 Task: Create Public group for Volunteers.
Action: Mouse moved to (713, 45)
Screenshot: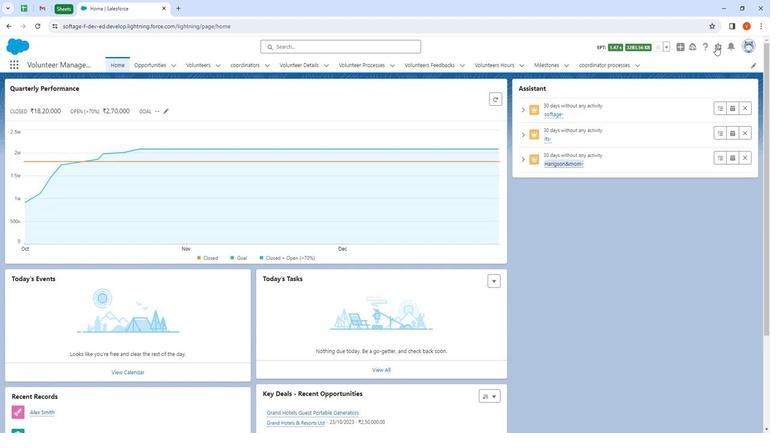 
Action: Mouse pressed left at (713, 45)
Screenshot: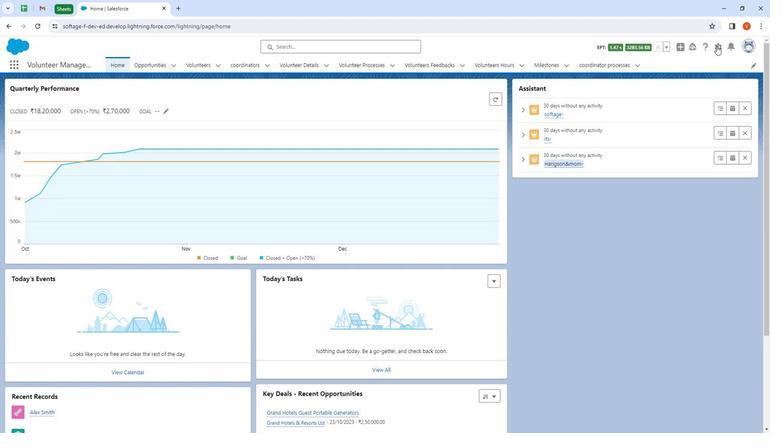 
Action: Mouse moved to (698, 73)
Screenshot: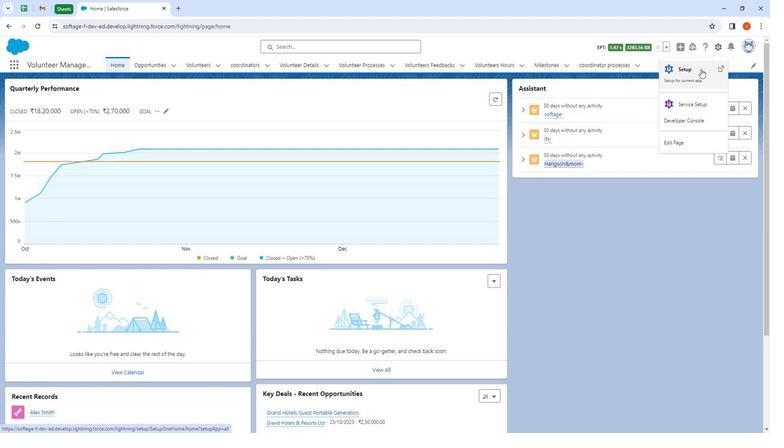 
Action: Mouse pressed left at (698, 73)
Screenshot: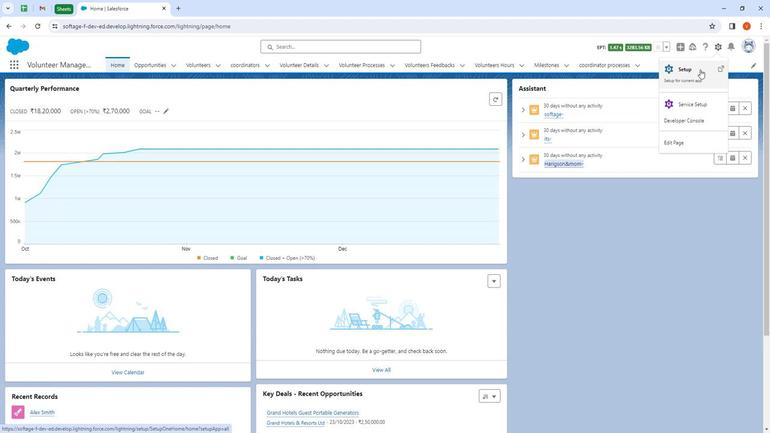 
Action: Mouse moved to (92, 166)
Screenshot: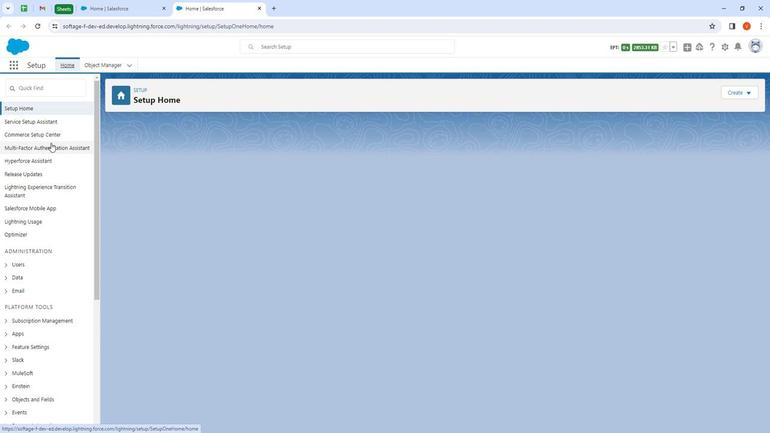 
Action: Mouse scrolled (92, 165) with delta (0, 0)
Screenshot: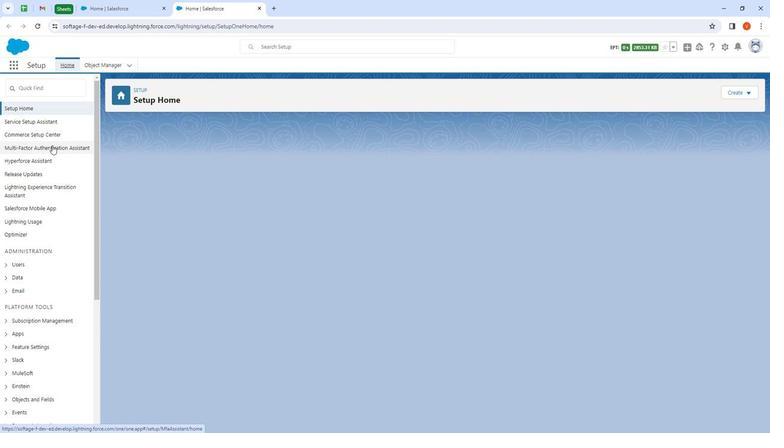 
Action: Mouse moved to (50, 259)
Screenshot: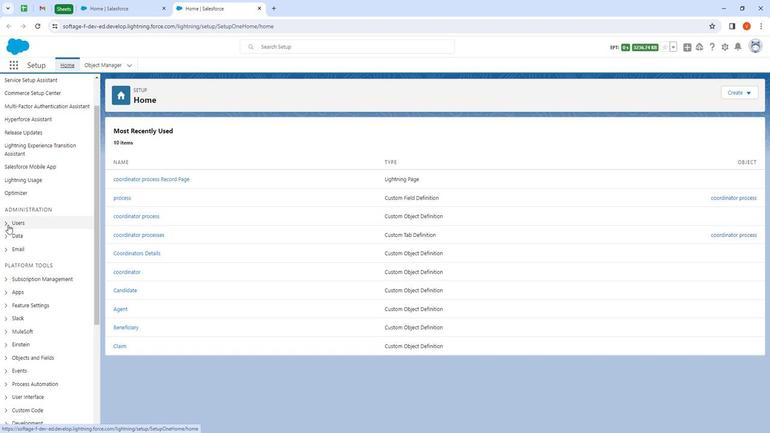 
Action: Mouse pressed left at (50, 259)
Screenshot: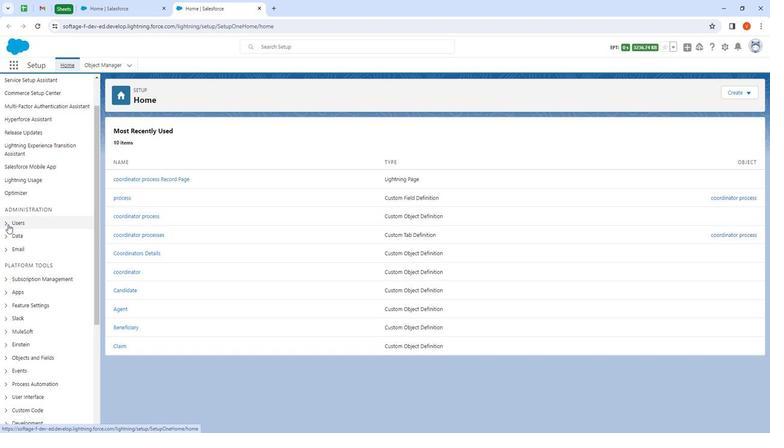 
Action: Mouse moved to (69, 270)
Screenshot: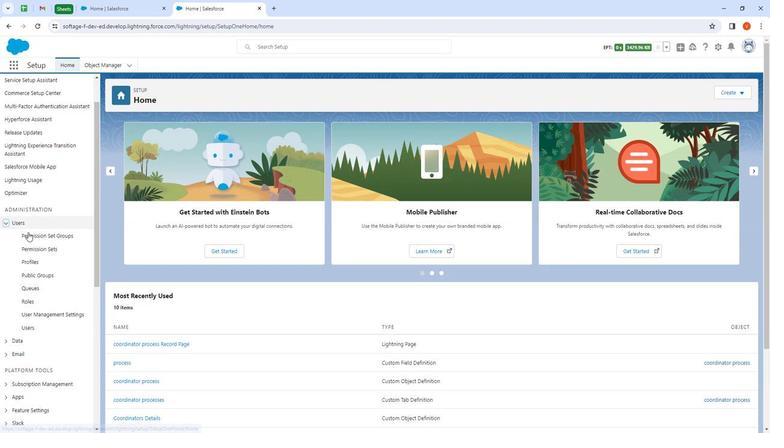 
Action: Mouse scrolled (69, 269) with delta (0, 0)
Screenshot: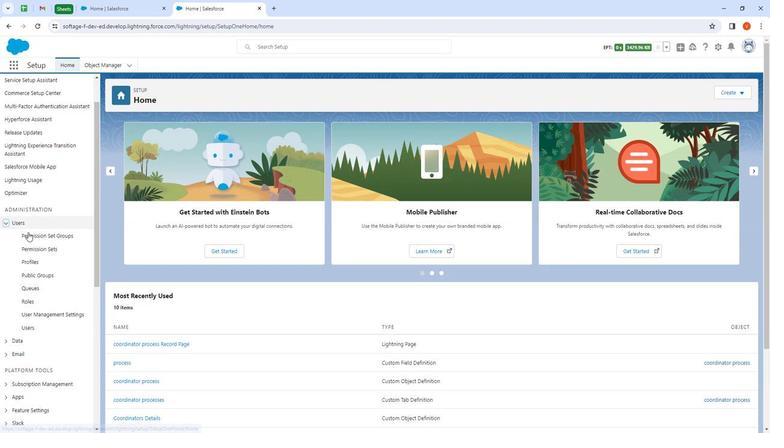 
Action: Mouse moved to (75, 270)
Screenshot: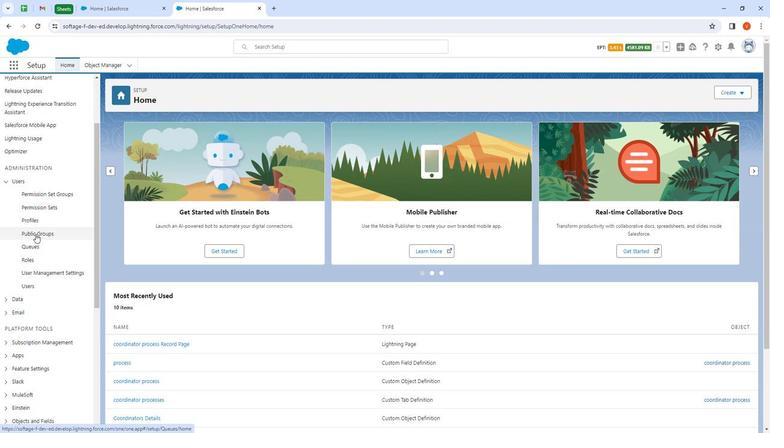 
Action: Mouse pressed left at (75, 270)
Screenshot: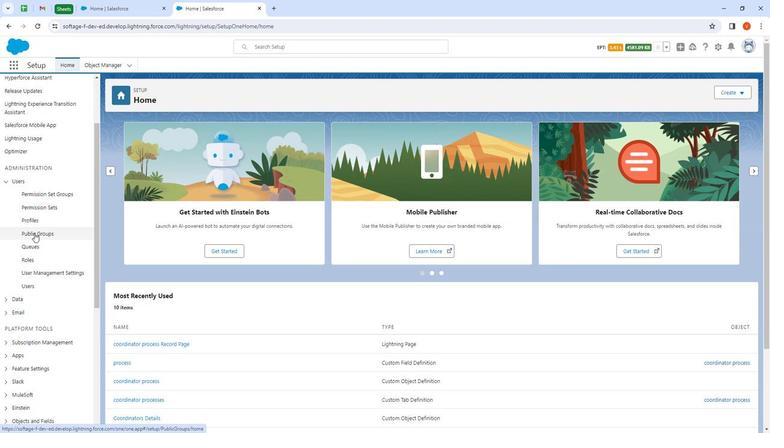 
Action: Mouse moved to (446, 205)
Screenshot: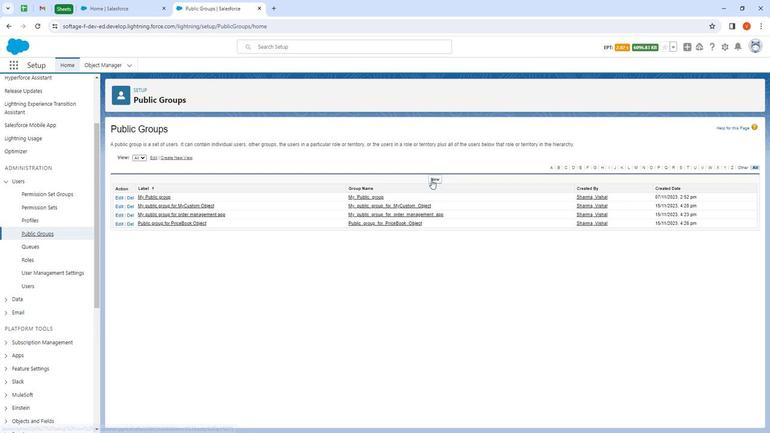 
Action: Mouse pressed left at (446, 205)
Screenshot: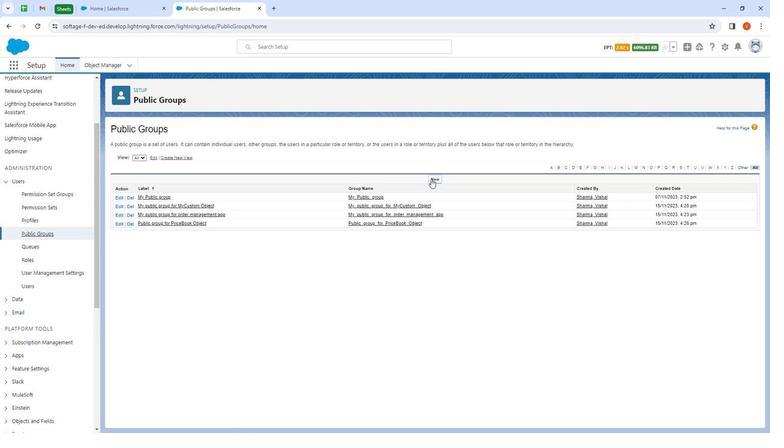 
Action: Mouse moved to (279, 206)
Screenshot: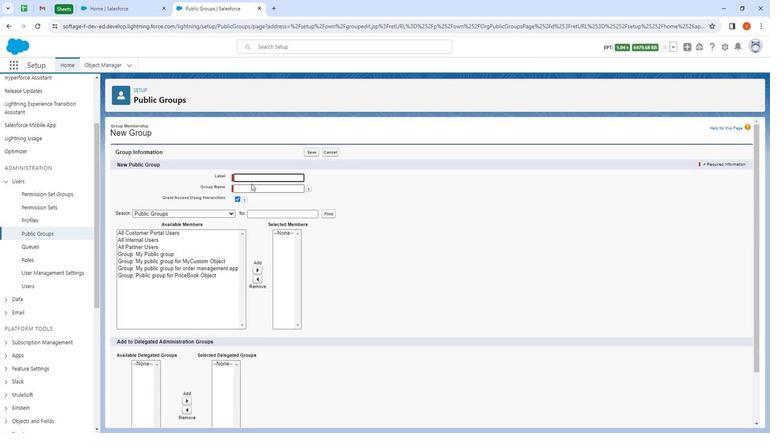 
Action: Mouse pressed left at (279, 206)
Screenshot: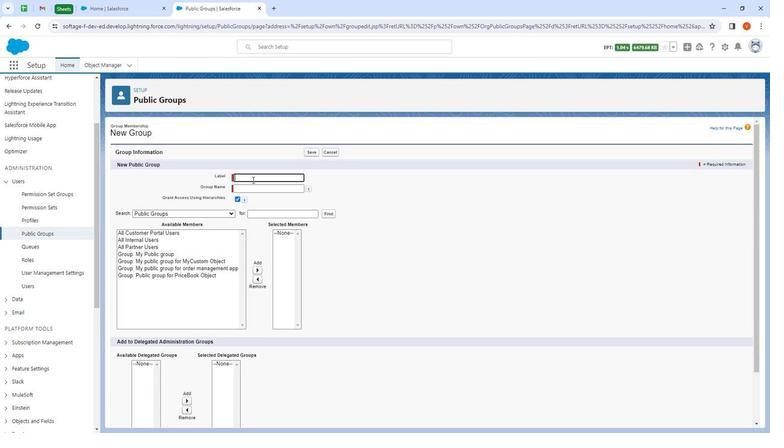 
Action: Key pressed <Key.shift><Key.shift><Key.shift><Key.shift><Key.shift><Key.shift><Key.shift><Key.shift><Key.shift><Key.shift>Volunteers<Key.space>public<Key.space>group
Screenshot: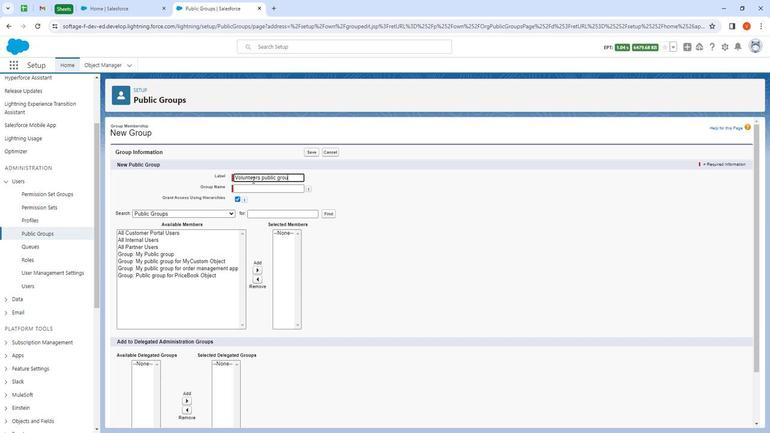 
Action: Mouse moved to (292, 218)
Screenshot: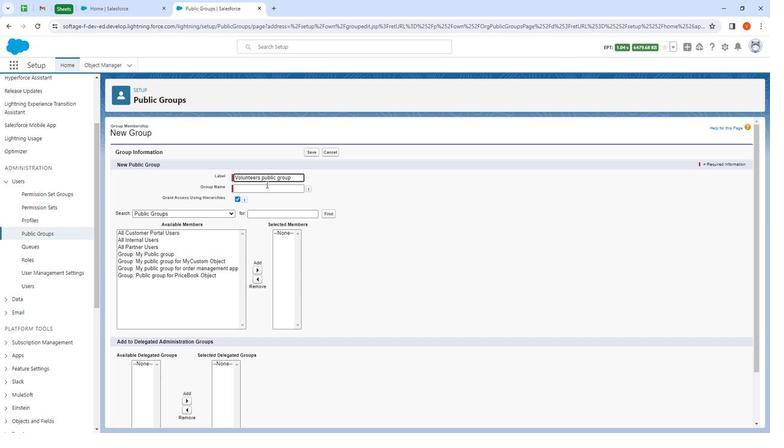 
Action: Mouse pressed left at (292, 218)
Screenshot: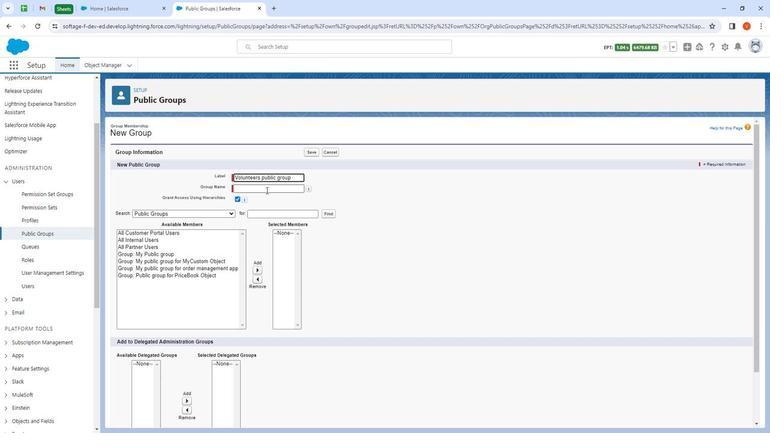 
Action: Mouse moved to (209, 268)
Screenshot: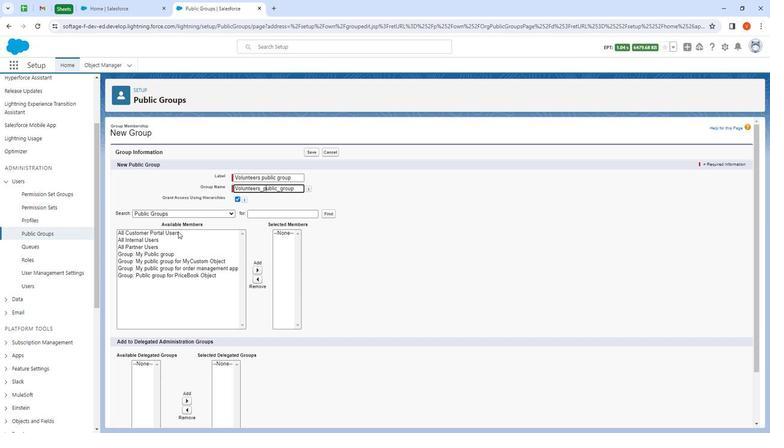 
Action: Mouse pressed left at (209, 268)
Screenshot: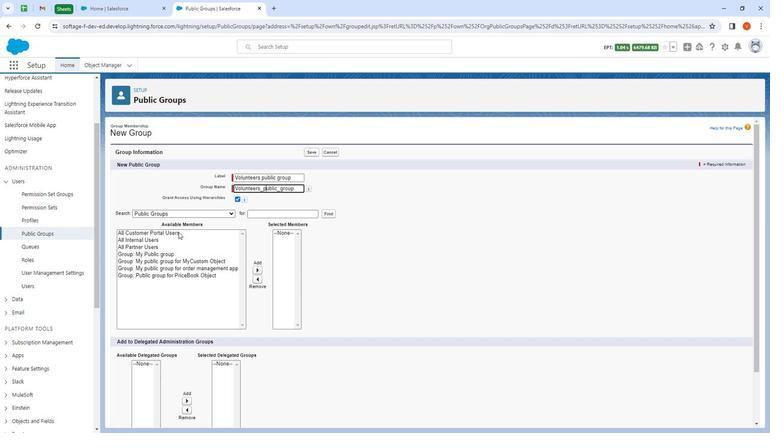 
Action: Mouse moved to (205, 270)
Screenshot: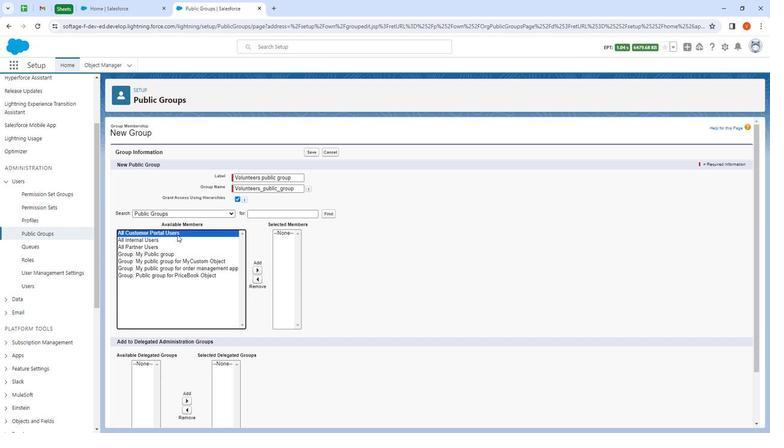
Action: Mouse pressed left at (205, 270)
Screenshot: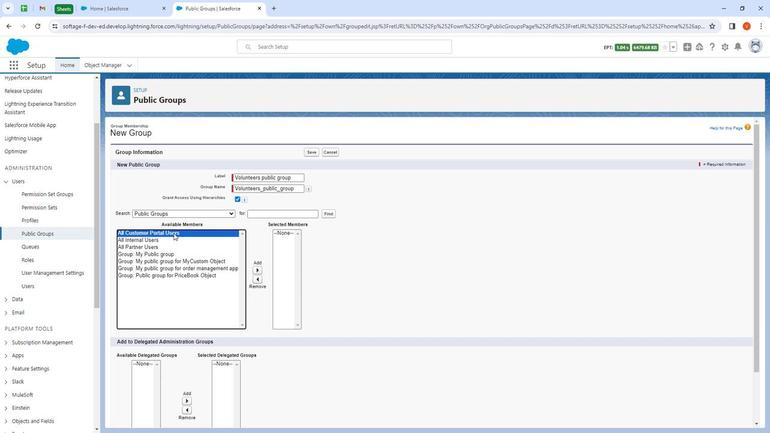 
Action: Mouse moved to (286, 315)
Screenshot: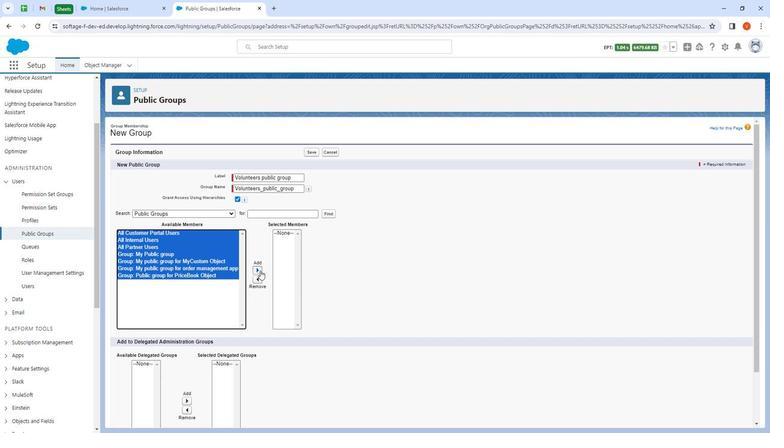 
Action: Mouse pressed left at (286, 315)
Screenshot: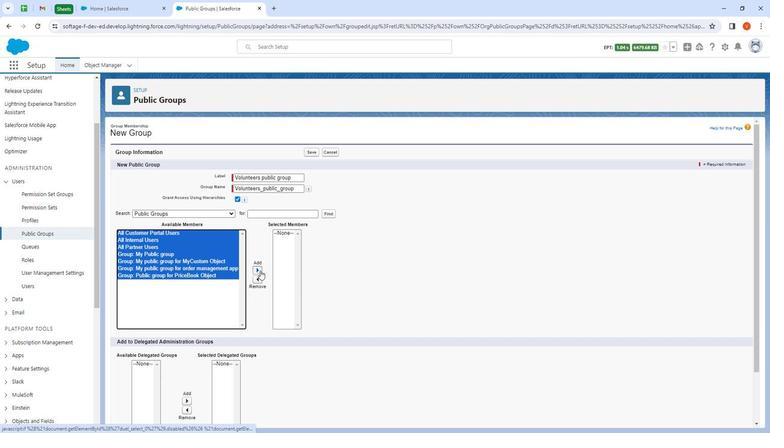 
Action: Mouse moved to (205, 247)
Screenshot: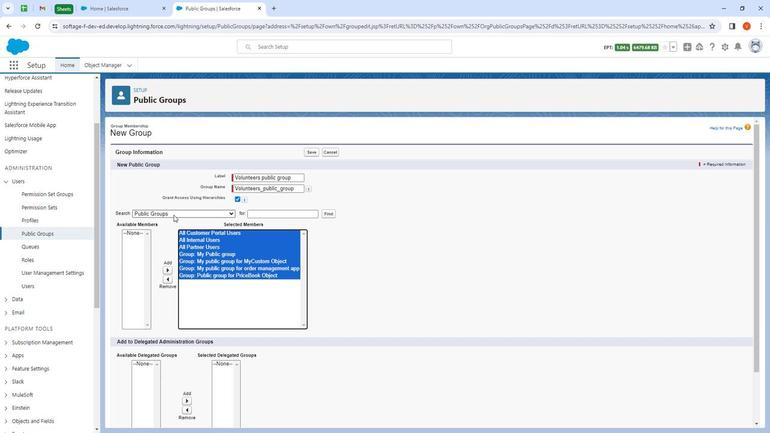 
Action: Mouse pressed left at (205, 247)
Screenshot: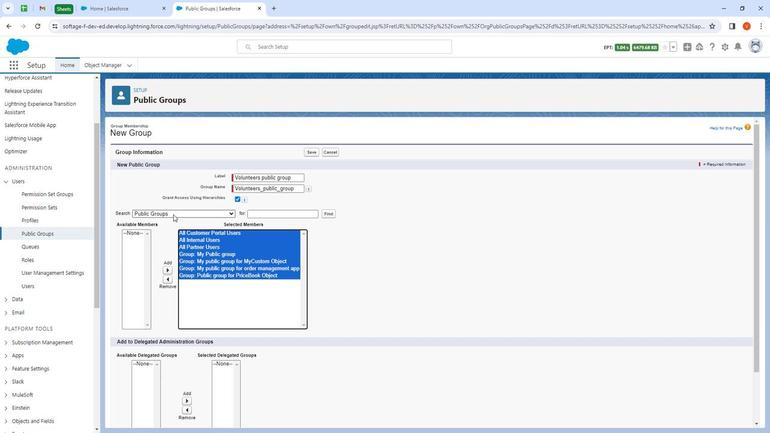 
Action: Mouse moved to (194, 261)
Screenshot: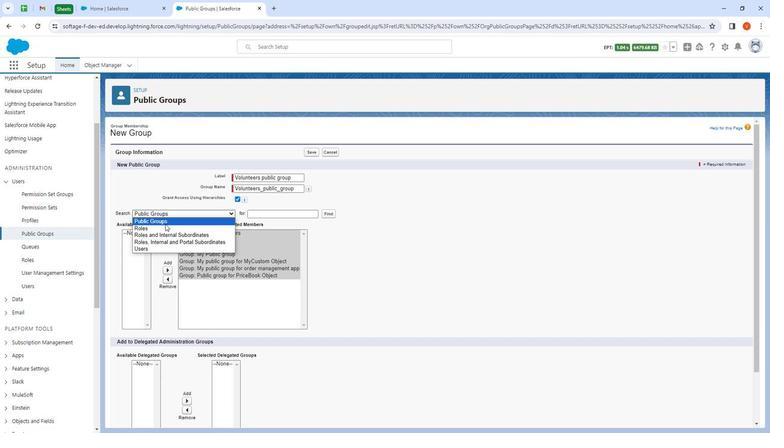 
Action: Mouse pressed left at (194, 261)
Screenshot: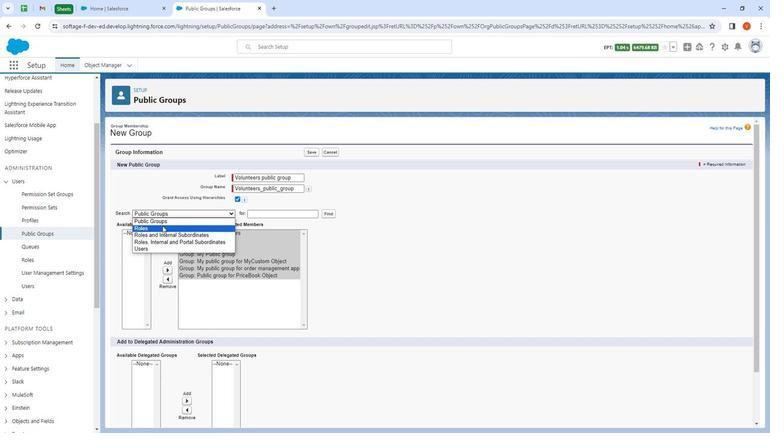 
Action: Mouse moved to (179, 269)
Screenshot: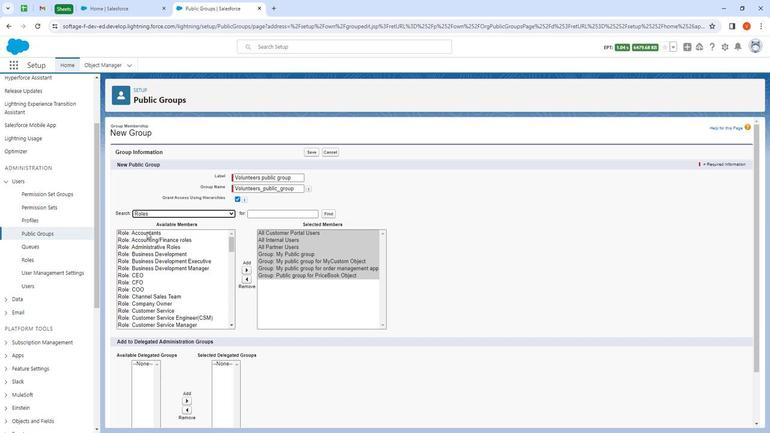 
Action: Mouse pressed left at (179, 269)
Screenshot: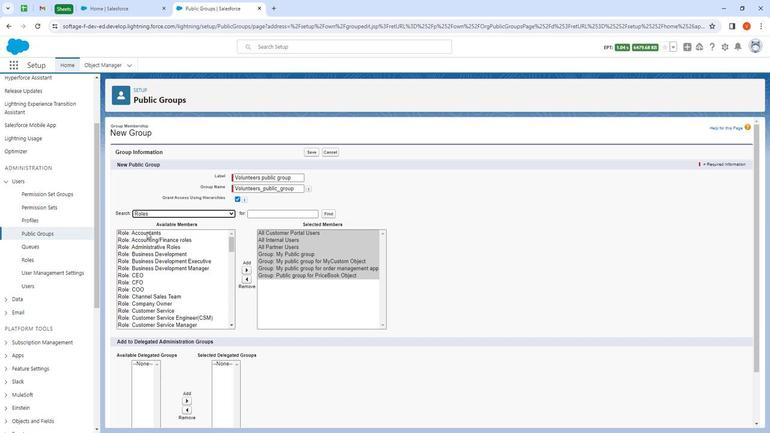 
Action: Mouse moved to (273, 313)
Screenshot: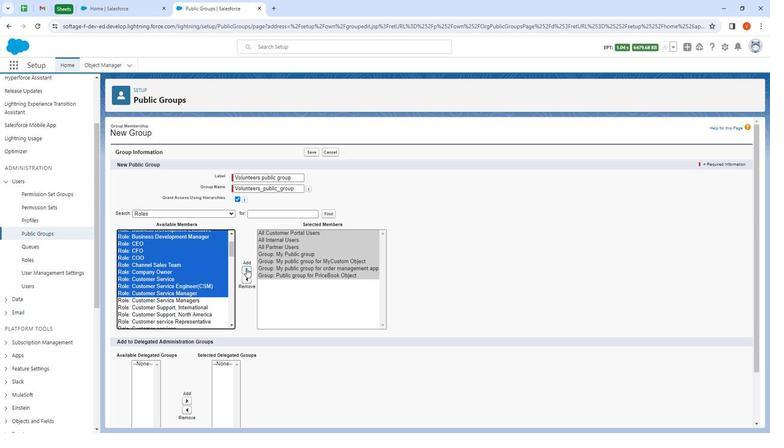 
Action: Mouse pressed left at (273, 313)
Screenshot: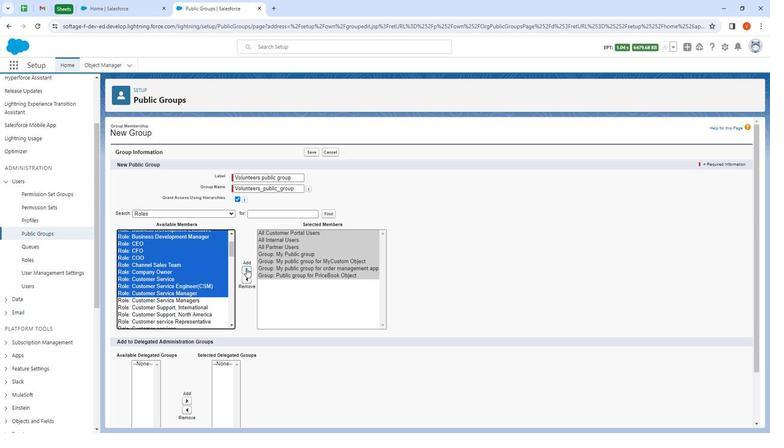 
Action: Mouse moved to (165, 267)
Screenshot: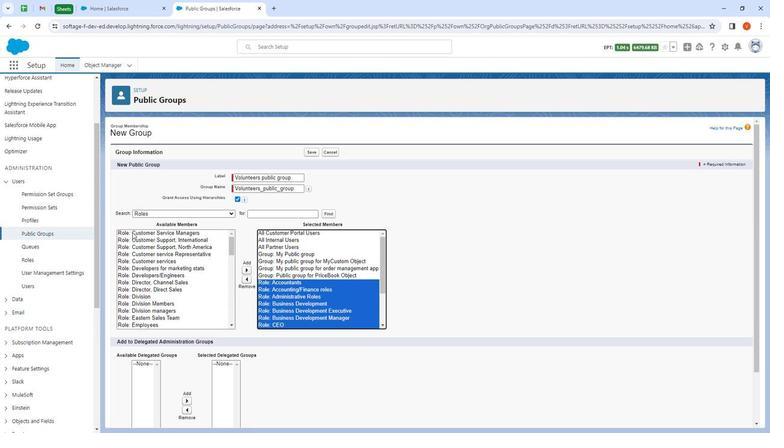 
Action: Mouse pressed left at (165, 267)
Screenshot: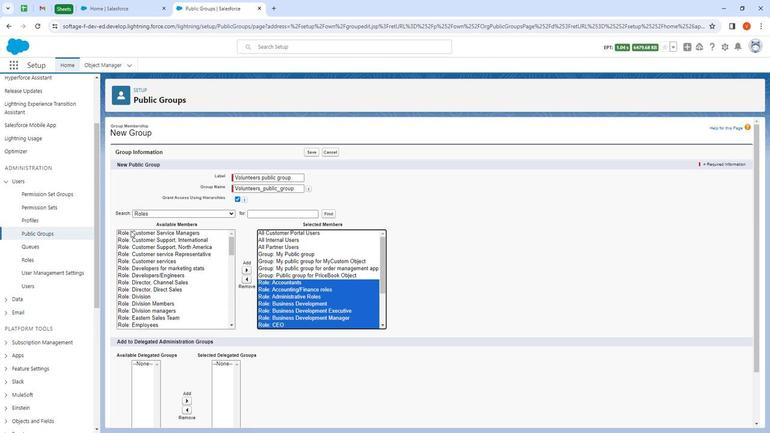 
Action: Mouse moved to (274, 309)
Screenshot: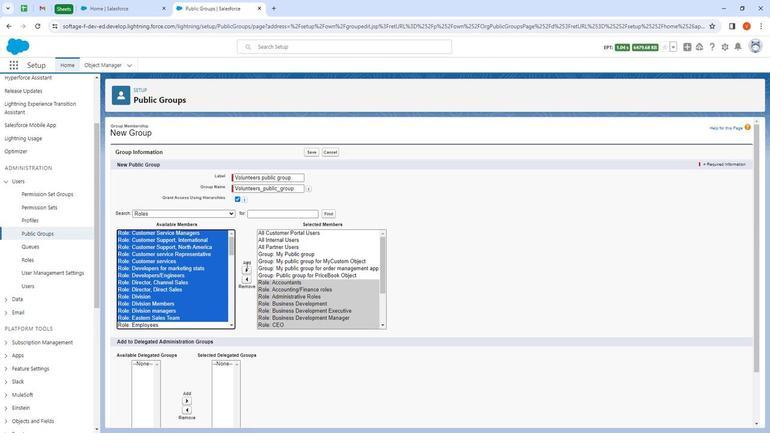 
Action: Mouse pressed left at (274, 309)
Screenshot: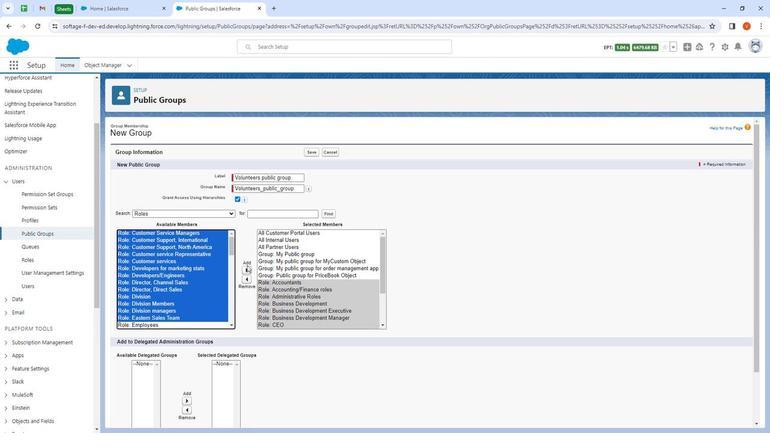 
Action: Mouse moved to (274, 313)
Screenshot: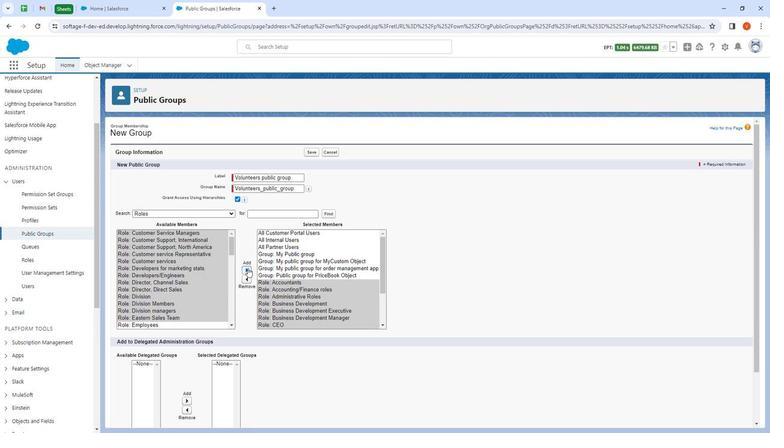 
Action: Mouse pressed left at (274, 313)
Screenshot: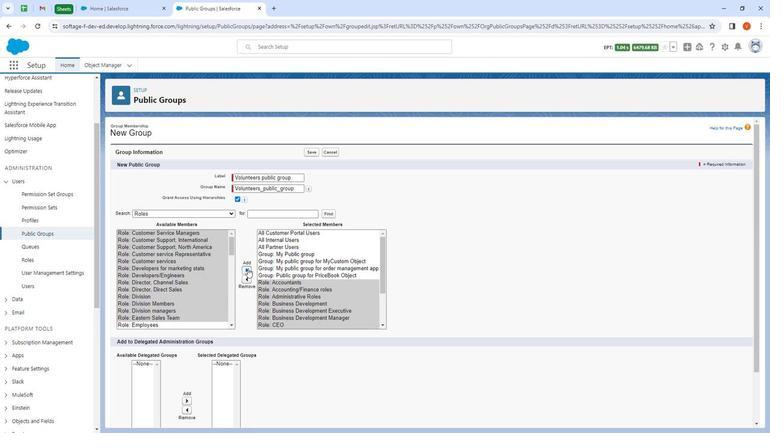 
Action: Mouse moved to (160, 267)
Screenshot: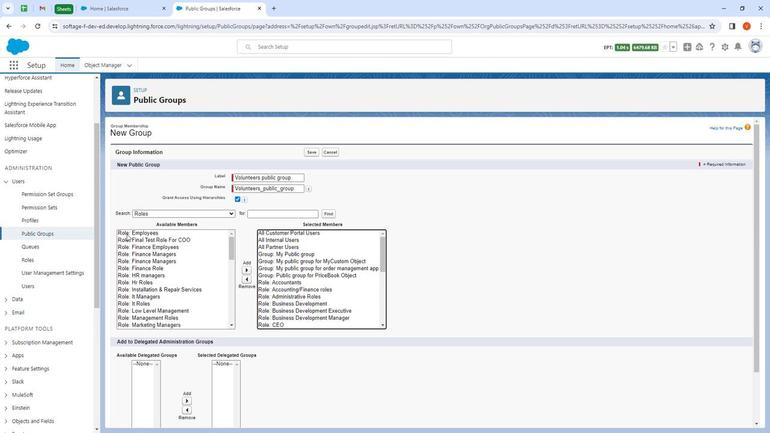 
Action: Mouse pressed left at (160, 267)
Screenshot: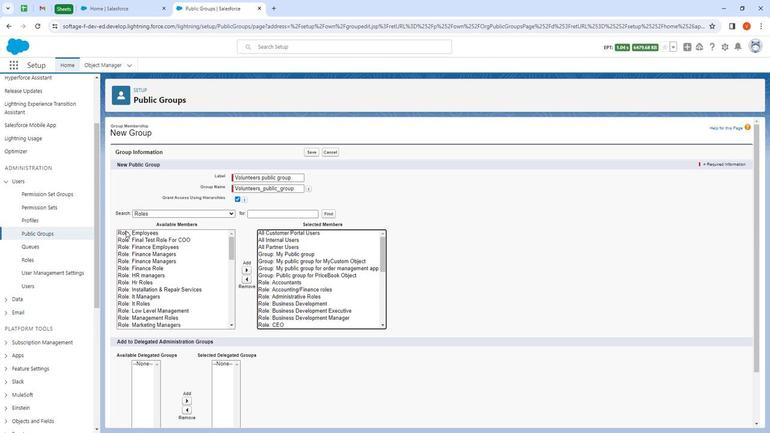 
Action: Mouse moved to (273, 314)
Screenshot: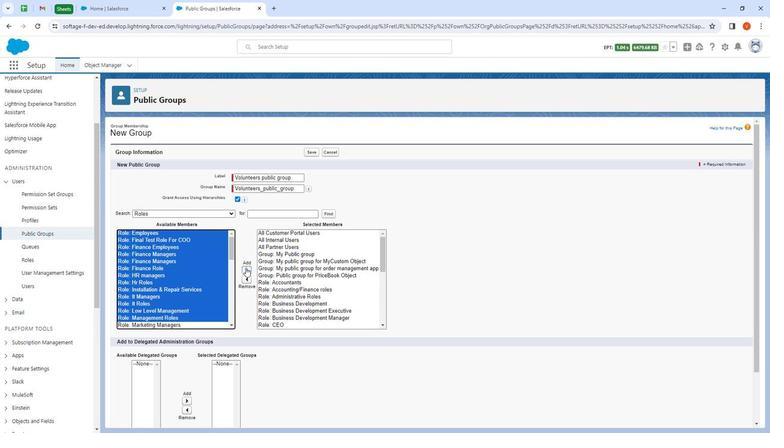 
Action: Mouse pressed left at (273, 314)
Screenshot: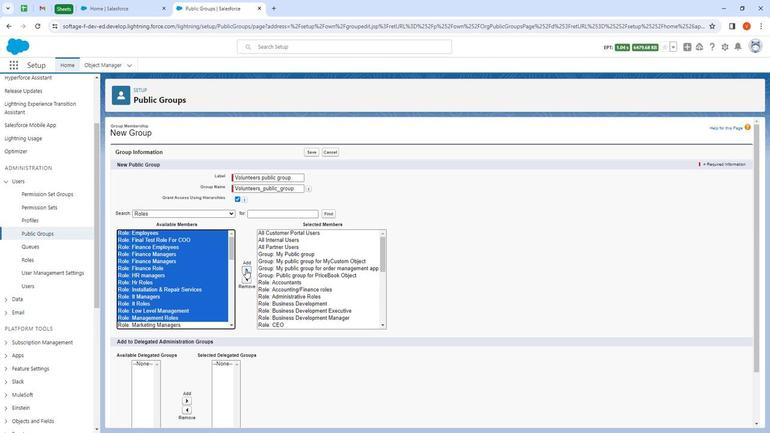 
Action: Mouse moved to (158, 273)
Screenshot: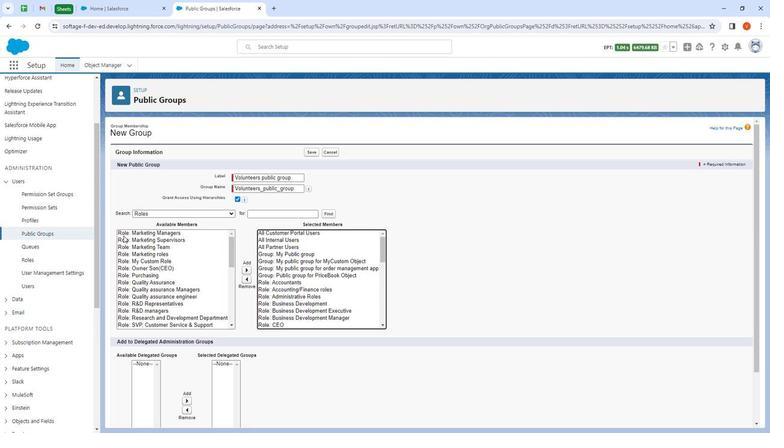 
Action: Mouse pressed left at (158, 273)
Screenshot: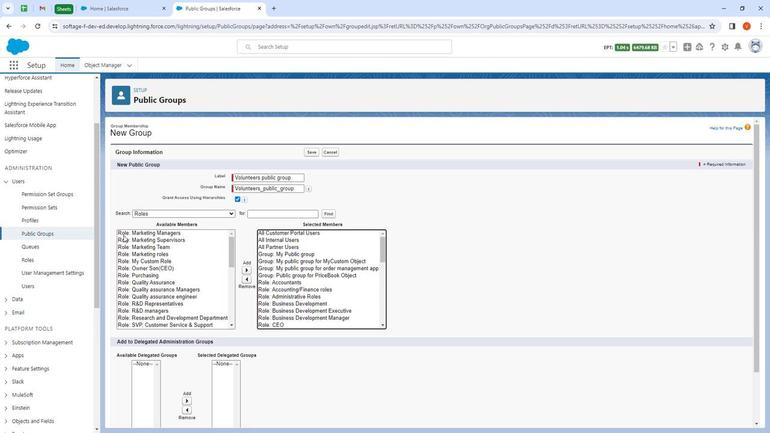 
Action: Mouse moved to (273, 311)
Screenshot: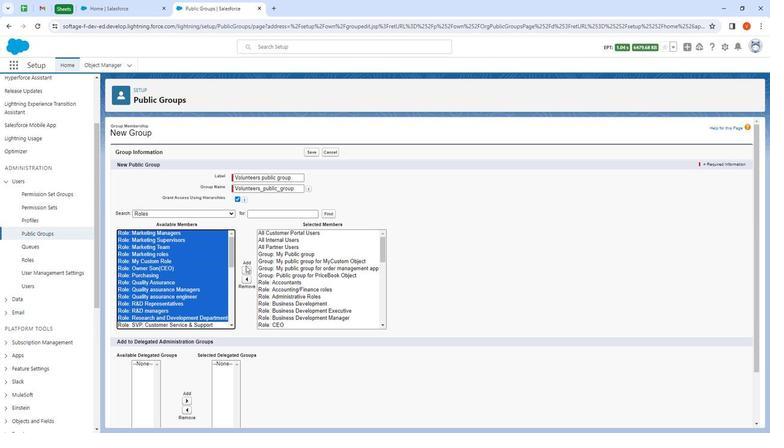 
Action: Mouse pressed left at (273, 311)
Screenshot: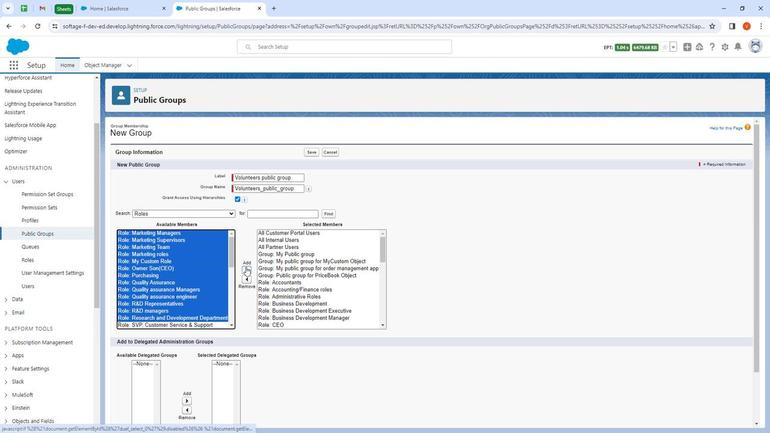 
Action: Mouse moved to (159, 271)
Screenshot: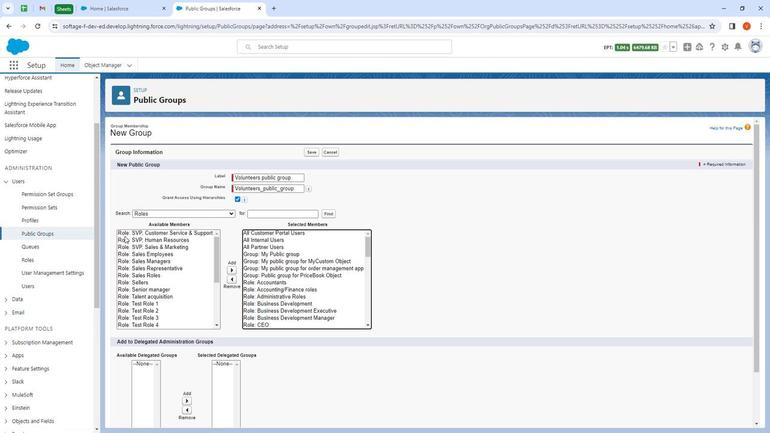 
Action: Mouse pressed left at (159, 271)
Screenshot: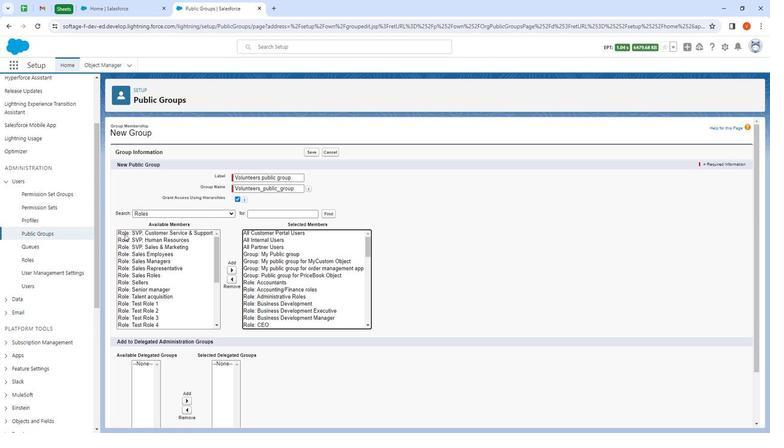 
Action: Mouse moved to (261, 315)
Screenshot: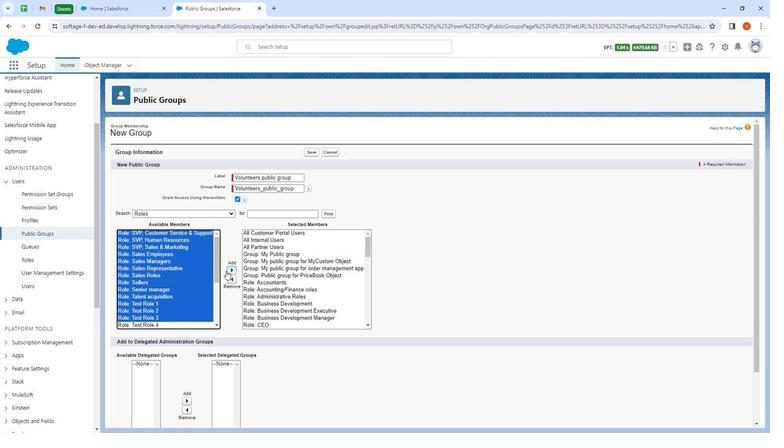 
Action: Mouse pressed left at (261, 315)
Screenshot: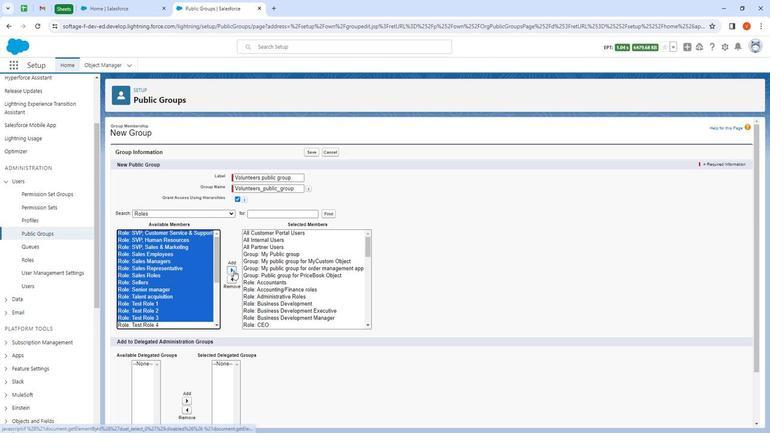 
Action: Mouse moved to (157, 268)
Screenshot: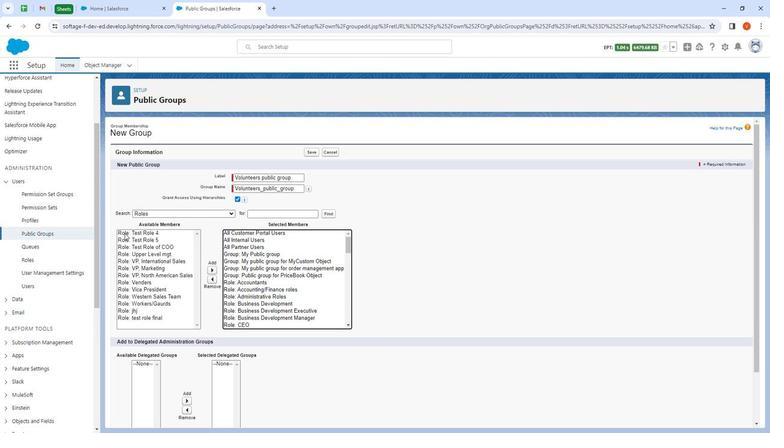 
Action: Mouse pressed left at (157, 268)
Screenshot: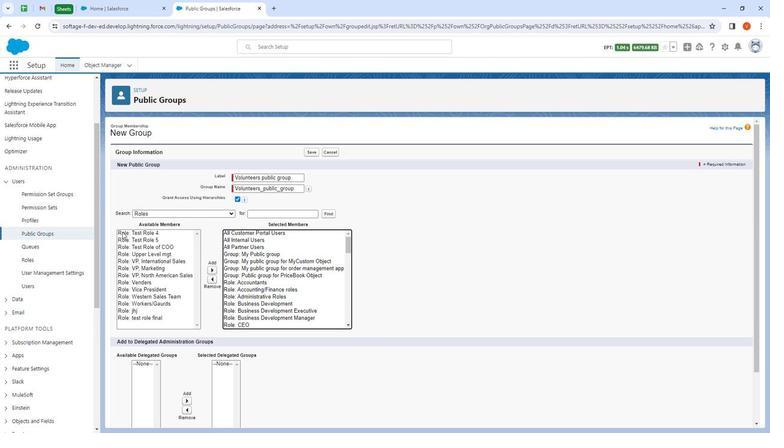 
Action: Mouse moved to (241, 314)
Screenshot: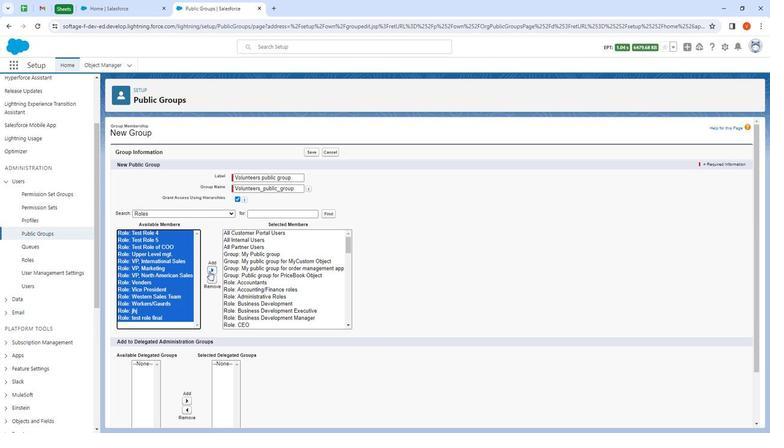 
Action: Mouse pressed left at (241, 314)
Screenshot: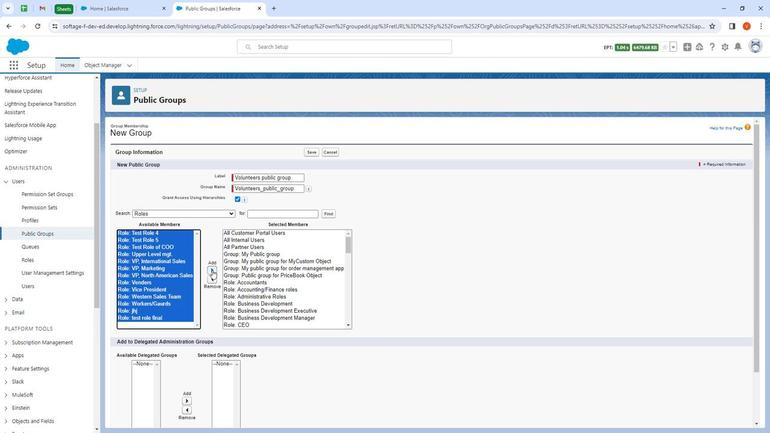 
Action: Mouse moved to (193, 250)
Screenshot: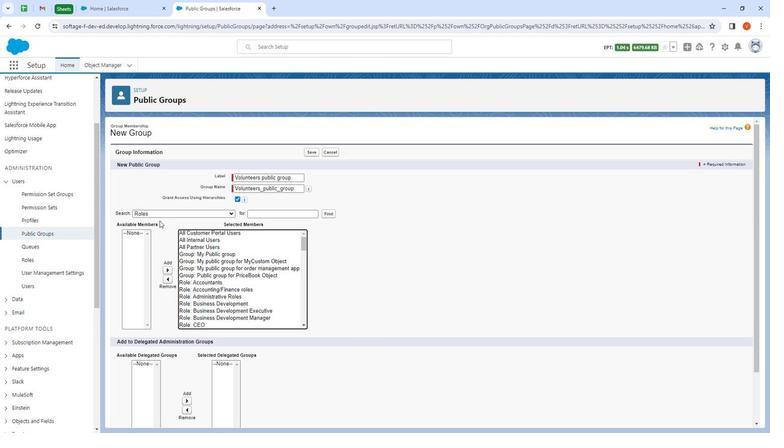 
Action: Mouse pressed left at (193, 250)
Screenshot: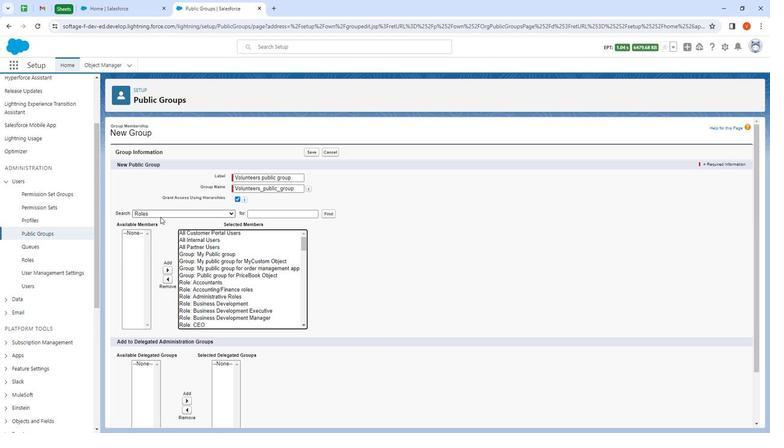 
Action: Mouse moved to (194, 274)
Screenshot: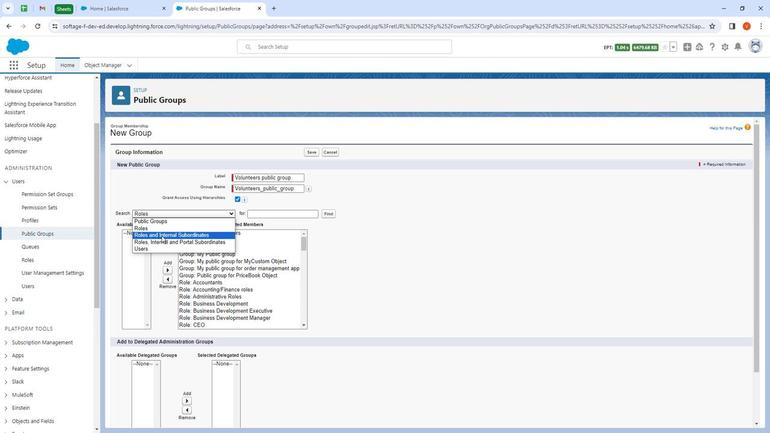
Action: Mouse pressed left at (194, 274)
Screenshot: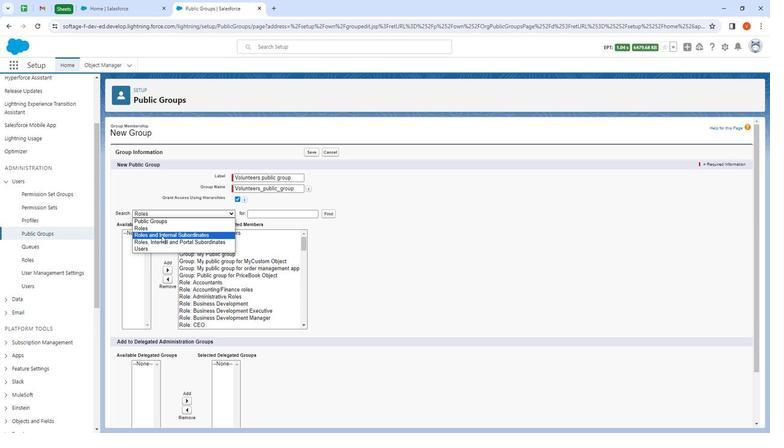 
Action: Mouse moved to (165, 268)
Screenshot: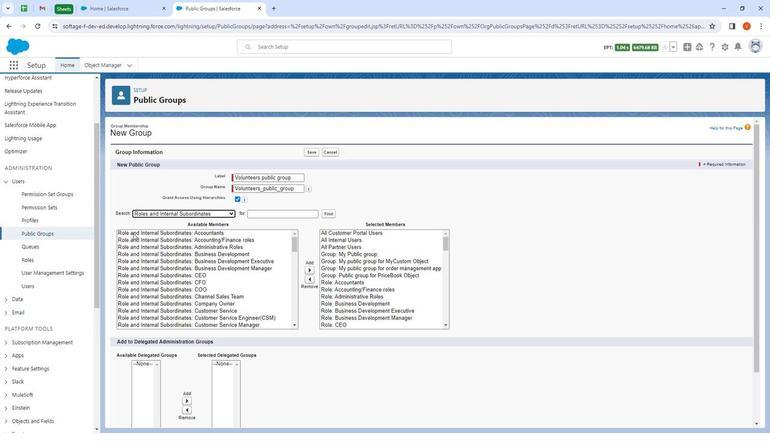 
Action: Mouse pressed left at (165, 268)
Screenshot: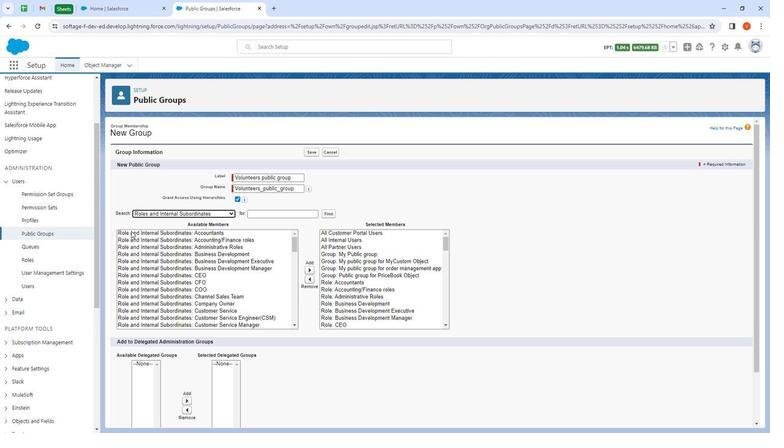 
Action: Mouse moved to (331, 314)
Screenshot: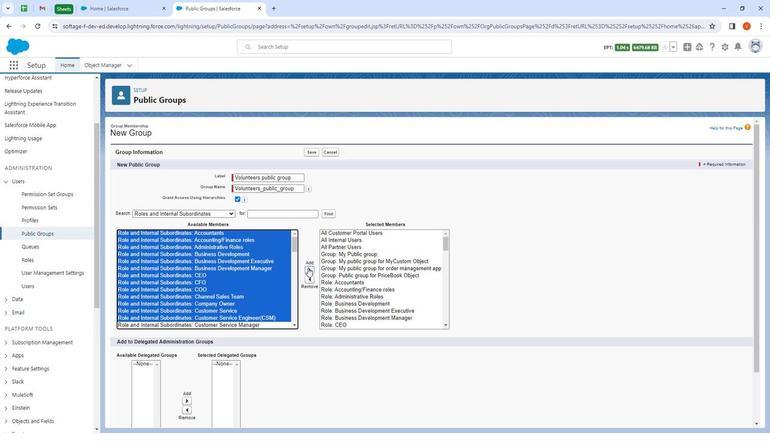 
Action: Mouse pressed left at (331, 314)
Screenshot: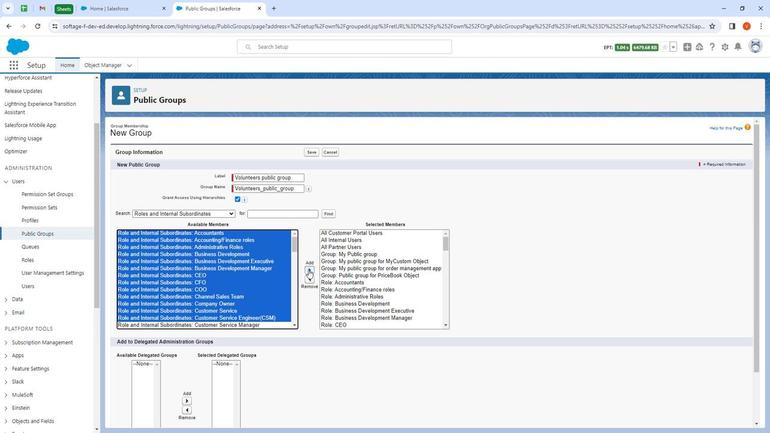 
Action: Mouse moved to (186, 270)
Screenshot: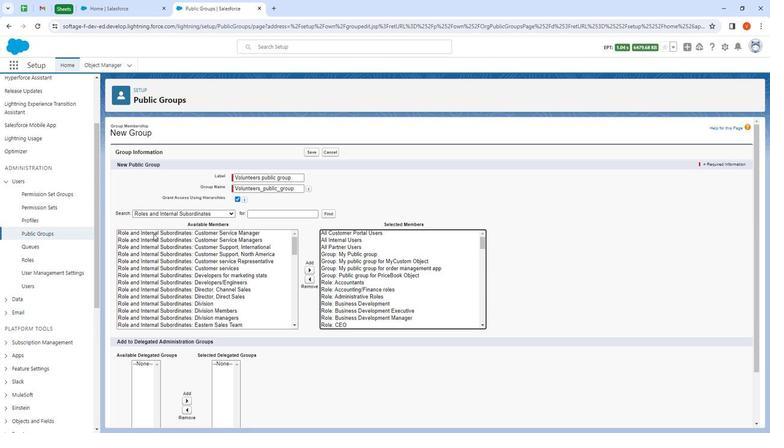 
Action: Mouse pressed left at (186, 270)
Screenshot: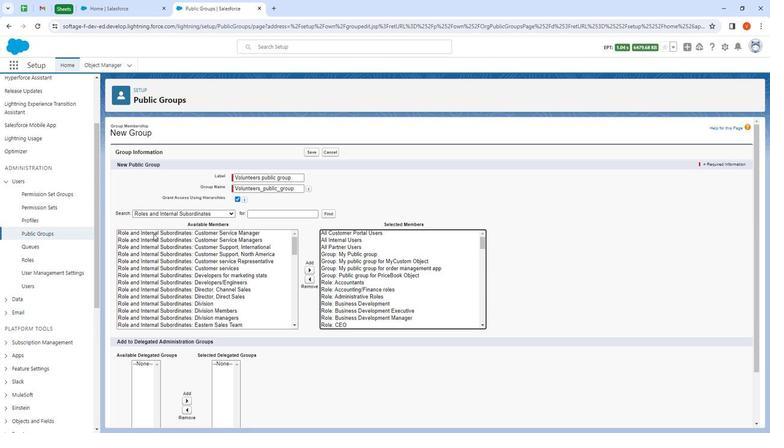 
Action: Mouse moved to (328, 312)
Screenshot: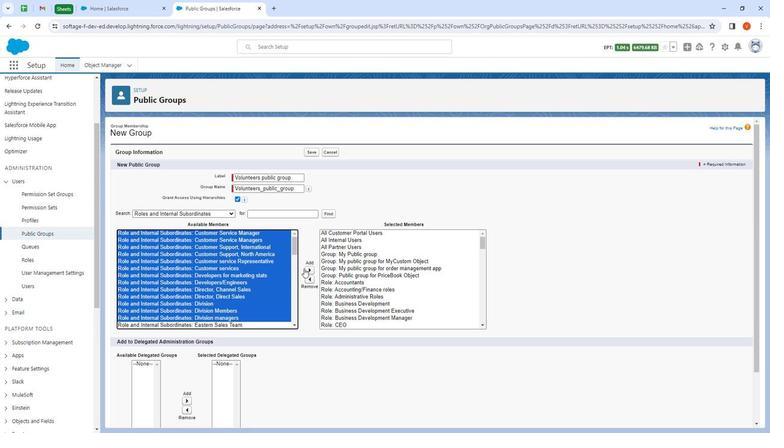 
Action: Mouse pressed left at (328, 312)
Screenshot: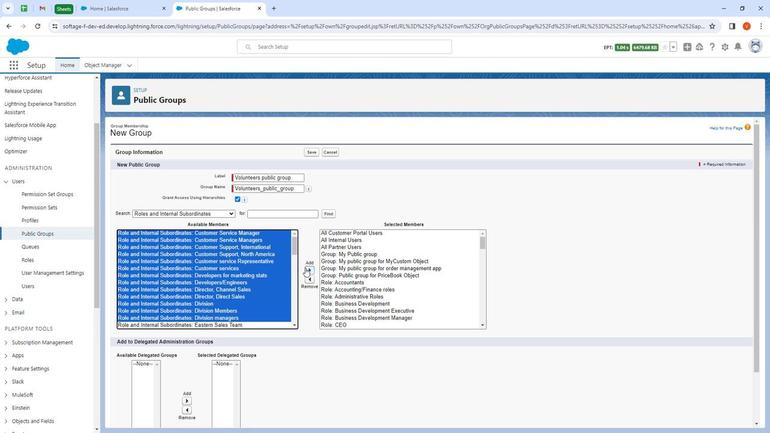 
Action: Mouse moved to (195, 269)
Screenshot: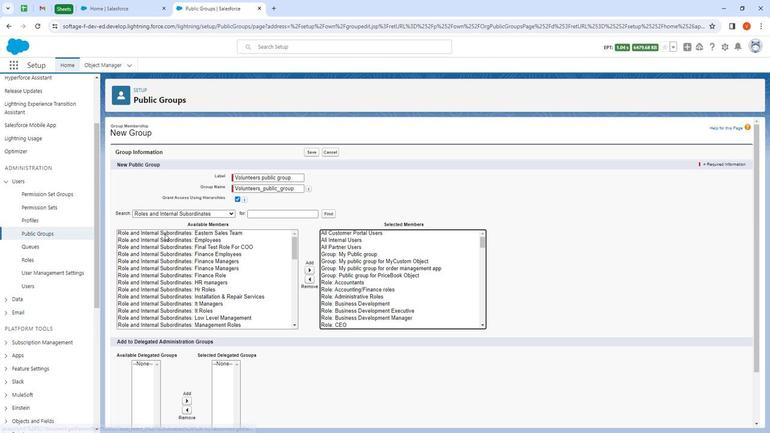 
Action: Mouse pressed left at (195, 269)
Screenshot: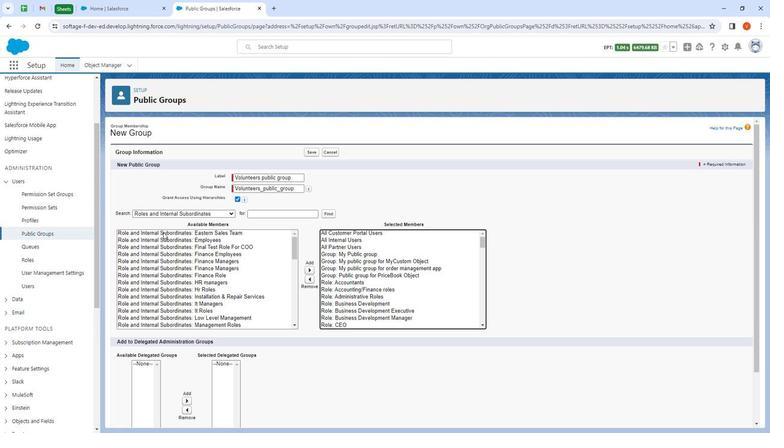 
Action: Mouse moved to (335, 316)
Screenshot: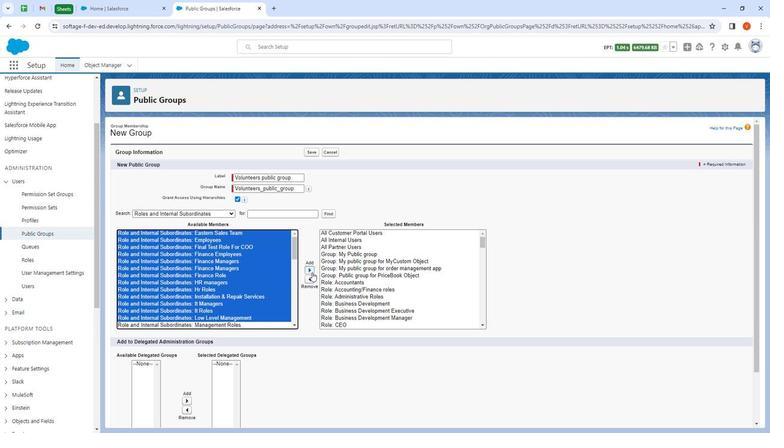 
Action: Mouse pressed left at (335, 316)
Screenshot: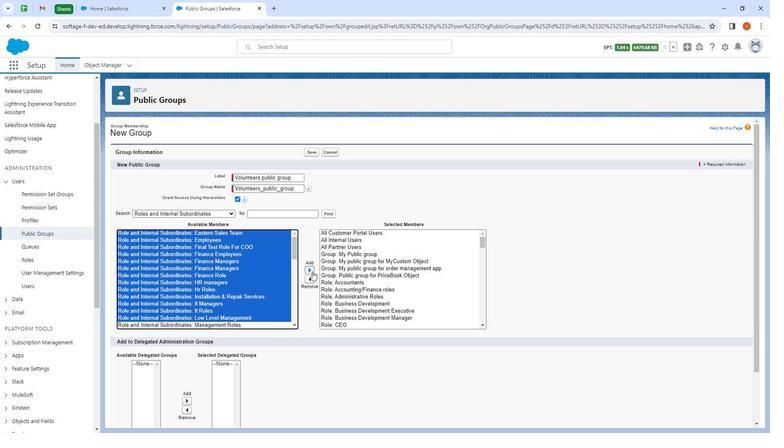 
Action: Mouse moved to (191, 272)
Screenshot: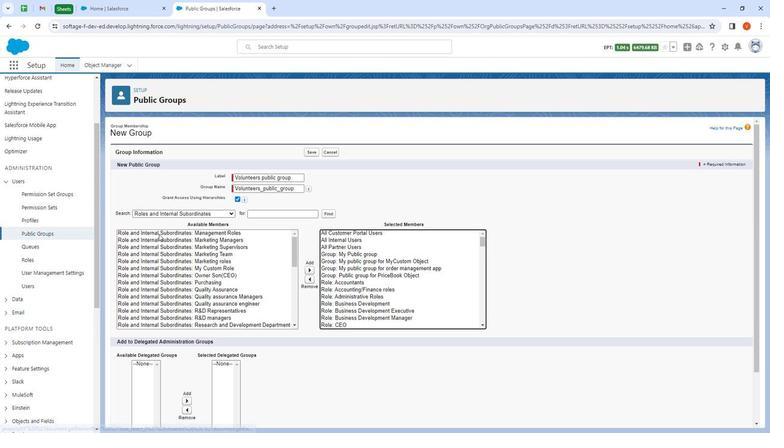 
Action: Mouse pressed left at (191, 272)
Screenshot: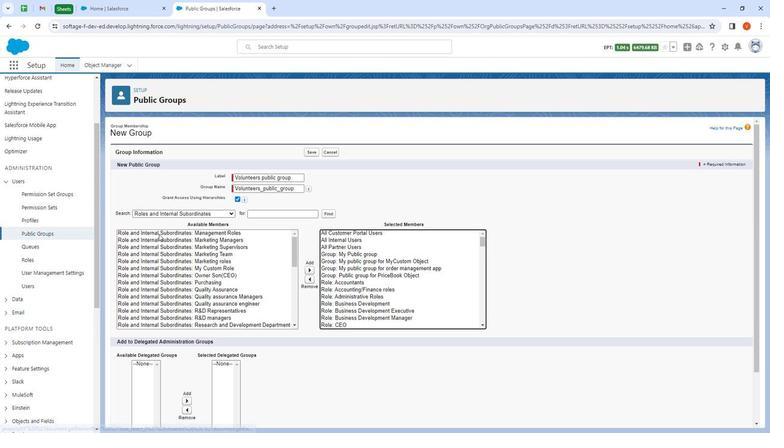 
Action: Mouse moved to (332, 315)
Screenshot: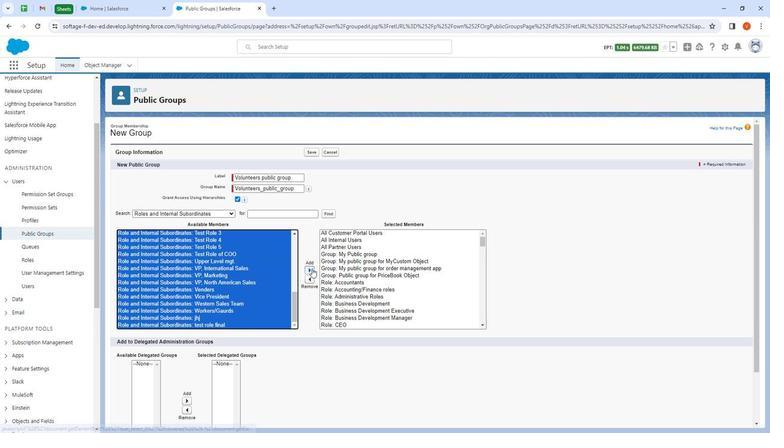 
Action: Mouse pressed left at (332, 315)
Screenshot: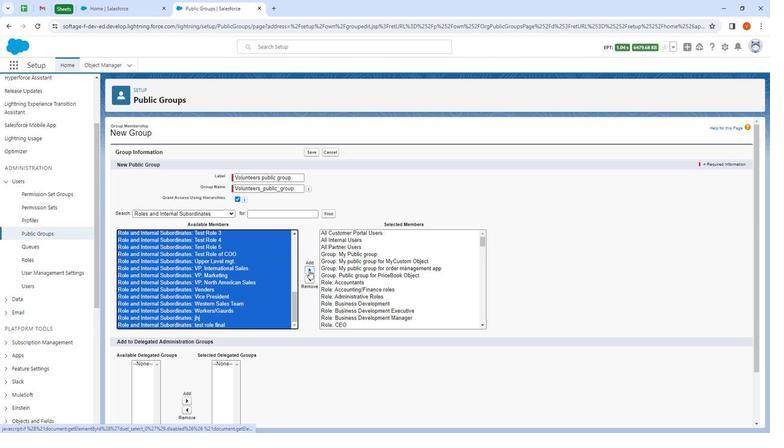 
Action: Mouse moved to (314, 339)
Screenshot: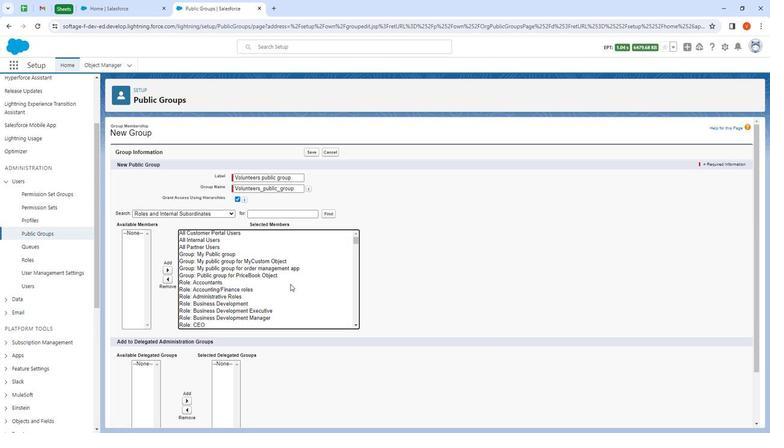 
Action: Mouse scrolled (314, 339) with delta (0, 0)
Screenshot: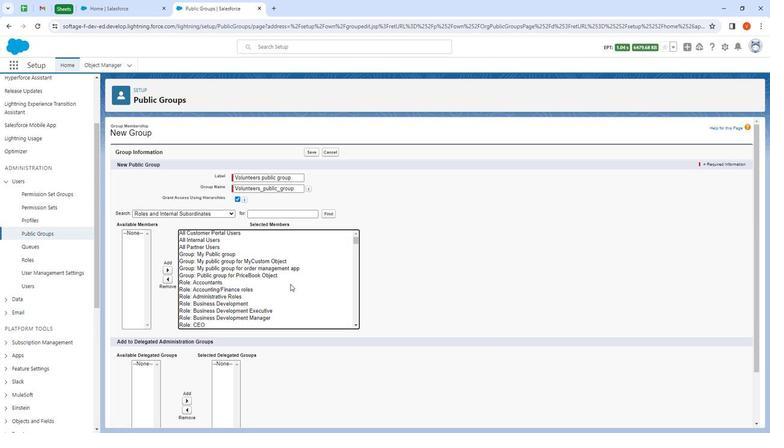 
Action: Mouse moved to (314, 339)
Screenshot: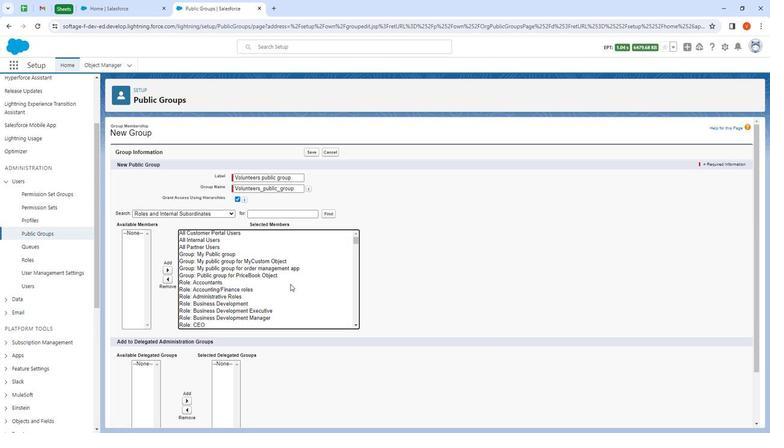 
Action: Mouse scrolled (314, 339) with delta (0, 0)
Screenshot: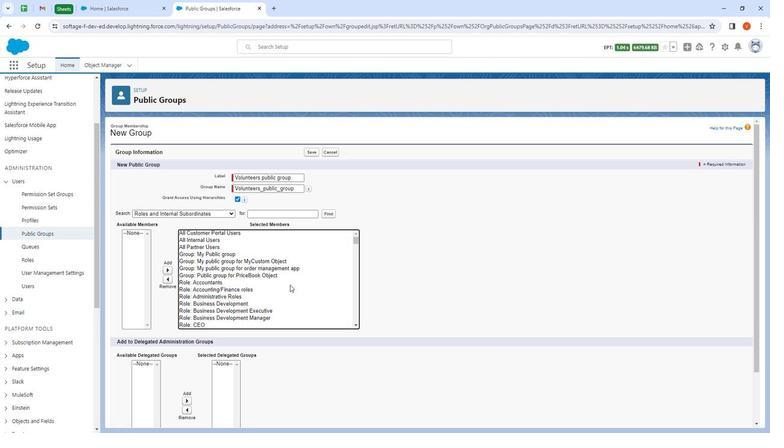 
Action: Mouse moved to (314, 340)
Screenshot: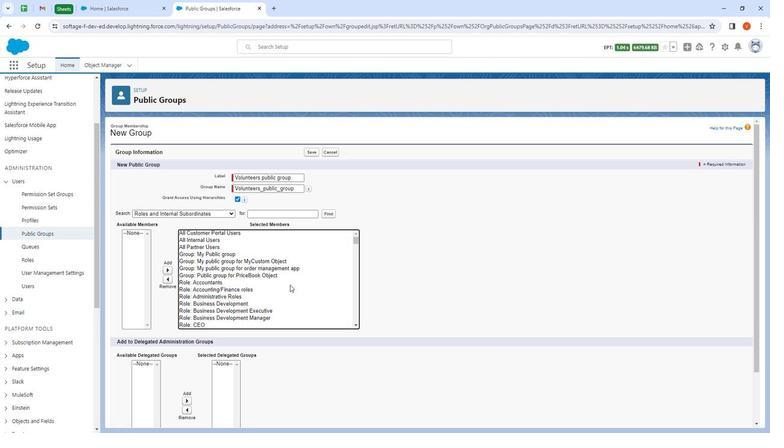 
Action: Mouse scrolled (314, 339) with delta (0, 0)
Screenshot: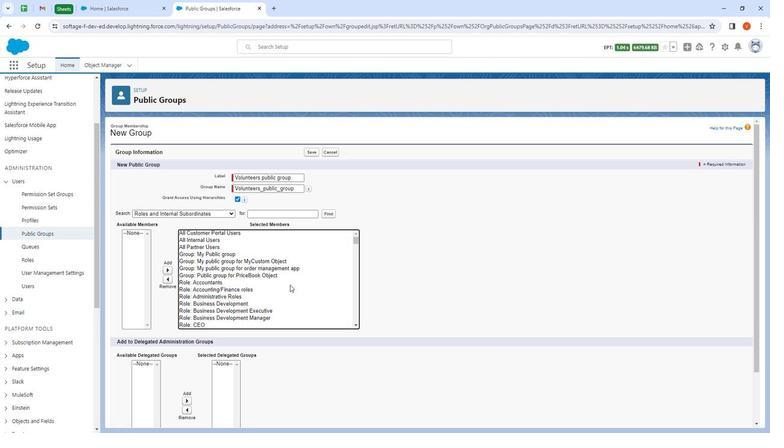 
Action: Mouse scrolled (314, 339) with delta (0, 0)
Screenshot: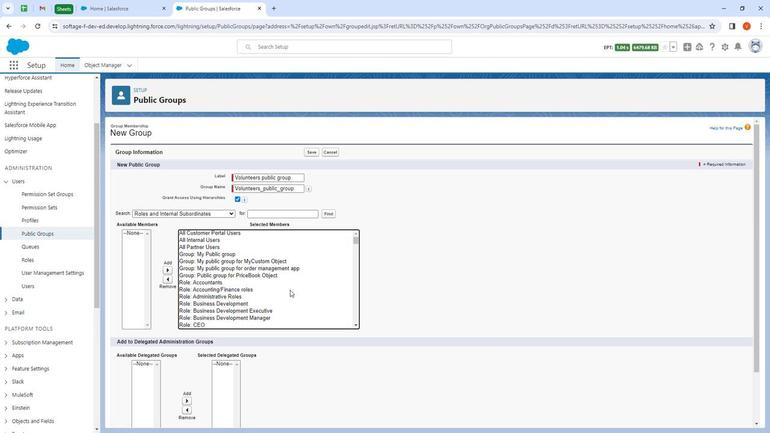 
Action: Mouse moved to (314, 341)
Screenshot: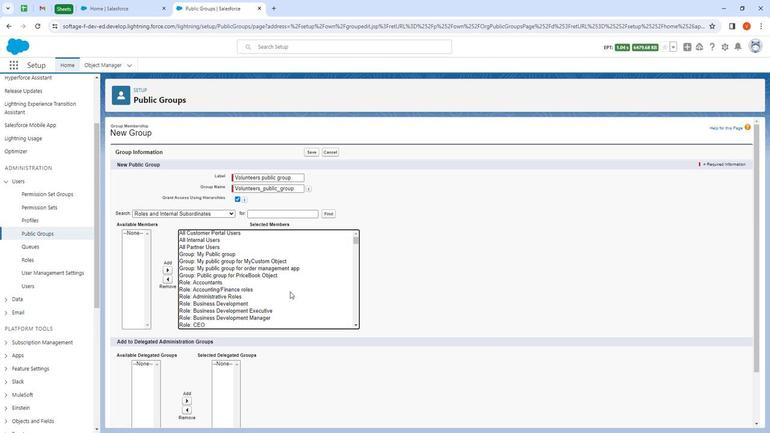 
Action: Mouse scrolled (314, 340) with delta (0, 0)
Screenshot: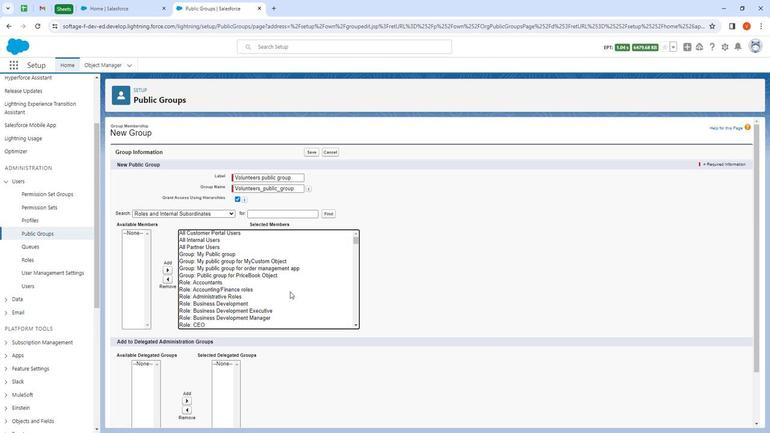 
Action: Mouse moved to (302, 336)
Screenshot: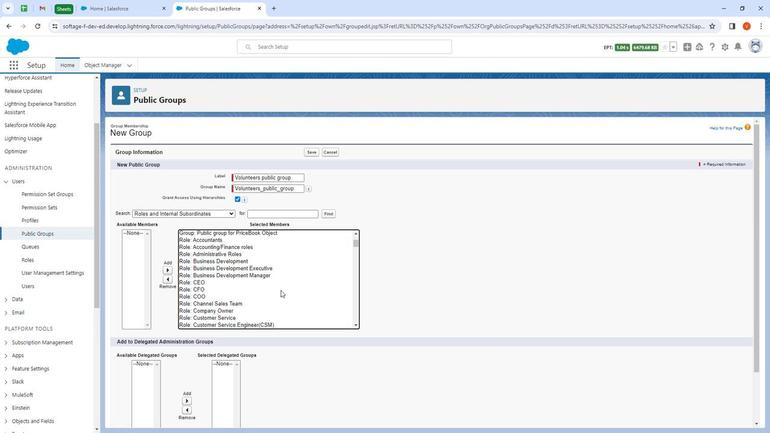 
Action: Mouse scrolled (302, 336) with delta (0, 0)
Screenshot: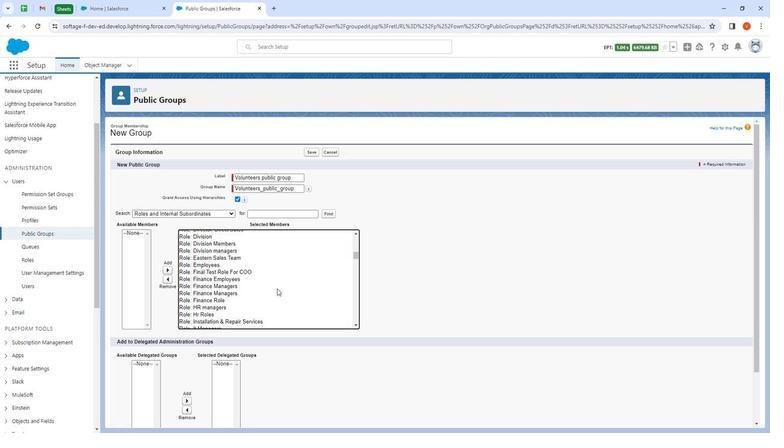 
Action: Mouse moved to (302, 336)
Screenshot: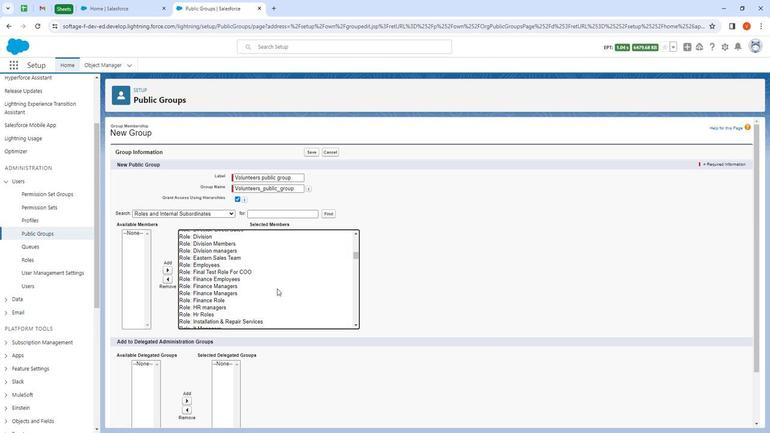 
Action: Mouse scrolled (302, 336) with delta (0, 0)
Screenshot: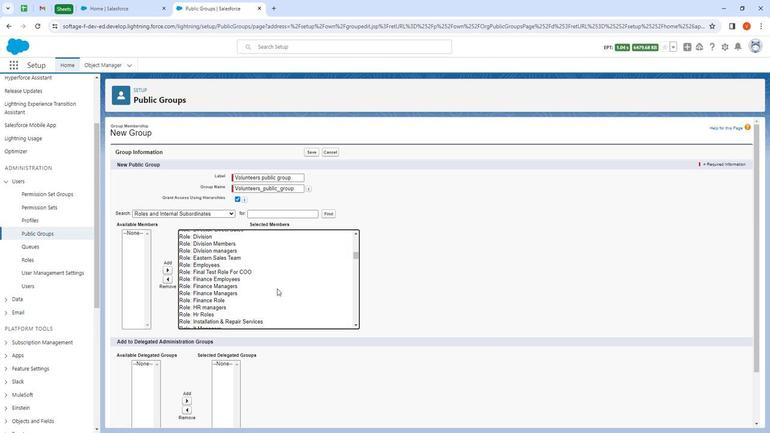 
Action: Mouse moved to (302, 337)
Screenshot: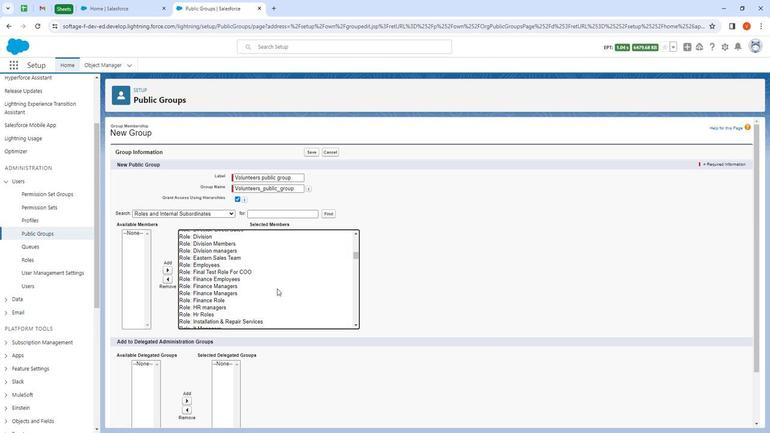 
Action: Mouse scrolled (302, 338) with delta (0, 0)
Screenshot: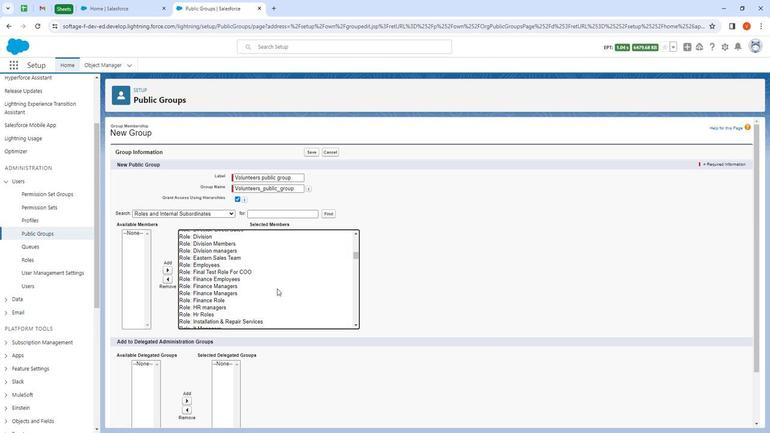 
Action: Mouse moved to (301, 338)
Screenshot: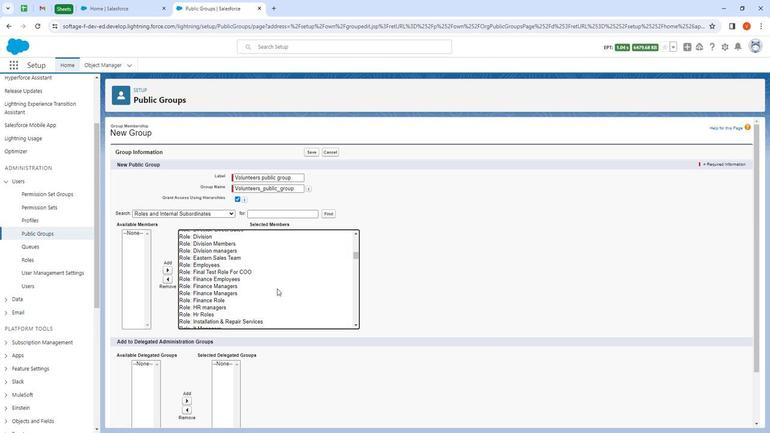 
Action: Mouse scrolled (301, 338) with delta (0, 0)
Screenshot: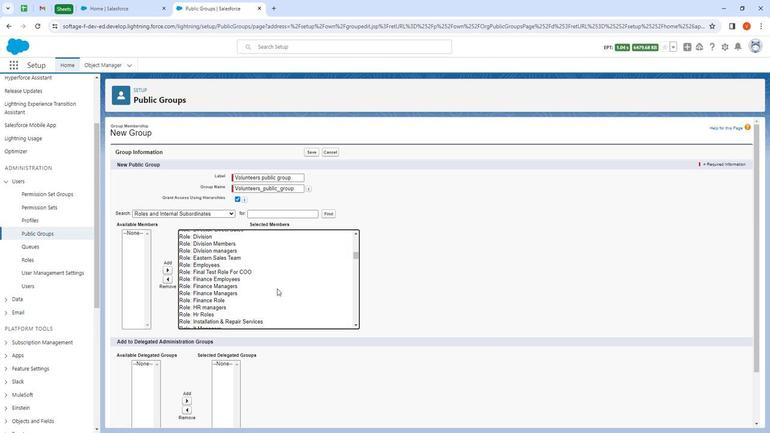 
Action: Mouse moved to (301, 339)
Screenshot: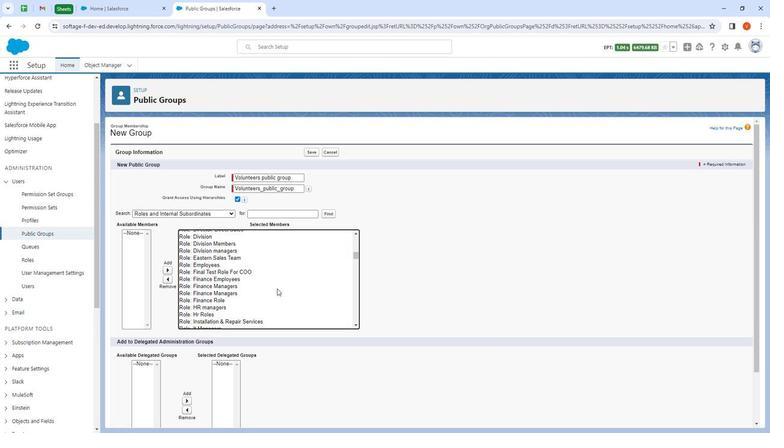 
Action: Mouse scrolled (301, 338) with delta (0, 0)
Screenshot: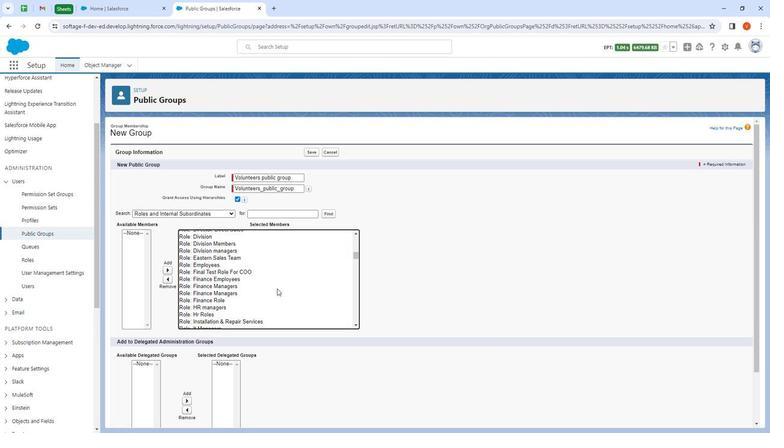 
Action: Mouse moved to (286, 347)
Screenshot: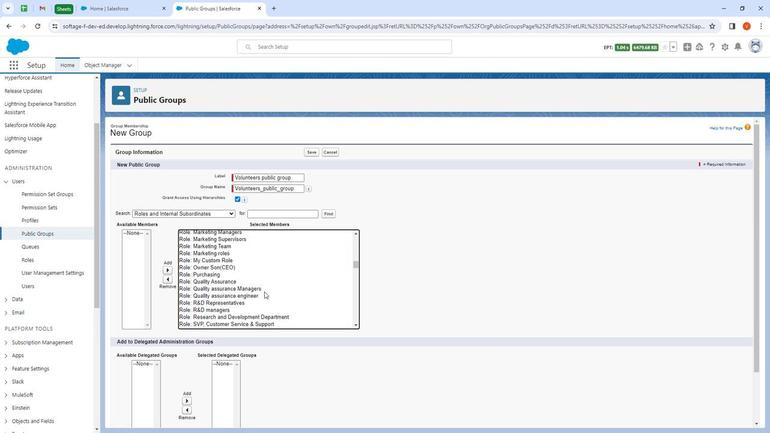 
Action: Mouse scrolled (286, 346) with delta (0, 0)
Screenshot: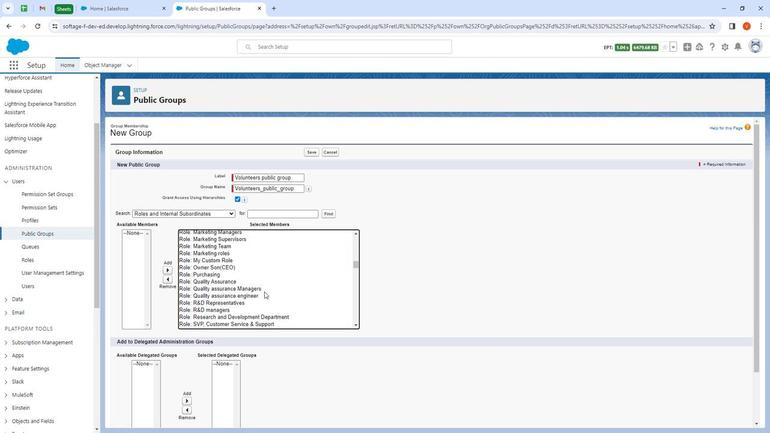 
Action: Mouse moved to (283, 348)
Screenshot: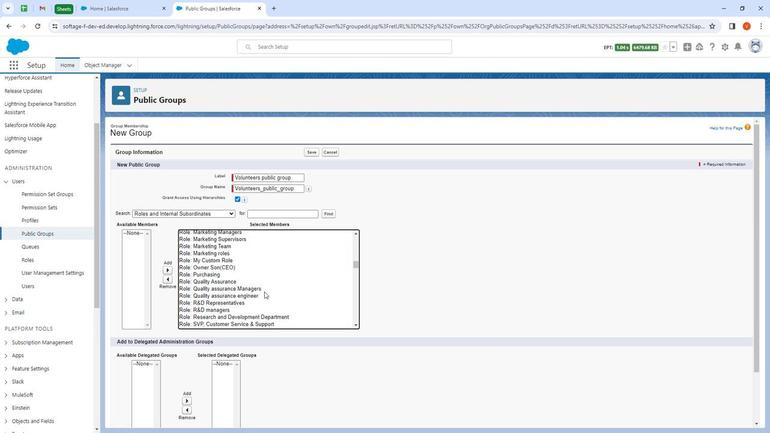 
Action: Mouse scrolled (283, 347) with delta (0, 0)
Screenshot: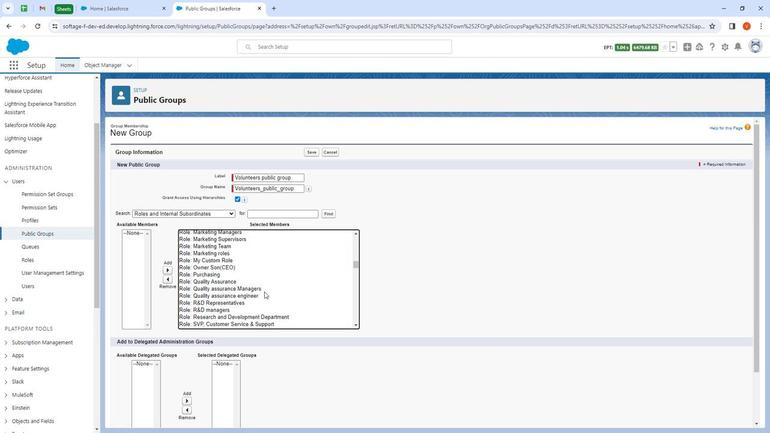 
Action: Mouse moved to (270, 348)
Screenshot: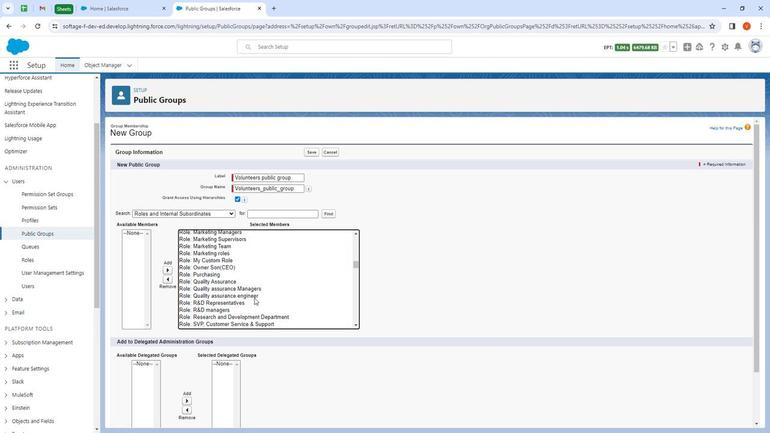 
Action: Mouse scrolled (270, 348) with delta (0, 0)
Screenshot: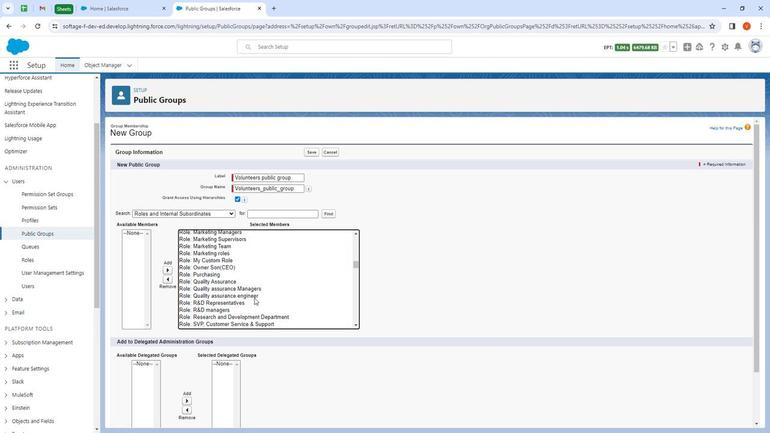
Action: Mouse moved to (259, 348)
Screenshot: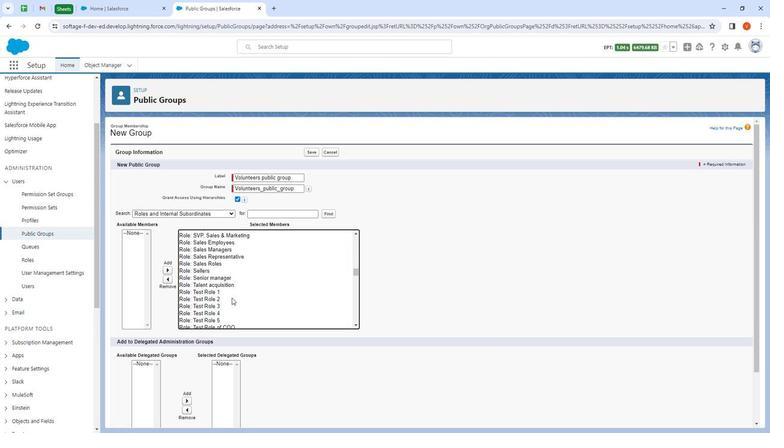 
Action: Mouse scrolled (259, 347) with delta (0, 0)
Screenshot: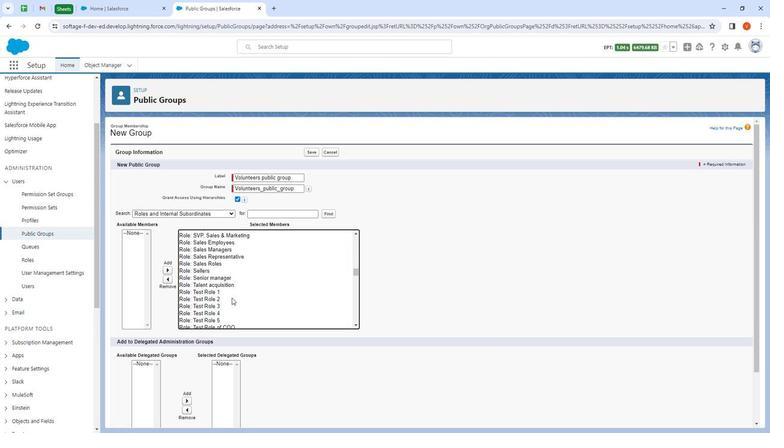 
Action: Mouse moved to (258, 348)
Screenshot: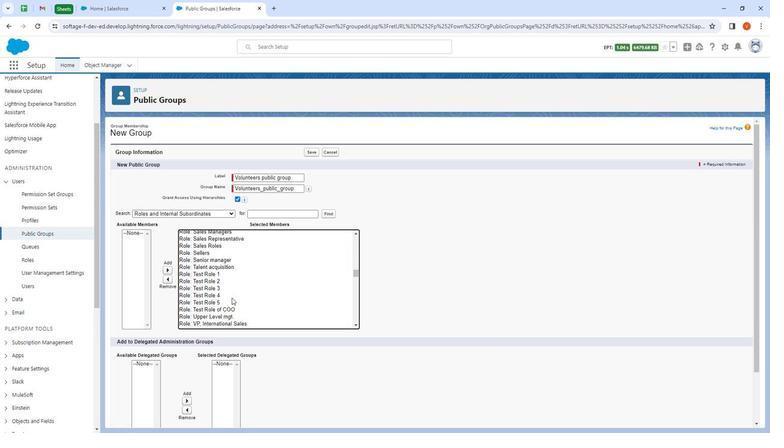 
Action: Mouse scrolled (258, 347) with delta (0, 0)
Screenshot: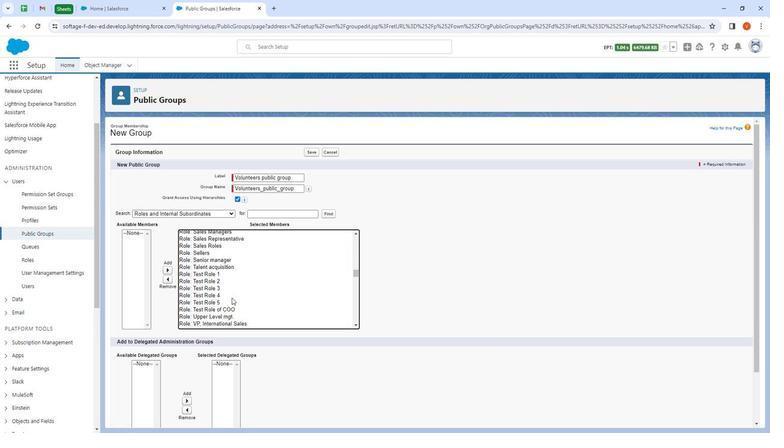 
Action: Mouse moved to (256, 348)
Screenshot: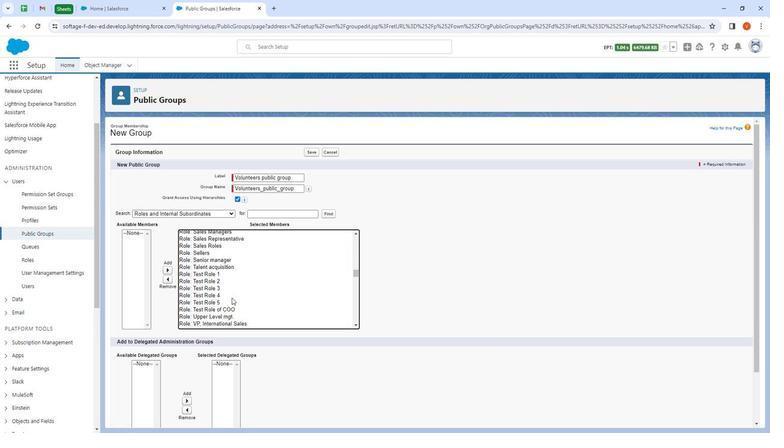 
Action: Mouse scrolled (256, 347) with delta (0, 0)
Screenshot: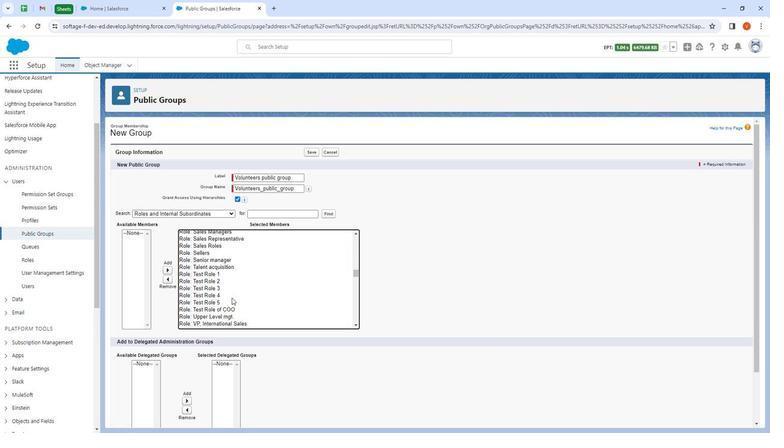 
Action: Mouse moved to (256, 348)
Screenshot: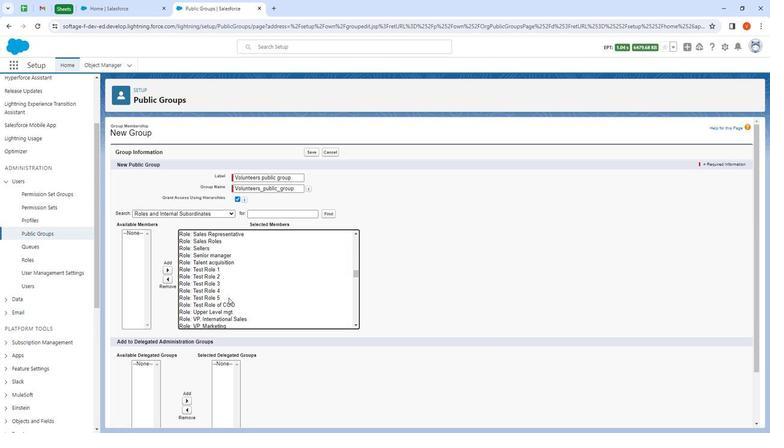 
Action: Mouse scrolled (256, 347) with delta (0, 0)
Screenshot: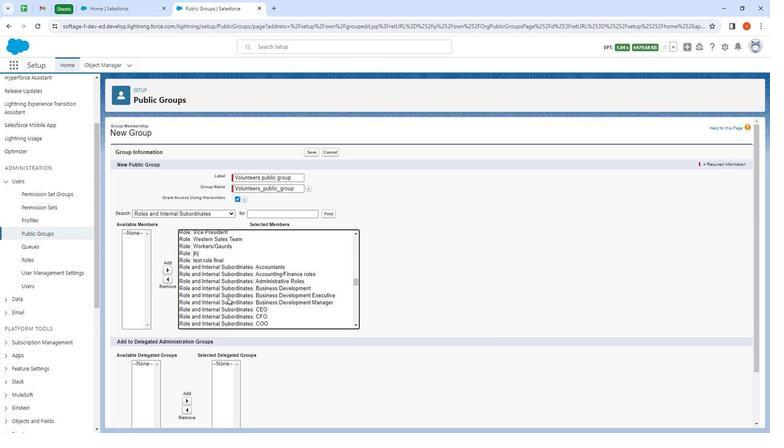 
Action: Mouse moved to (255, 348)
Screenshot: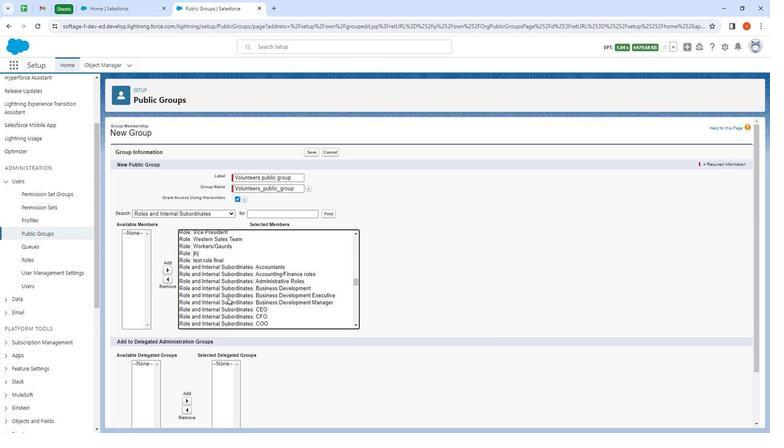
Action: Mouse scrolled (255, 348) with delta (0, 0)
Screenshot: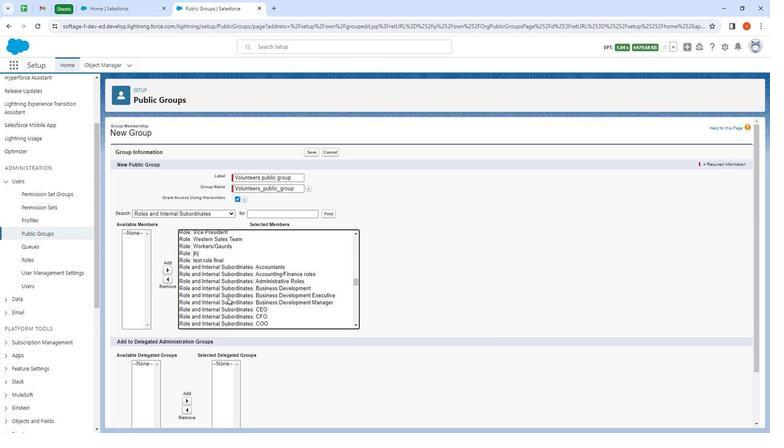 
Action: Mouse moved to (255, 348)
Screenshot: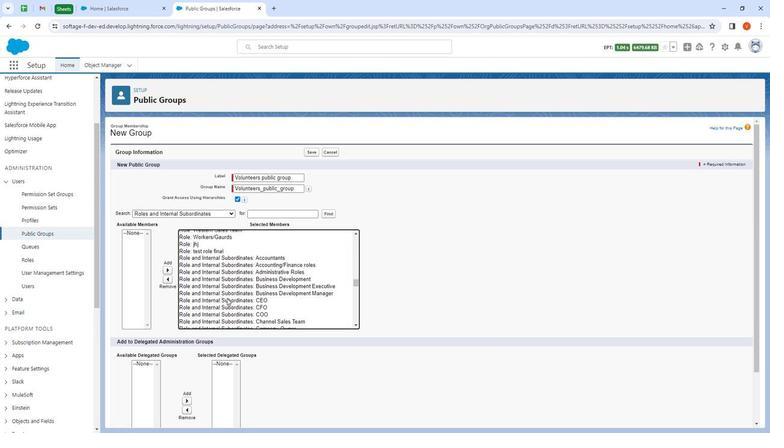 
Action: Mouse scrolled (255, 348) with delta (0, 0)
Screenshot: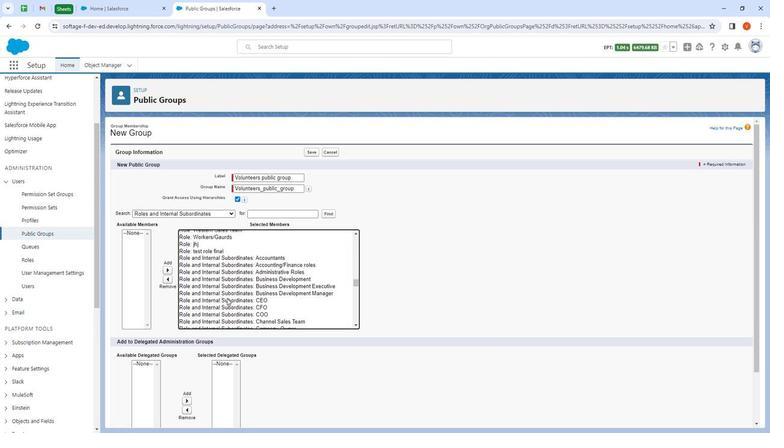 
Action: Mouse moved to (254, 348)
Screenshot: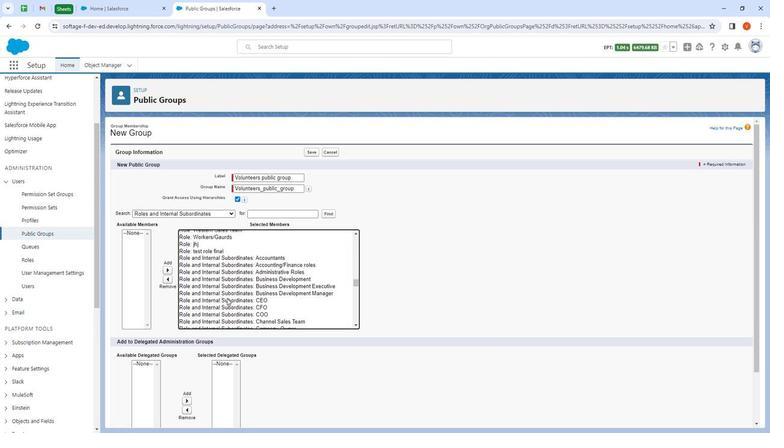 
Action: Mouse scrolled (254, 348) with delta (0, 0)
Screenshot: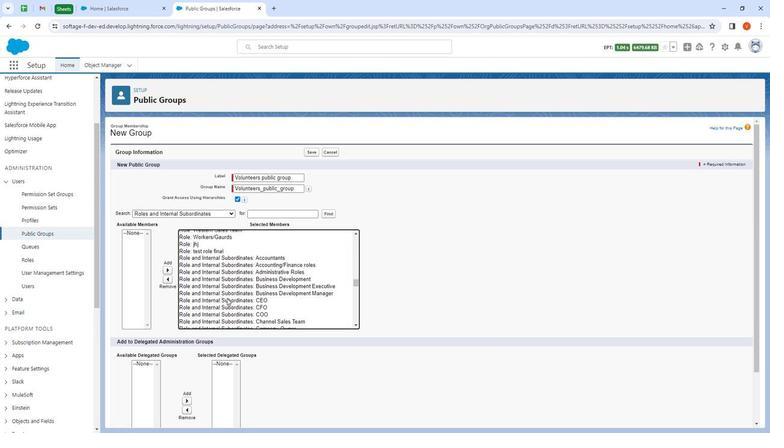 
Action: Mouse moved to (253, 345)
Screenshot: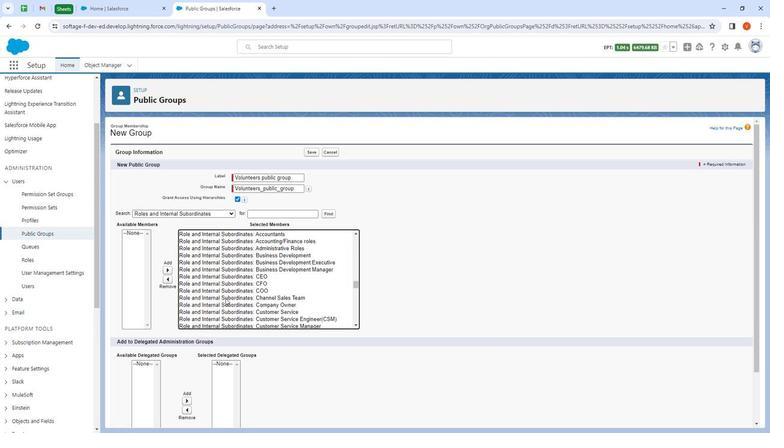 
Action: Mouse scrolled (253, 345) with delta (0, 0)
Screenshot: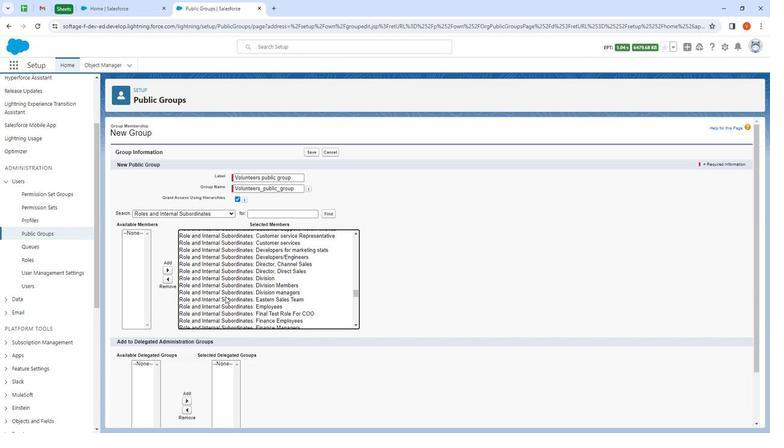 
Action: Mouse scrolled (253, 345) with delta (0, 0)
Screenshot: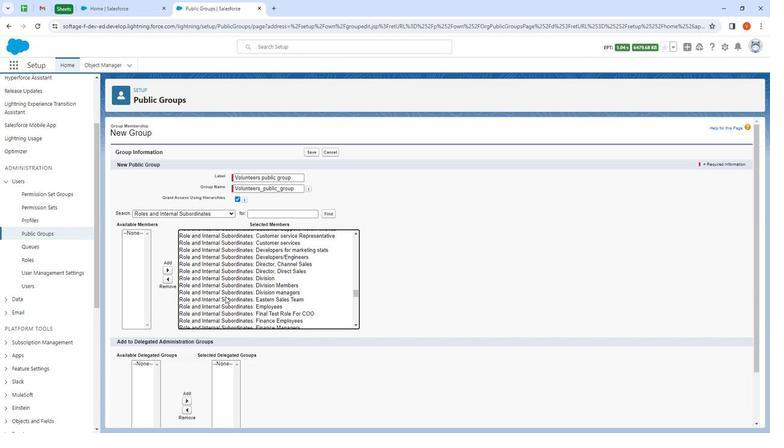 
Action: Mouse scrolled (253, 345) with delta (0, 0)
Screenshot: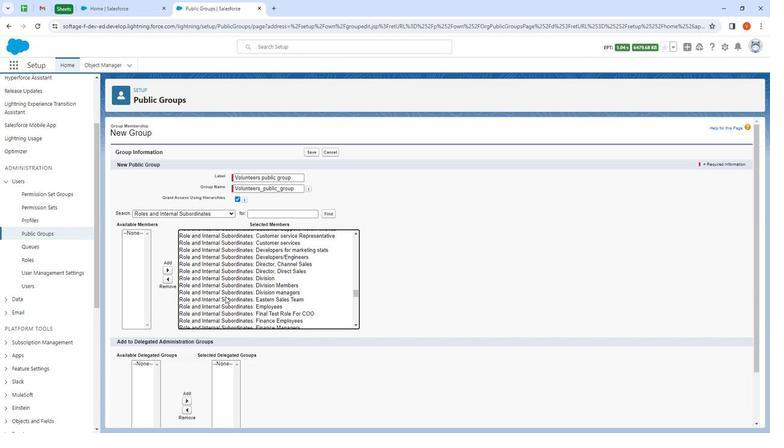 
Action: Mouse scrolled (253, 345) with delta (0, 0)
Screenshot: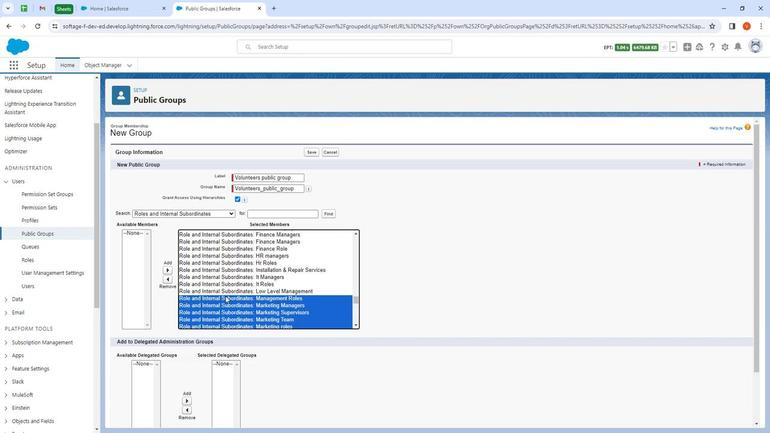 
Action: Mouse scrolled (253, 345) with delta (0, 0)
Screenshot: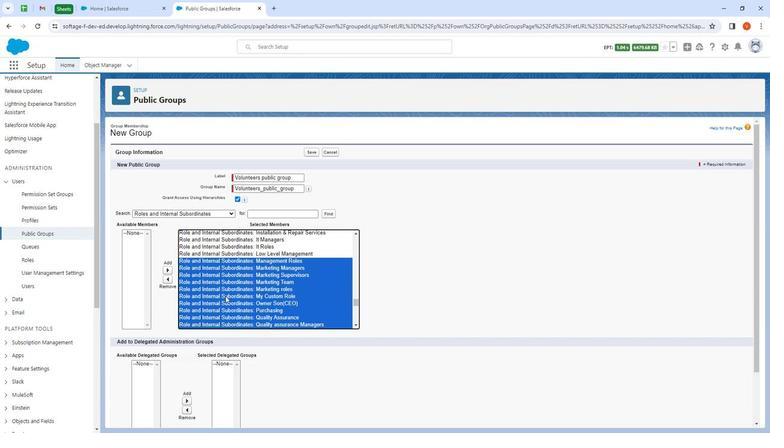 
Action: Mouse scrolled (253, 345) with delta (0, 0)
Screenshot: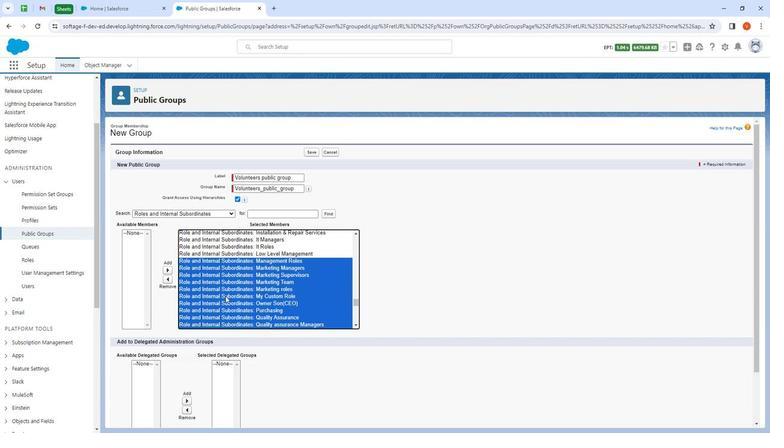 
Action: Mouse scrolled (253, 345) with delta (0, 0)
Screenshot: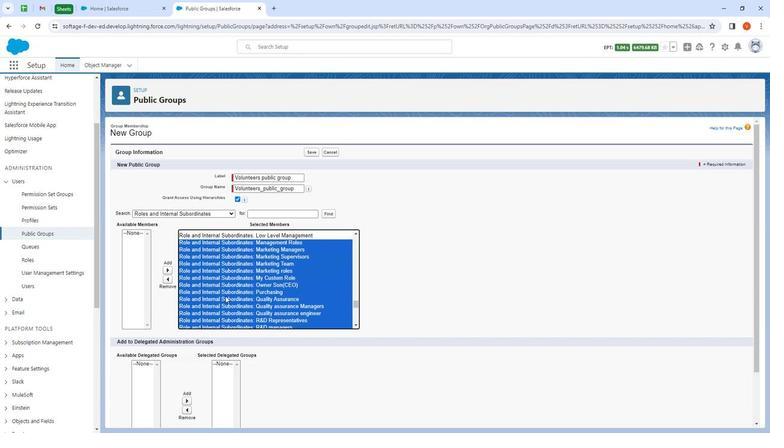 
Action: Mouse moved to (253, 345)
Screenshot: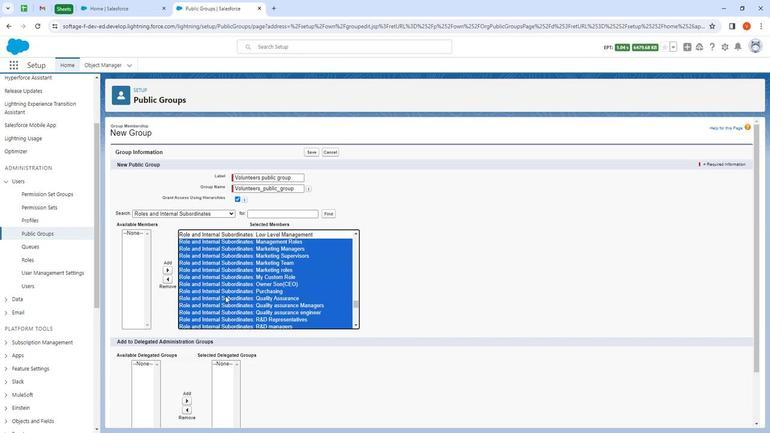 
Action: Mouse scrolled (253, 345) with delta (0, 0)
Screenshot: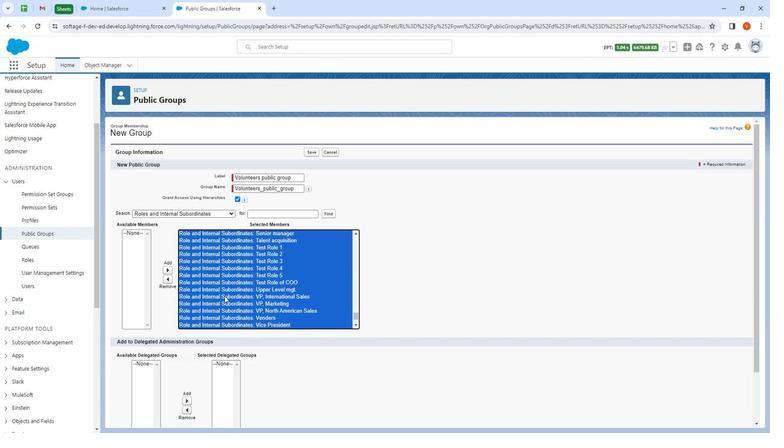 
Action: Mouse scrolled (253, 345) with delta (0, 0)
Screenshot: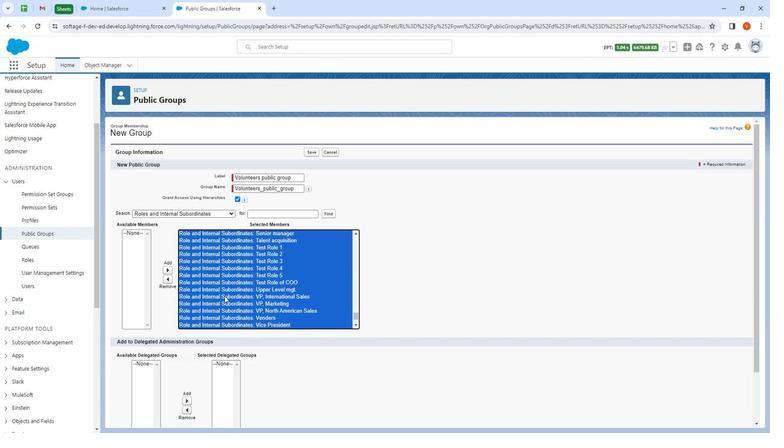
Action: Mouse moved to (252, 345)
Screenshot: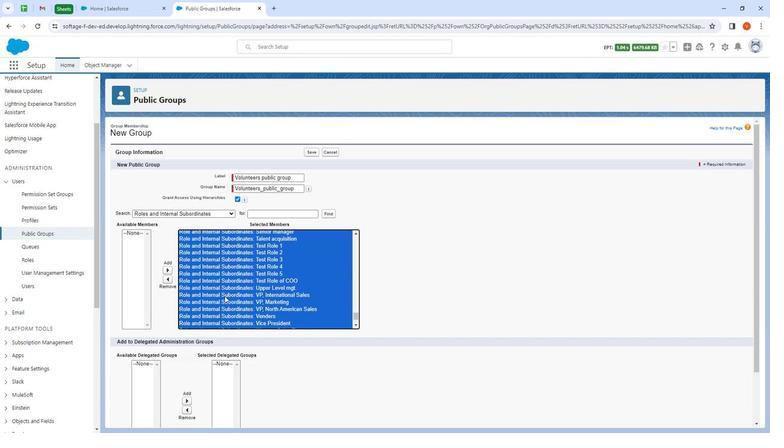 
Action: Mouse scrolled (252, 345) with delta (0, 0)
Screenshot: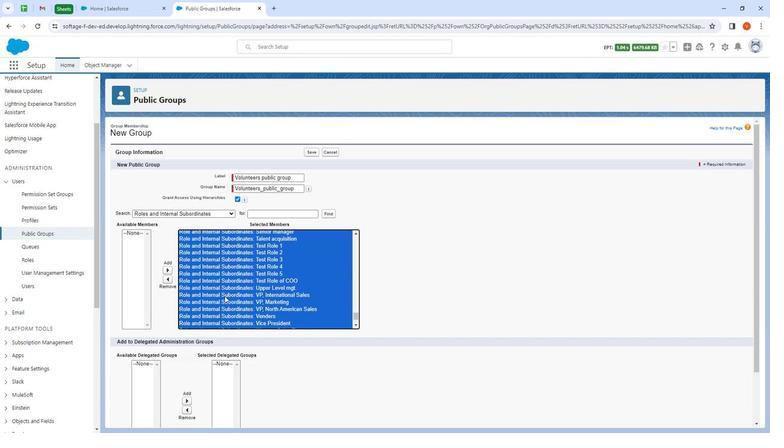 
Action: Mouse moved to (252, 346)
Screenshot: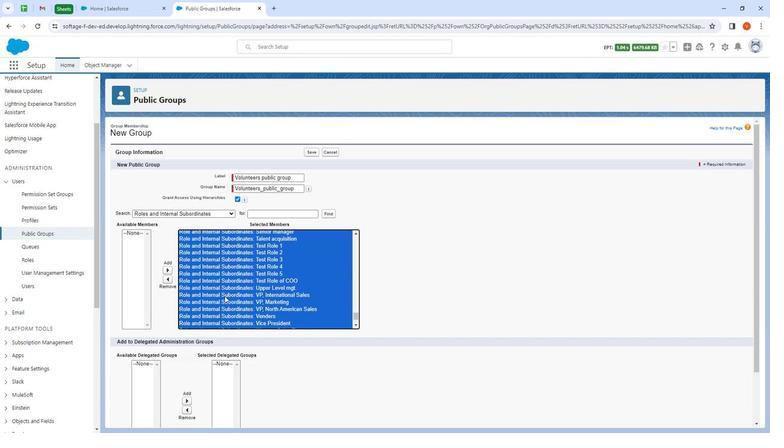 
Action: Mouse scrolled (252, 345) with delta (0, 0)
Screenshot: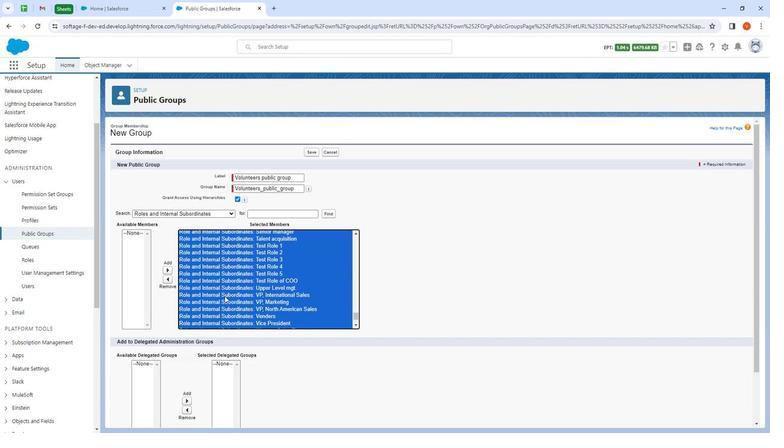 
Action: Mouse moved to (252, 348)
Screenshot: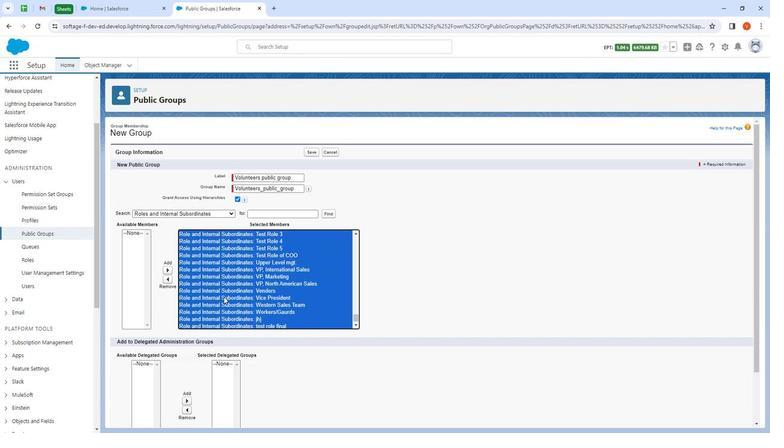 
Action: Mouse scrolled (252, 348) with delta (0, 0)
Screenshot: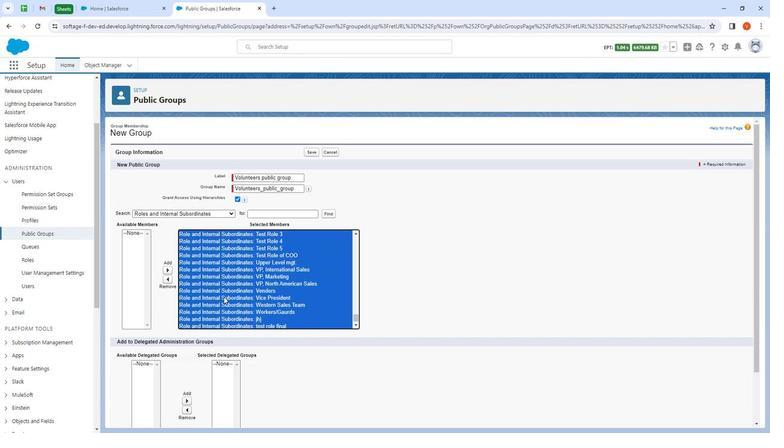 
Action: Mouse moved to (252, 348)
Screenshot: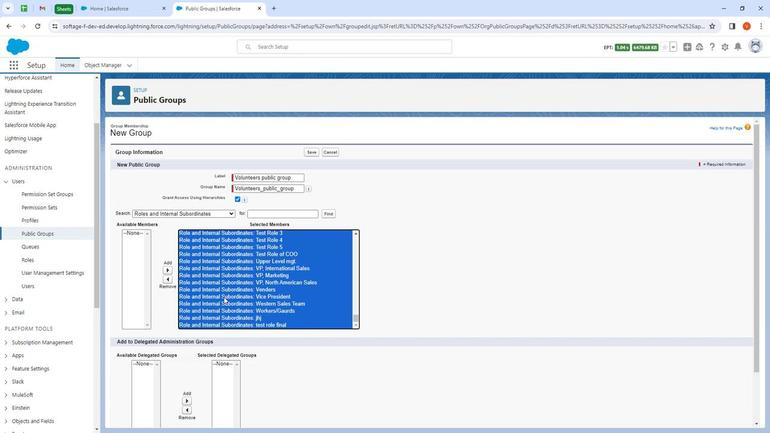 
Action: Mouse scrolled (252, 348) with delta (0, 0)
Screenshot: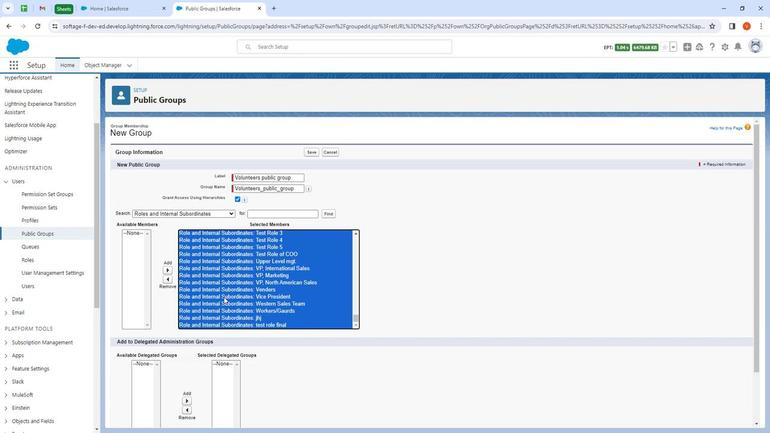 
Action: Mouse scrolled (252, 348) with delta (0, 0)
Screenshot: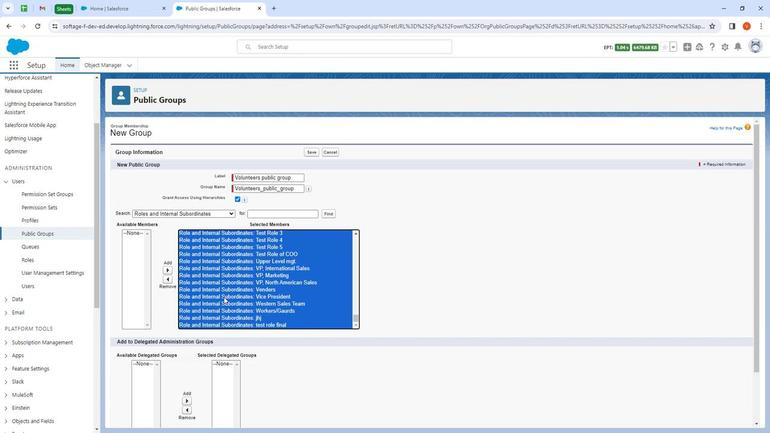 
Action: Mouse moved to (252, 349)
Screenshot: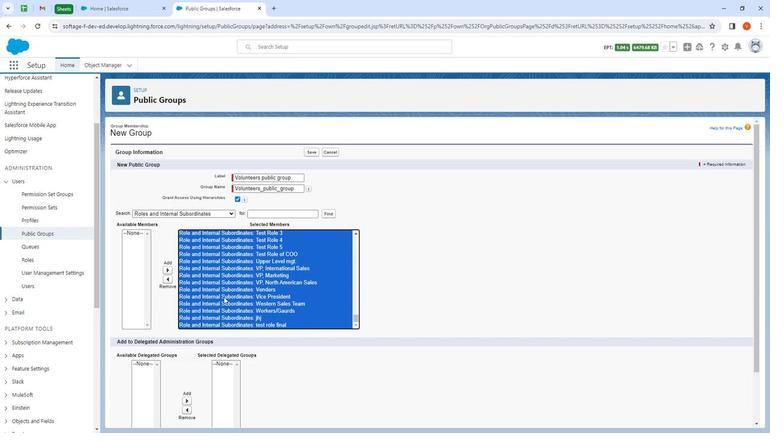 
Action: Mouse scrolled (252, 348) with delta (0, 0)
Screenshot: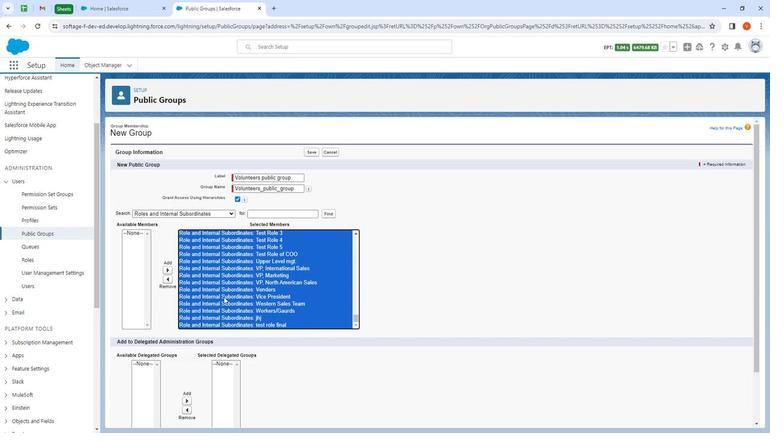
Action: Mouse moved to (252, 351)
Screenshot: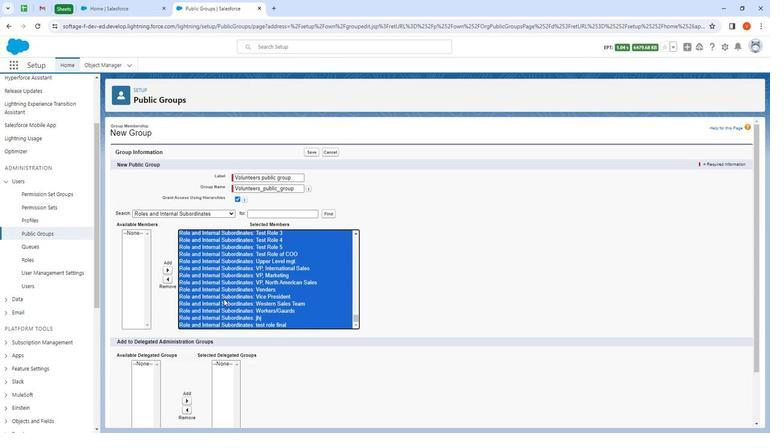 
Action: Mouse scrolled (252, 351) with delta (0, 0)
Screenshot: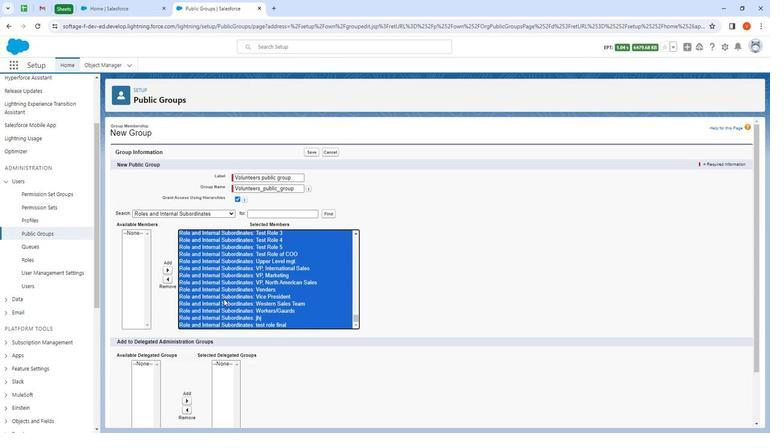 
Action: Mouse moved to (252, 353)
Screenshot: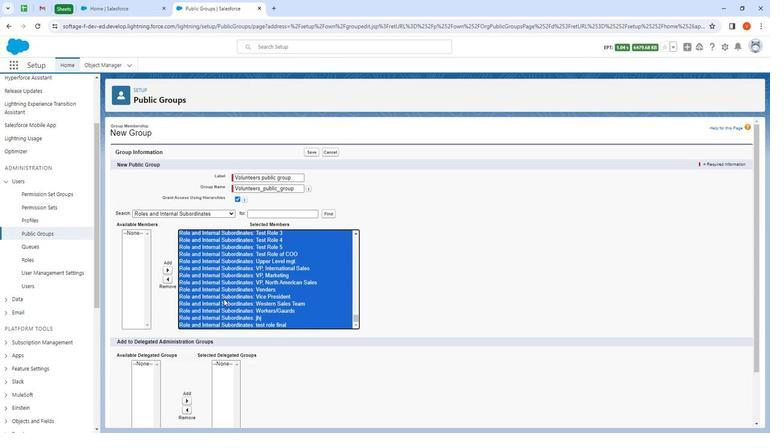 
Action: Mouse scrolled (252, 353) with delta (0, 0)
Screenshot: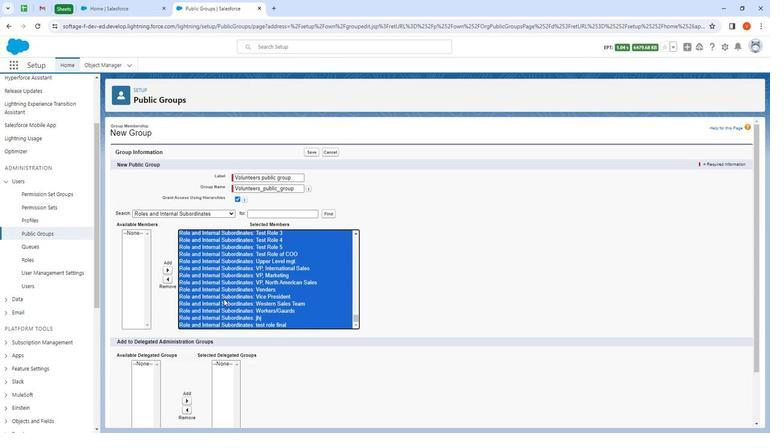 
Action: Mouse moved to (252, 353)
Screenshot: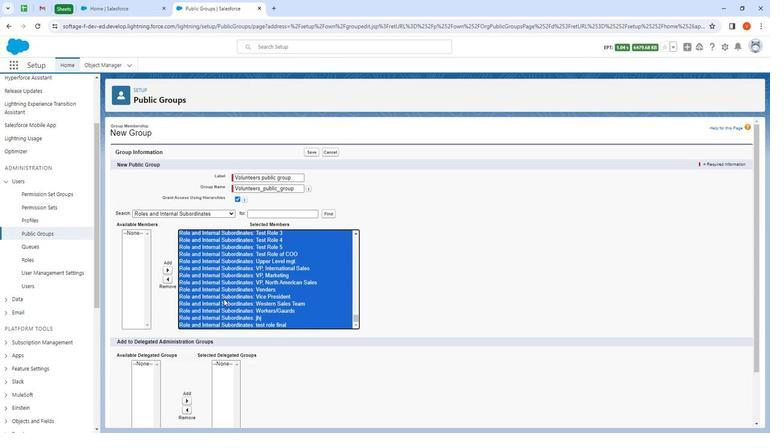 
Action: Mouse scrolled (252, 353) with delta (0, 0)
Screenshot: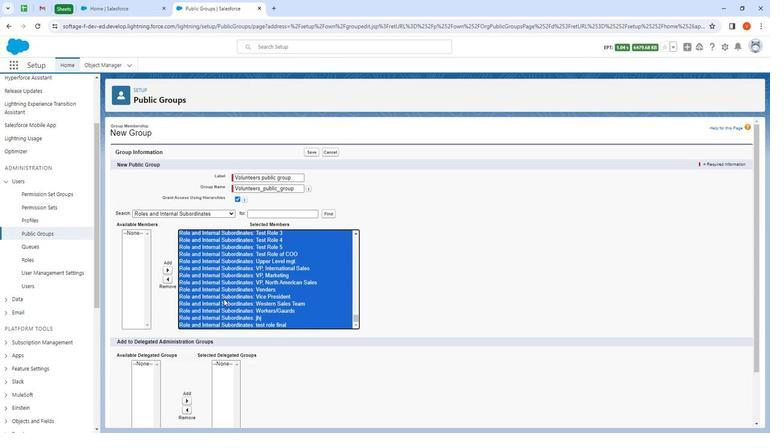 
Action: Mouse scrolled (252, 353) with delta (0, 0)
Screenshot: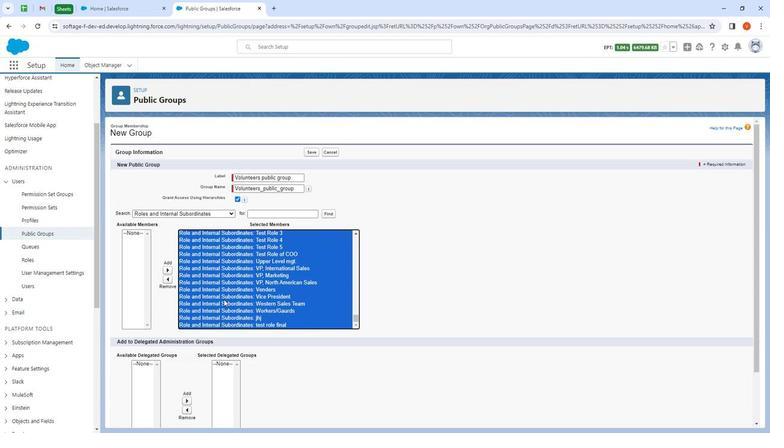 
Action: Mouse moved to (252, 354)
Screenshot: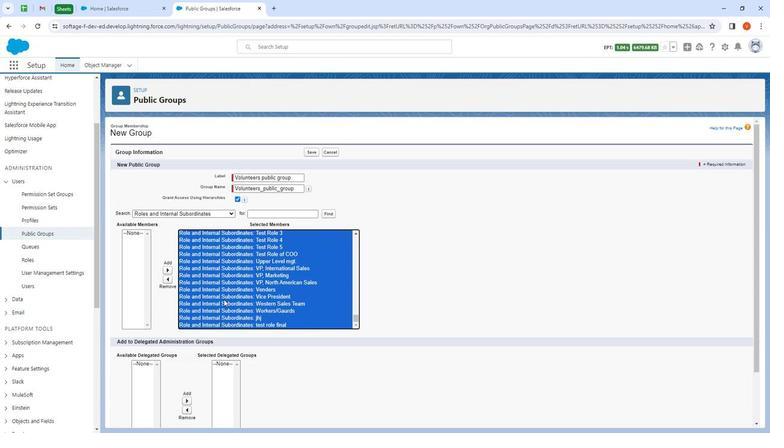 
Action: Mouse scrolled (252, 354) with delta (0, 0)
Screenshot: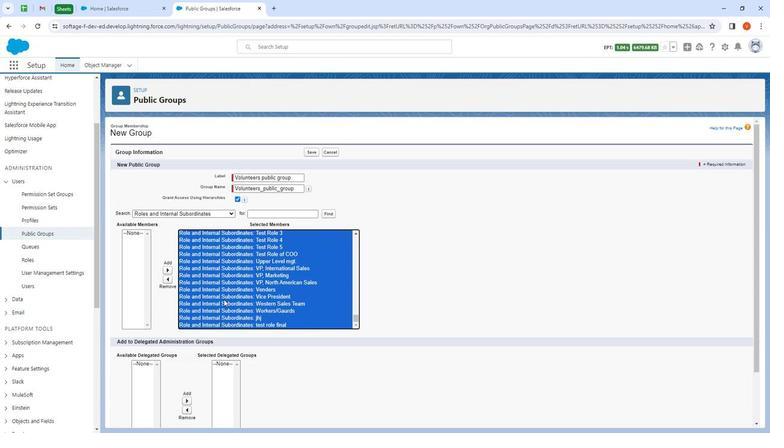 
Action: Mouse moved to (288, 299)
Screenshot: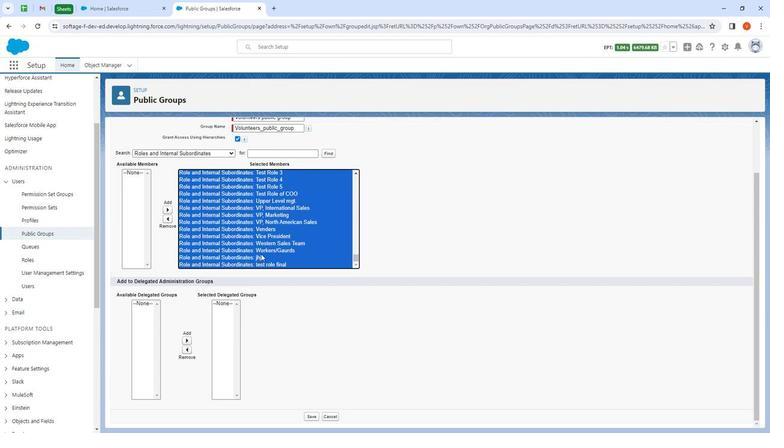 
Action: Mouse pressed left at (288, 299)
Screenshot: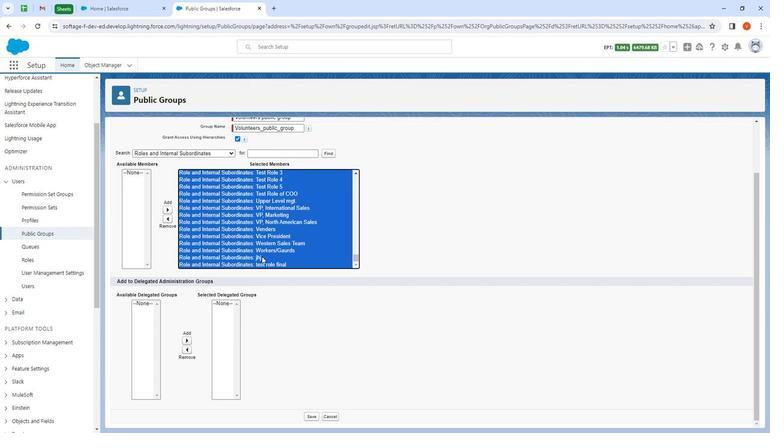 
Action: Mouse moved to (199, 250)
Screenshot: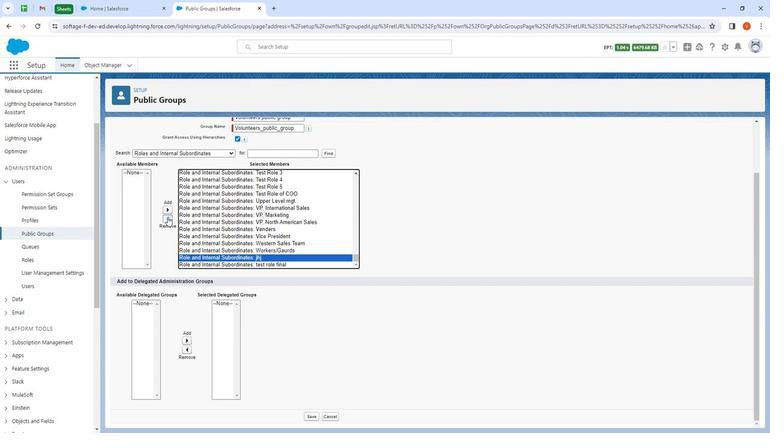 
Action: Mouse pressed left at (199, 250)
Screenshot: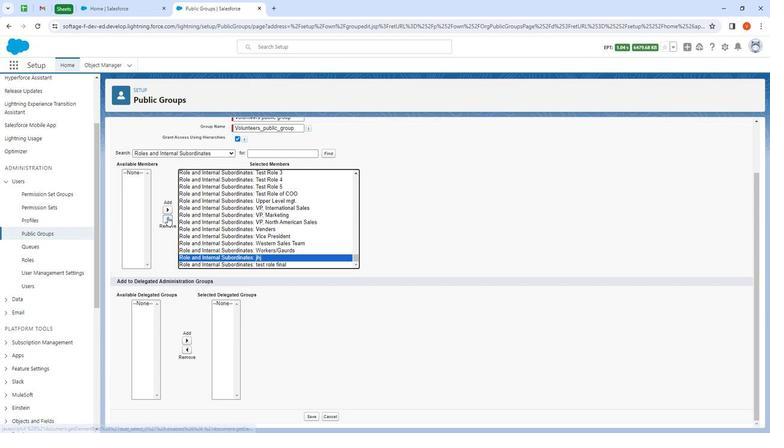 
Action: Mouse moved to (333, 290)
Screenshot: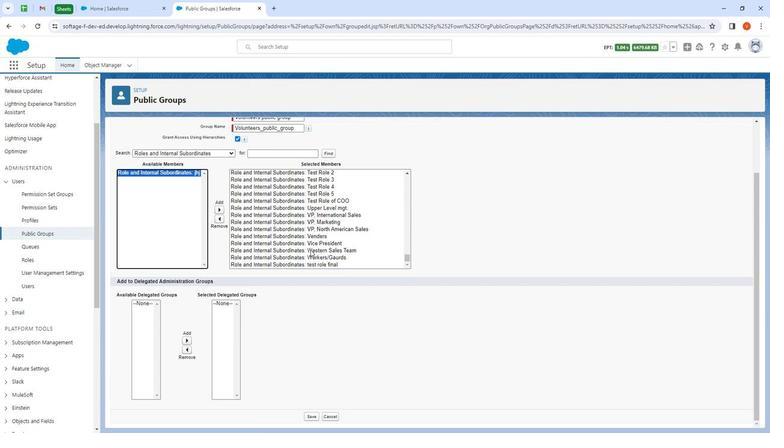 
Action: Mouse scrolled (333, 291) with delta (0, 0)
Screenshot: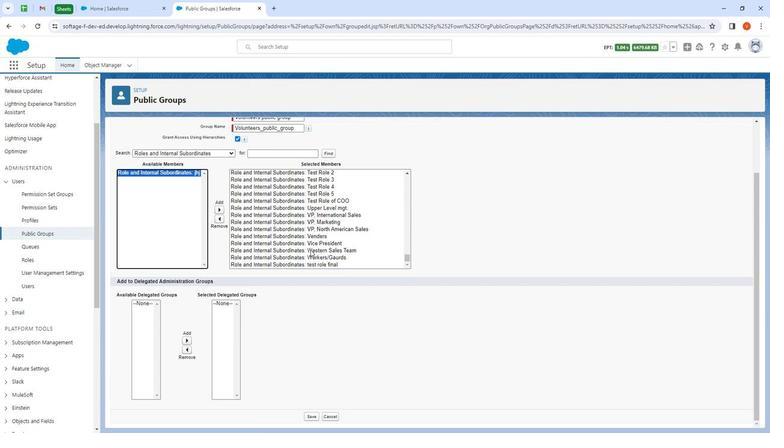 
Action: Mouse scrolled (333, 291) with delta (0, 0)
Screenshot: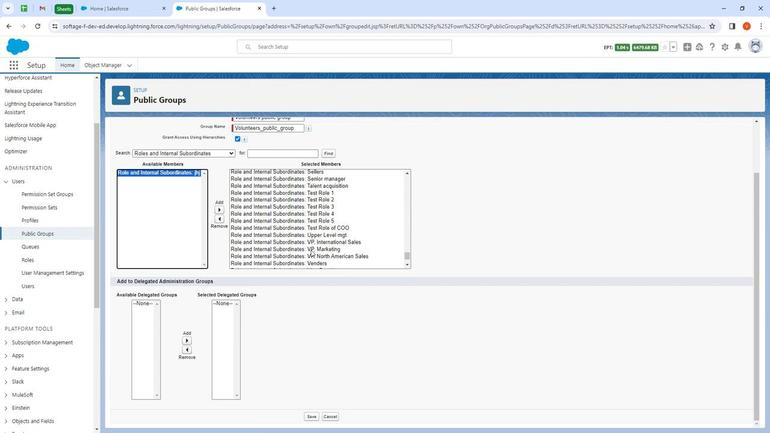 
Action: Mouse scrolled (333, 291) with delta (0, 0)
Screenshot: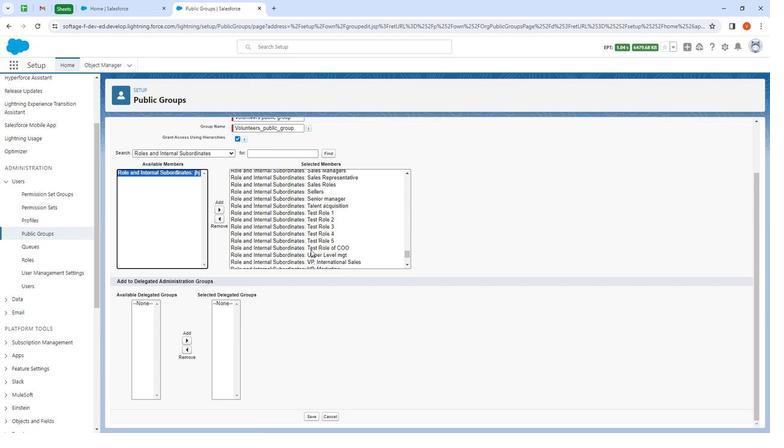 
Action: Mouse moved to (333, 290)
Screenshot: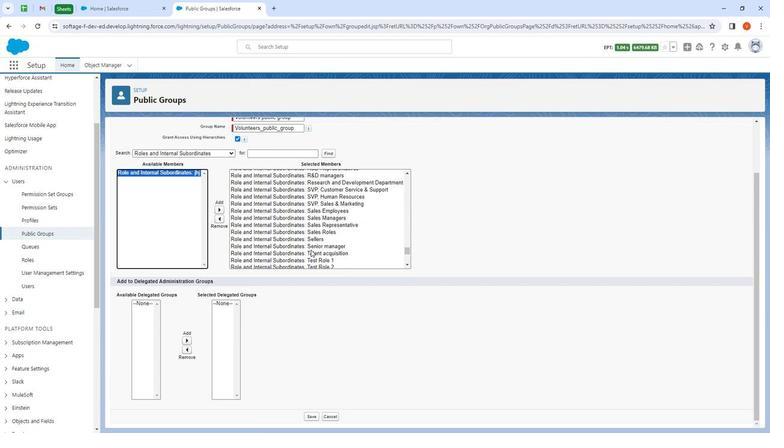 
Action: Mouse scrolled (333, 291) with delta (0, 0)
Screenshot: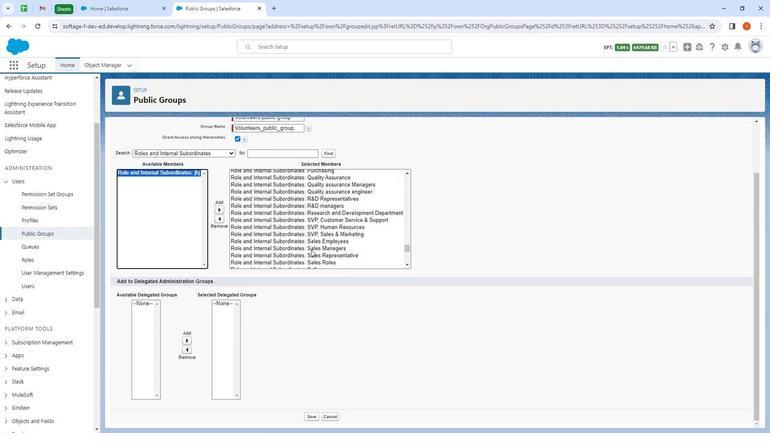 
Action: Mouse scrolled (333, 291) with delta (0, 0)
Screenshot: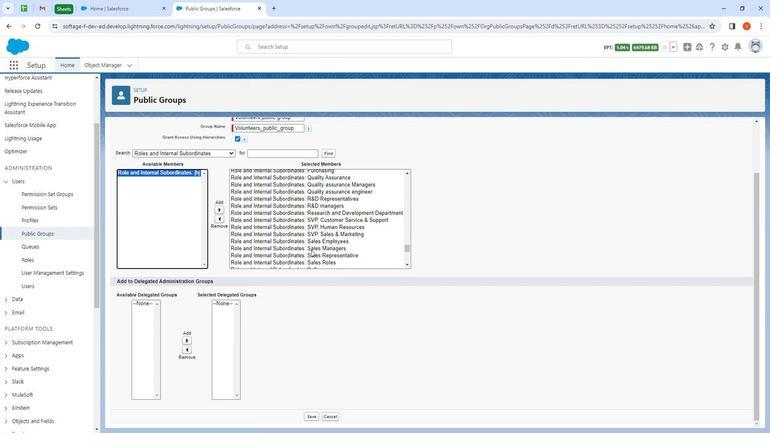 
Action: Mouse scrolled (333, 291) with delta (0, 0)
Screenshot: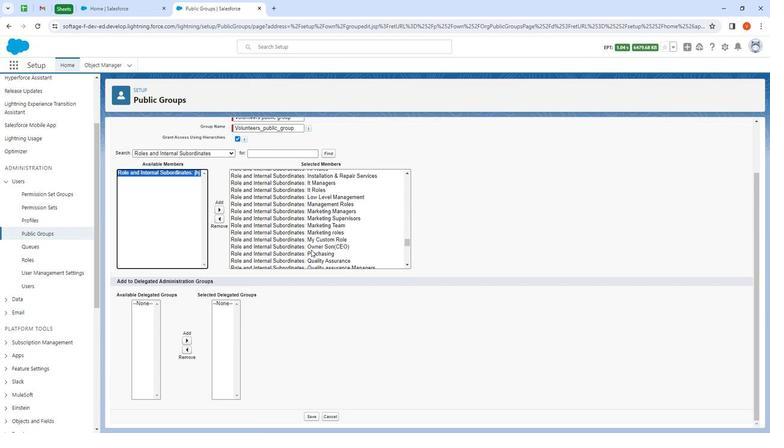 
Action: Mouse scrolled (333, 291) with delta (0, 0)
Screenshot: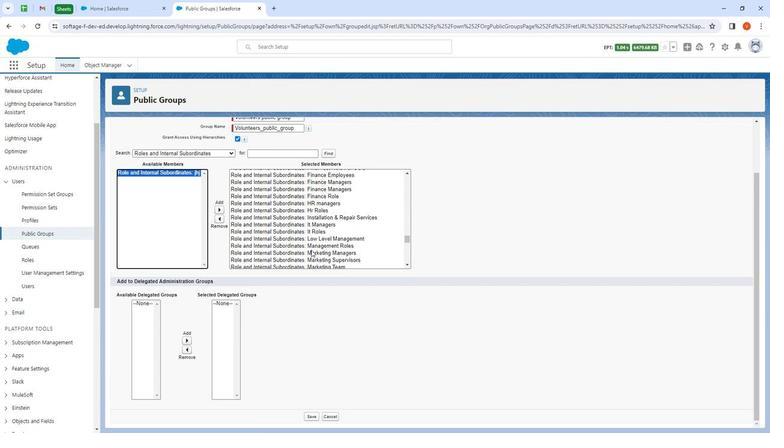 
Action: Mouse scrolled (333, 291) with delta (0, 0)
Screenshot: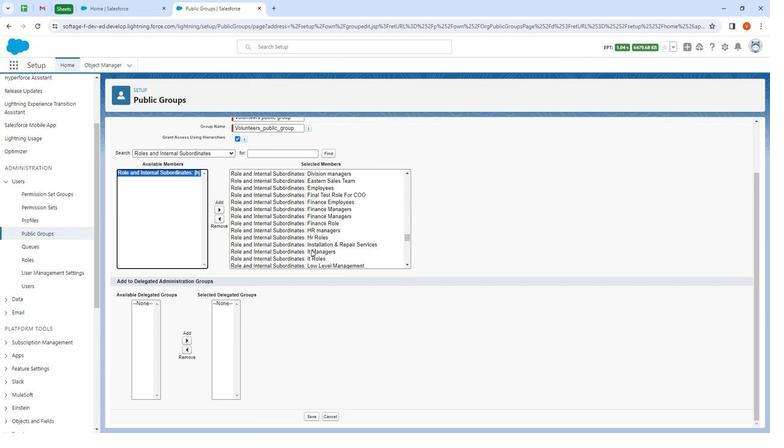 
Action: Mouse moved to (334, 290)
Screenshot: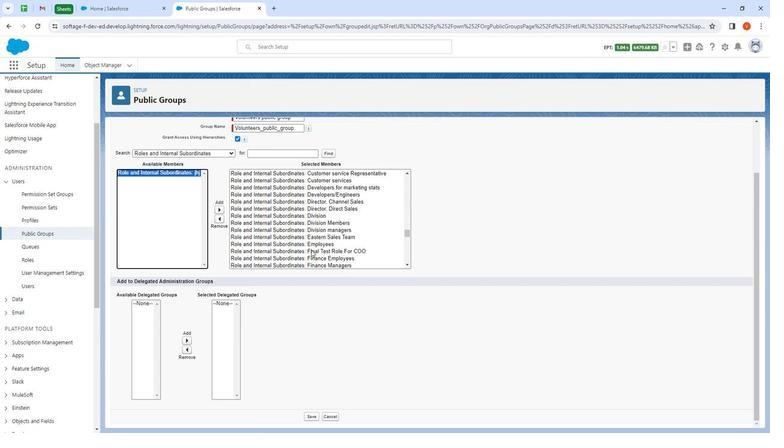 
Action: Mouse scrolled (334, 291) with delta (0, 0)
Screenshot: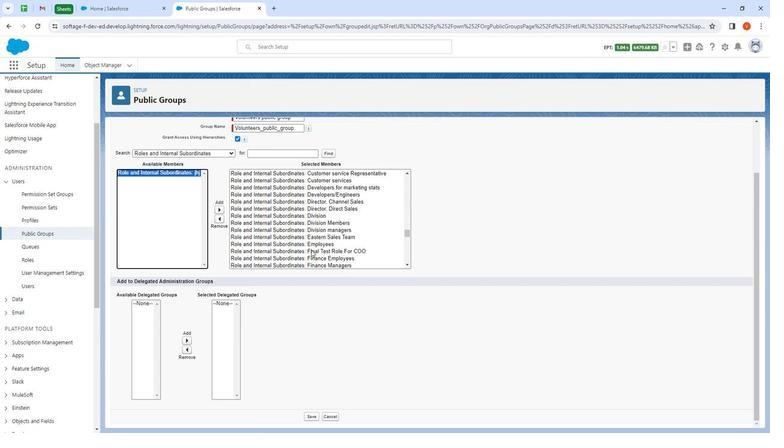 
Action: Mouse moved to (334, 291)
Screenshot: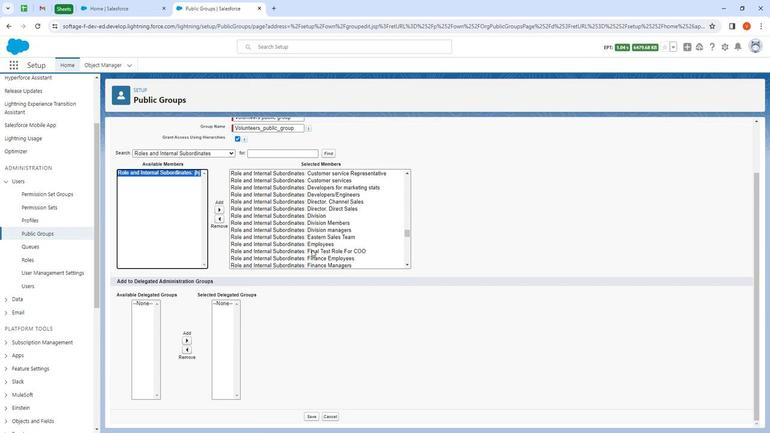 
Action: Mouse scrolled (334, 291) with delta (0, 0)
Screenshot: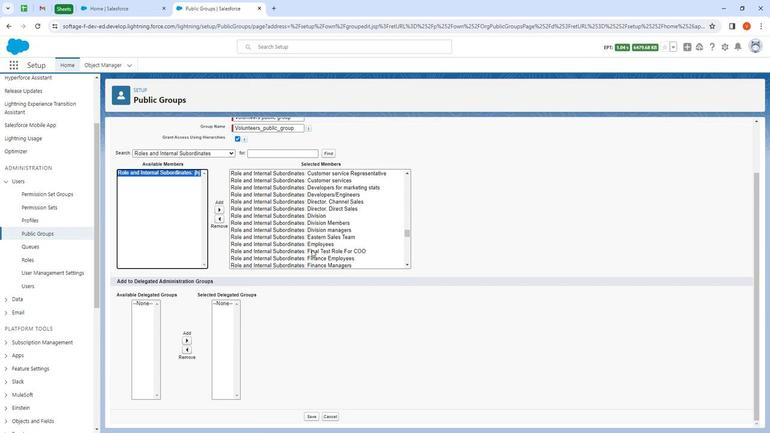 
Action: Mouse scrolled (334, 291) with delta (0, 0)
Screenshot: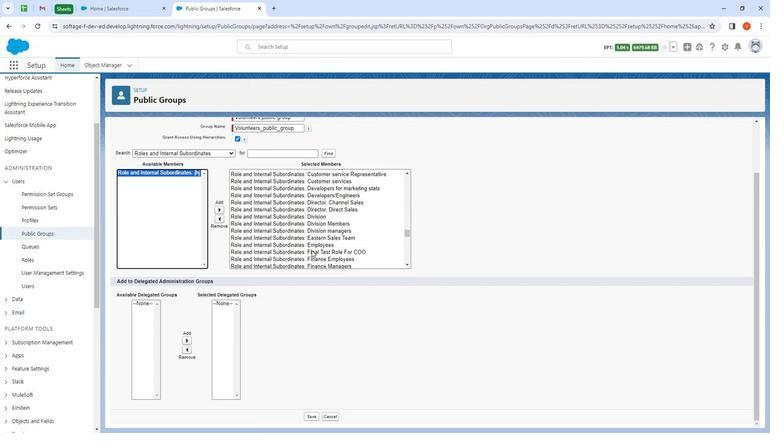 
Action: Mouse scrolled (334, 291) with delta (0, 0)
Screenshot: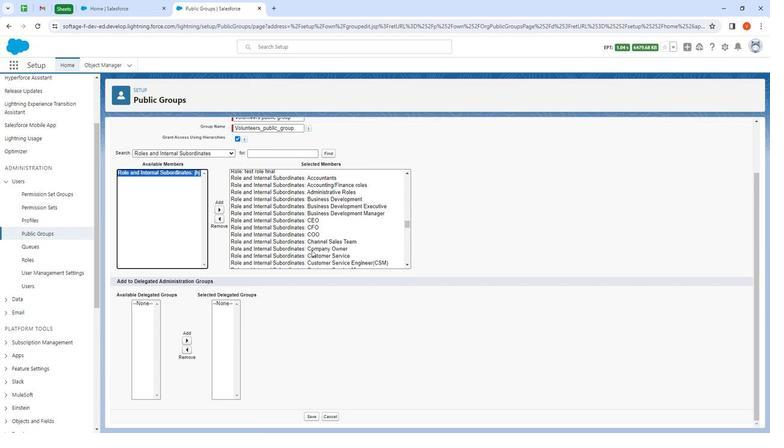 
Action: Mouse scrolled (334, 291) with delta (0, 0)
Screenshot: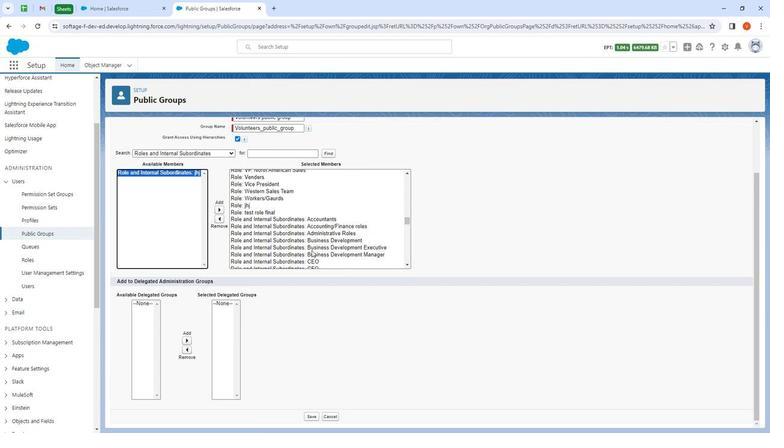 
Action: Mouse moved to (271, 291)
Screenshot: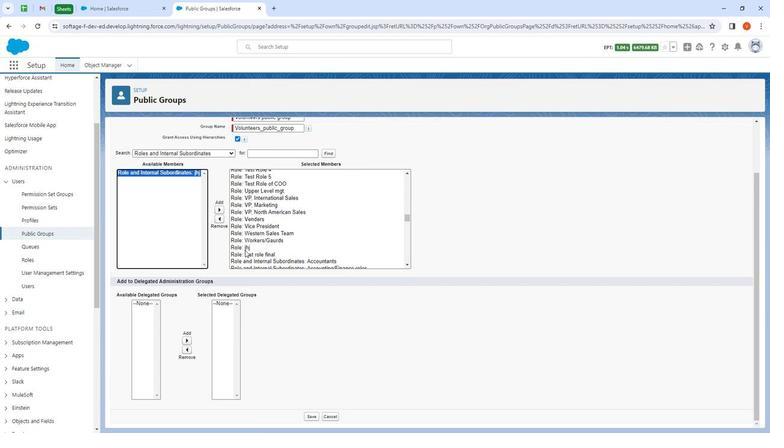 
Action: Mouse pressed left at (271, 291)
Screenshot: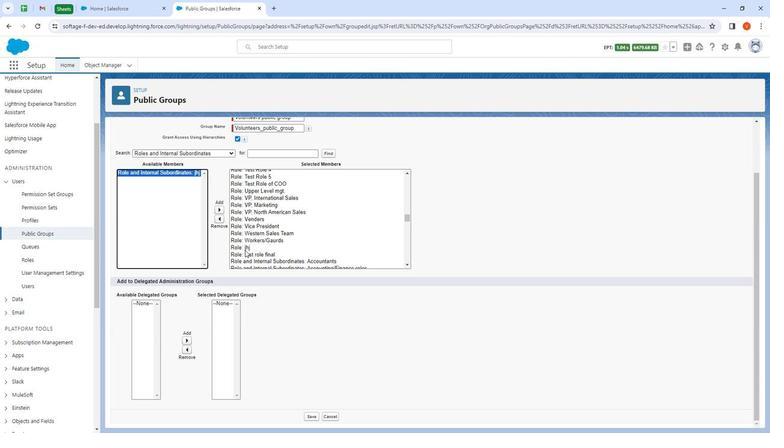 
Action: Mouse moved to (246, 253)
Screenshot: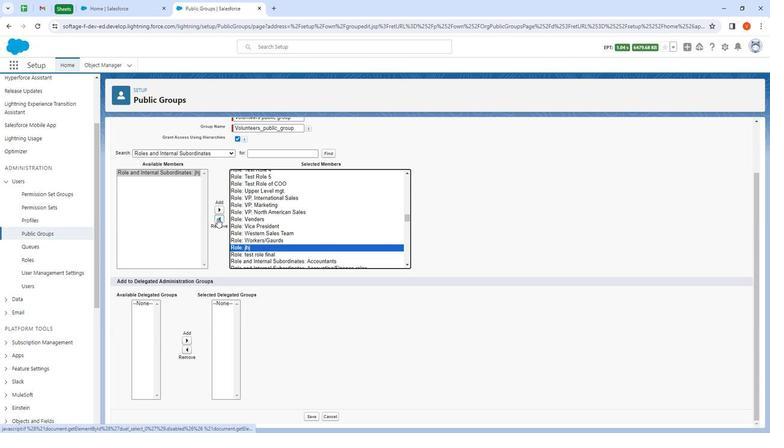 
Action: Mouse pressed left at (246, 253)
Screenshot: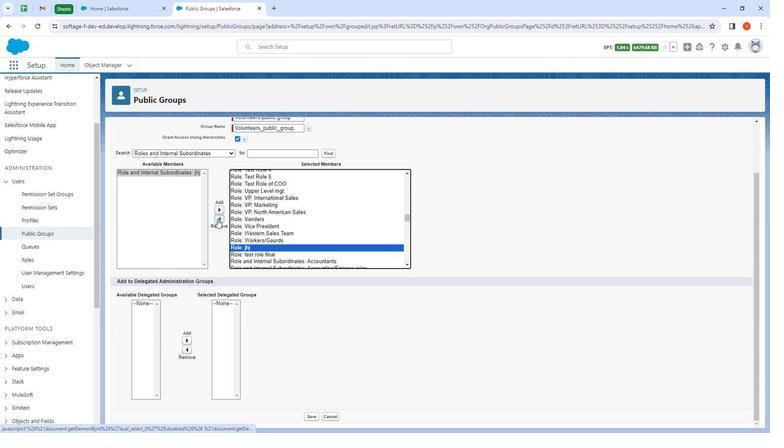 
Action: Mouse moved to (235, 175)
Screenshot: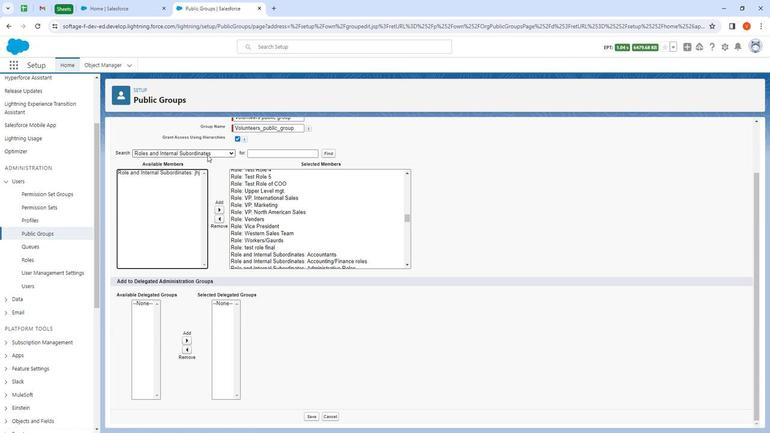 
Action: Mouse pressed left at (235, 175)
Screenshot: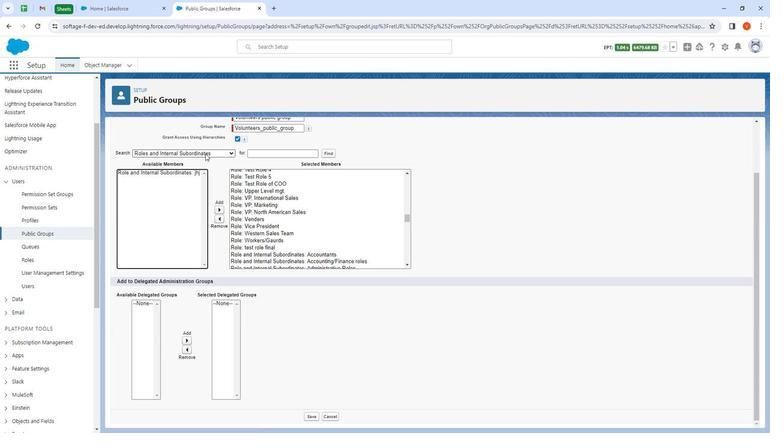 
Action: Mouse moved to (203, 208)
Screenshot: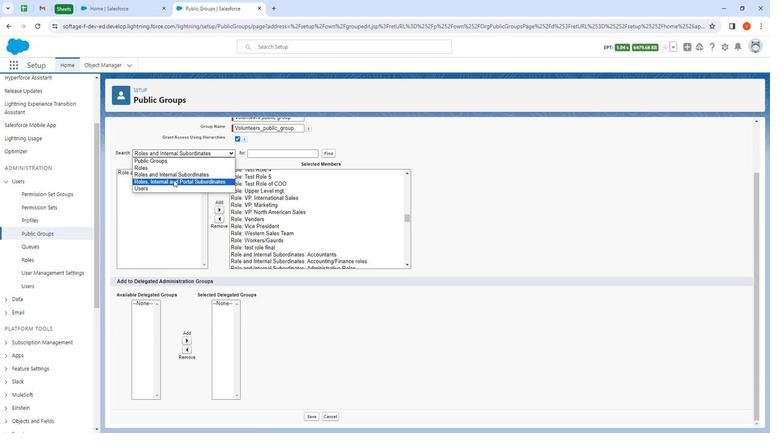 
Action: Mouse pressed left at (203, 208)
Screenshot: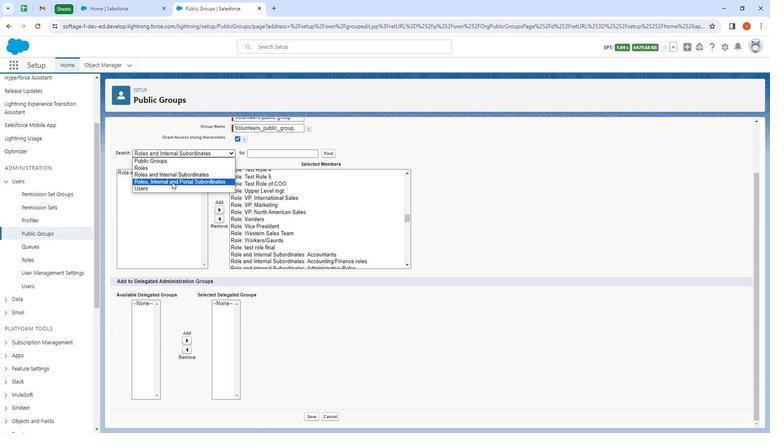 
Action: Mouse moved to (229, 200)
Screenshot: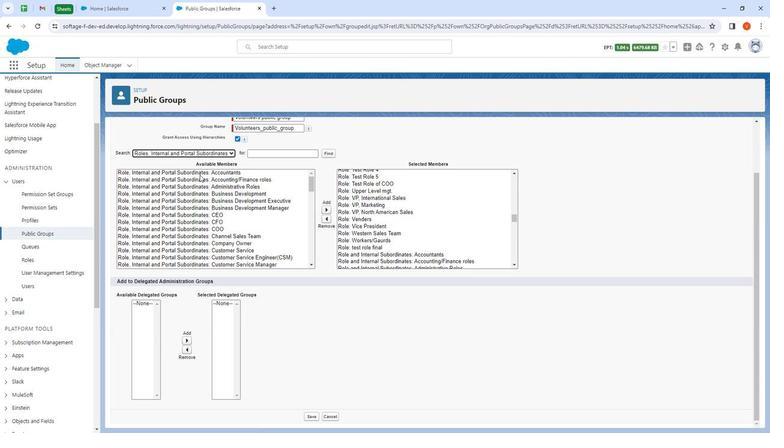 
Action: Mouse pressed left at (229, 200)
Screenshot: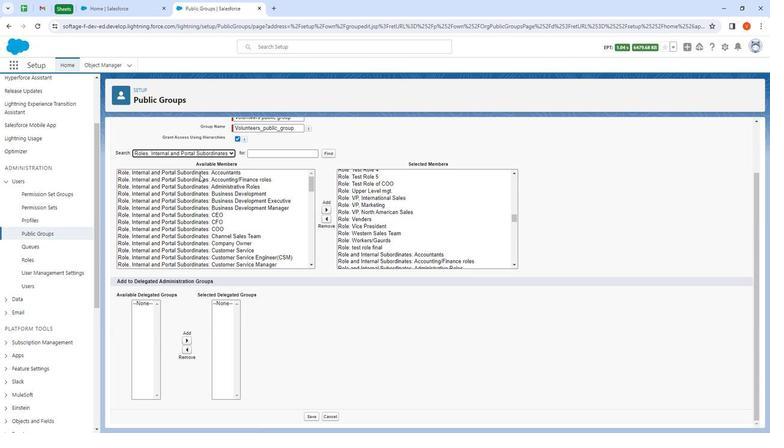 
Action: Mouse moved to (348, 244)
Screenshot: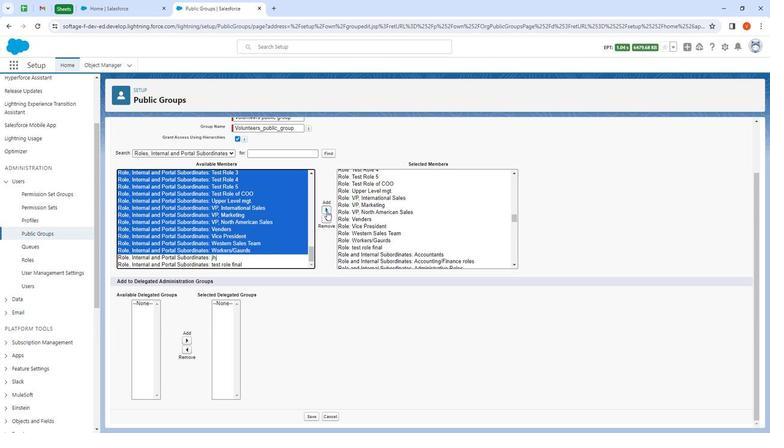 
Action: Mouse pressed left at (348, 244)
Screenshot: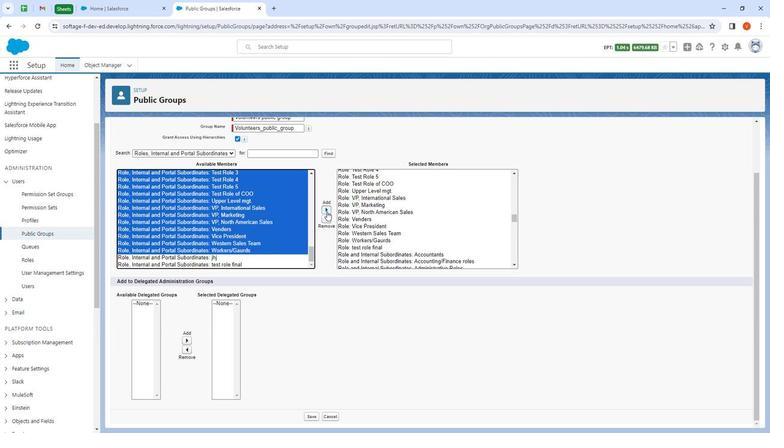 
Action: Mouse moved to (236, 206)
Screenshot: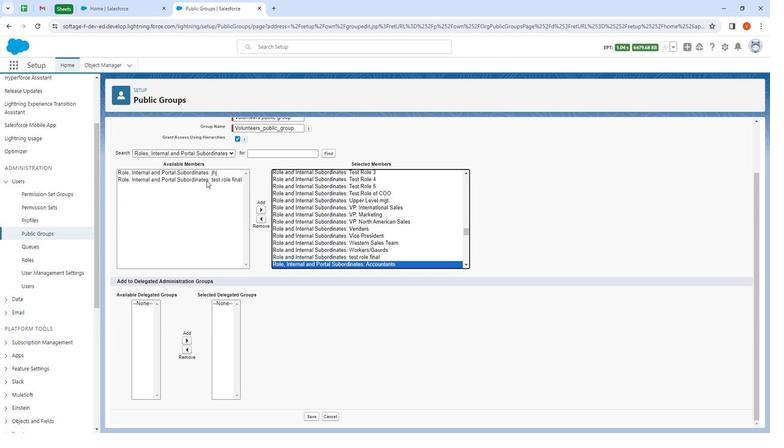 
Action: Mouse pressed left at (236, 206)
Screenshot: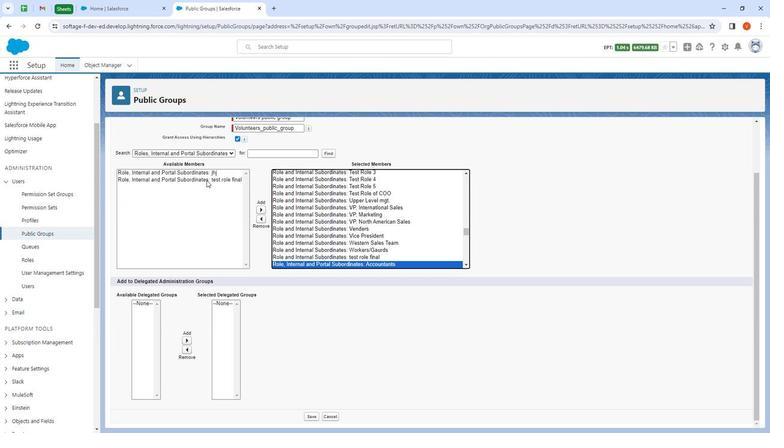 
Action: Mouse moved to (286, 240)
Screenshot: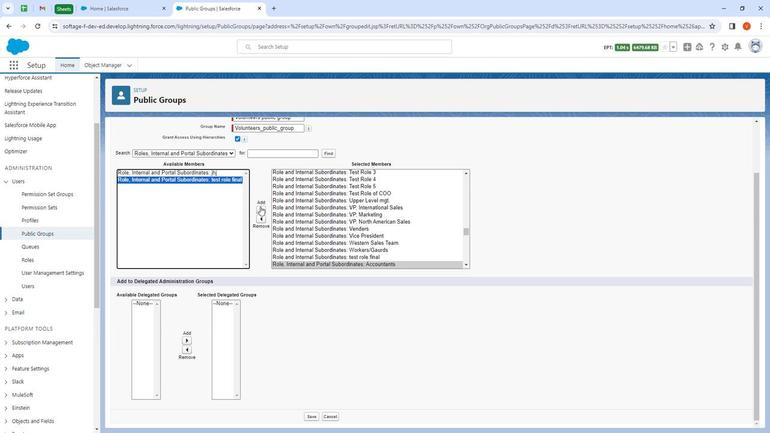 
Action: Mouse pressed left at (286, 240)
Screenshot: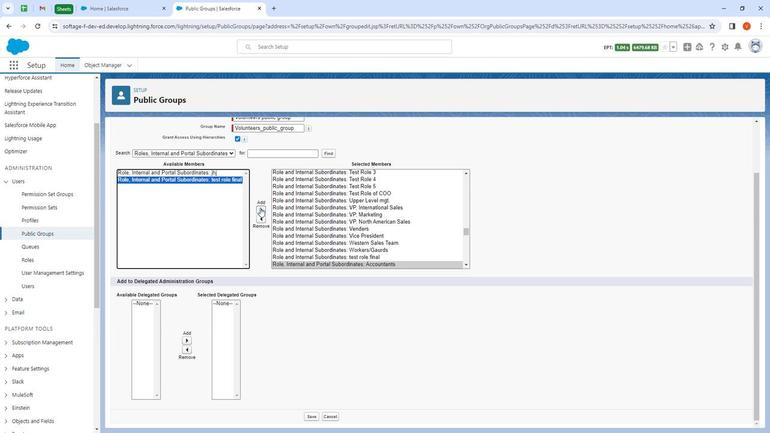 
Action: Mouse moved to (230, 175)
Screenshot: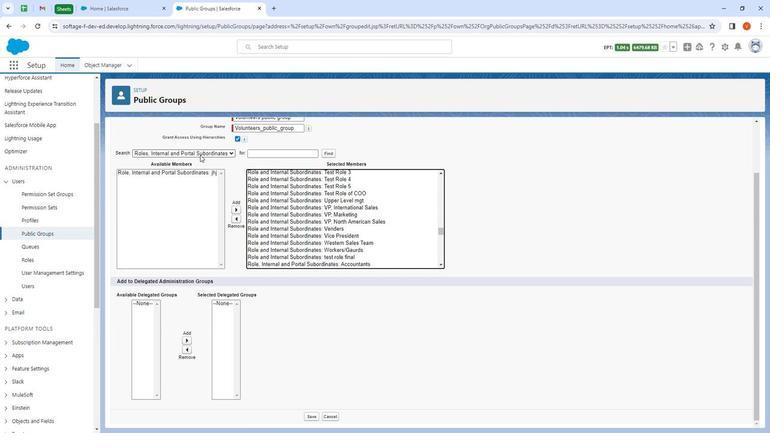 
Action: Mouse pressed left at (230, 175)
Screenshot: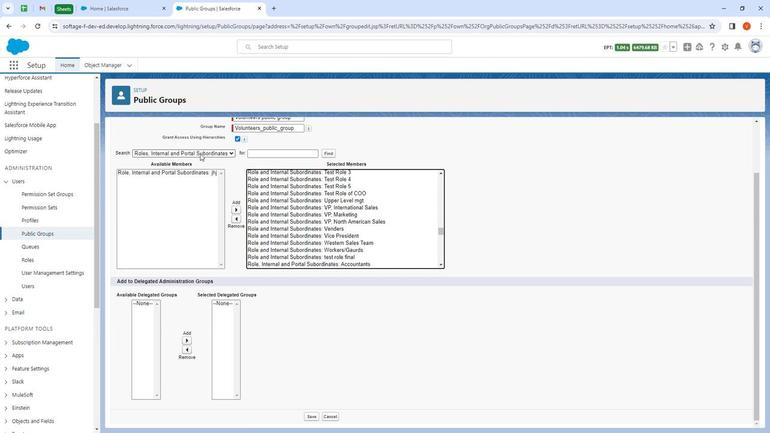 
Action: Mouse moved to (225, 217)
Screenshot: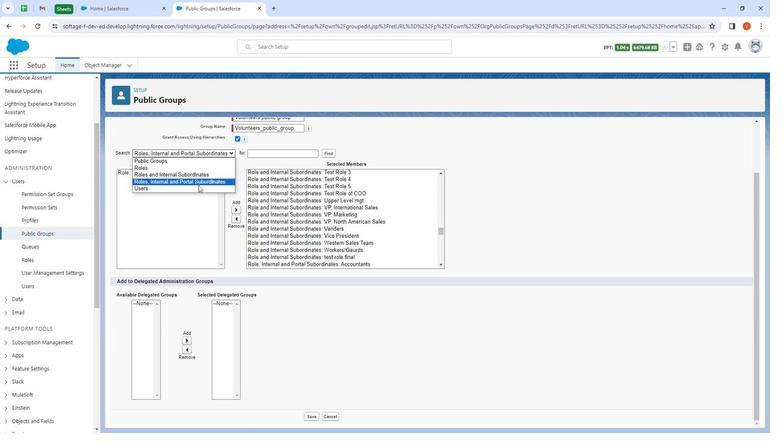 
Action: Mouse pressed left at (225, 217)
Screenshot: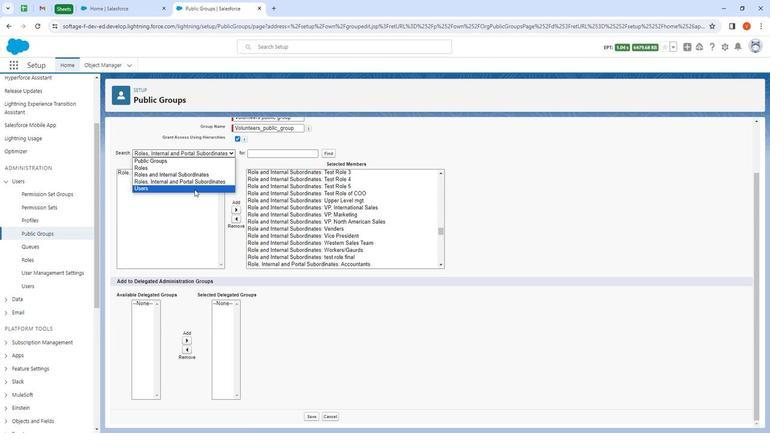 
Action: Mouse moved to (183, 195)
Screenshot: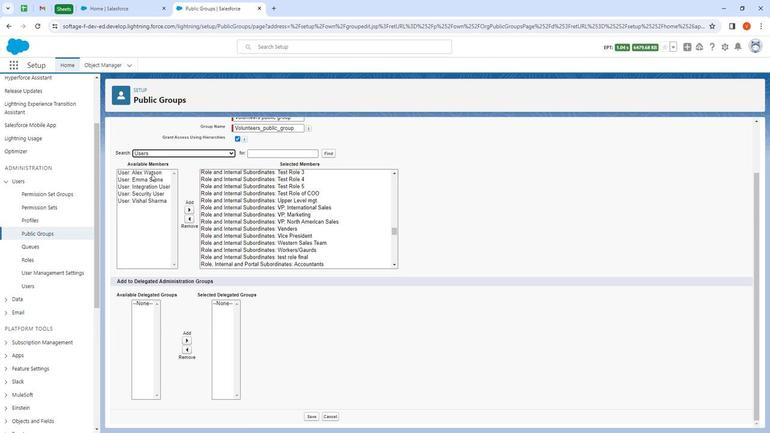 
Action: Mouse pressed left at (183, 195)
Screenshot: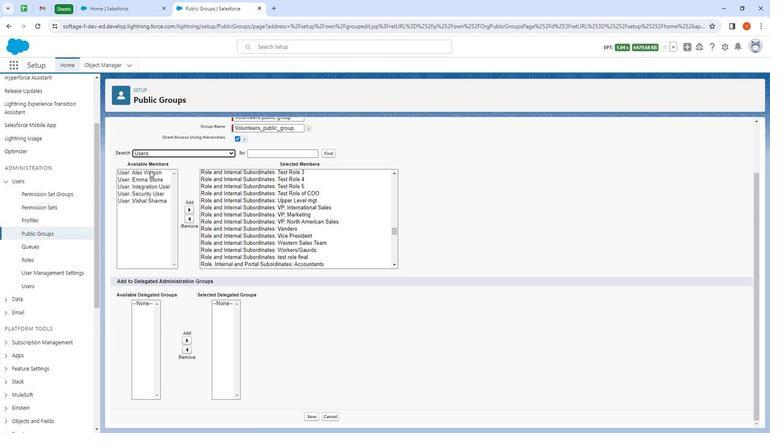
Action: Mouse moved to (223, 238)
Screenshot: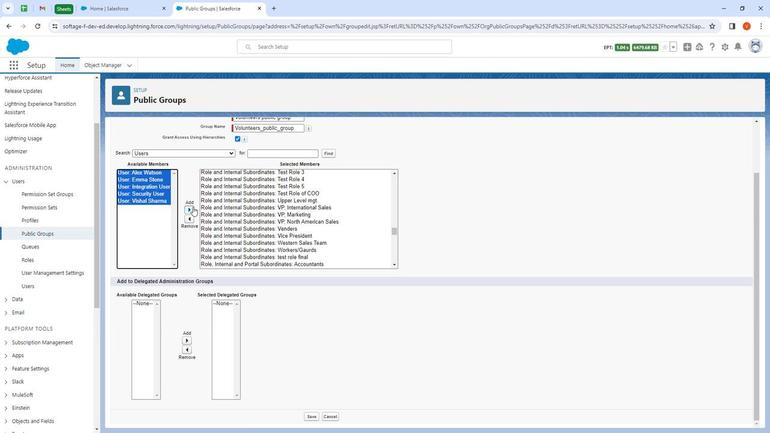 
Action: Mouse pressed left at (223, 238)
Screenshot: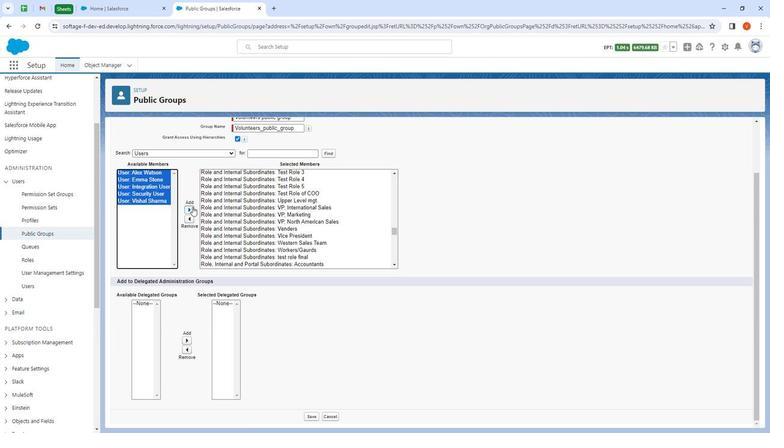 
Action: Mouse moved to (345, 248)
Screenshot: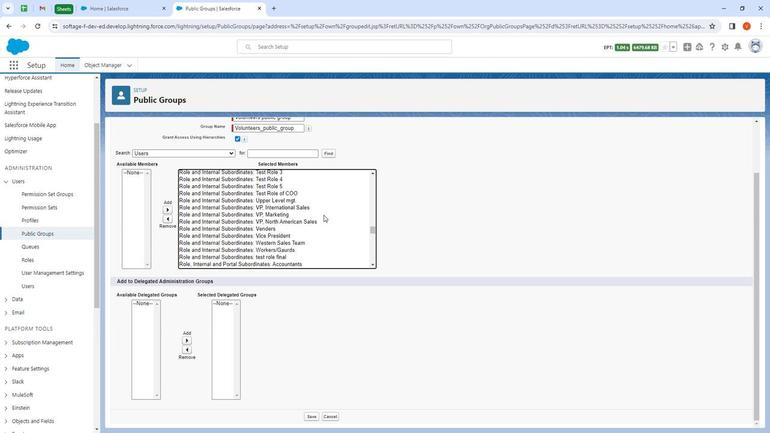 
Action: Mouse scrolled (345, 249) with delta (0, 0)
Screenshot: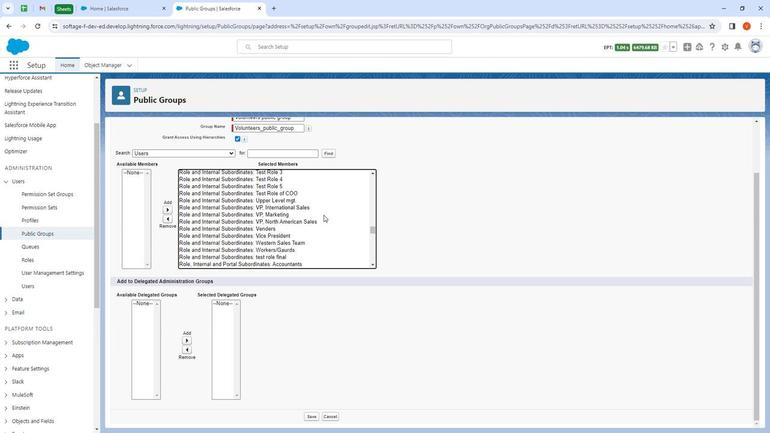 
Action: Mouse moved to (348, 249)
Screenshot: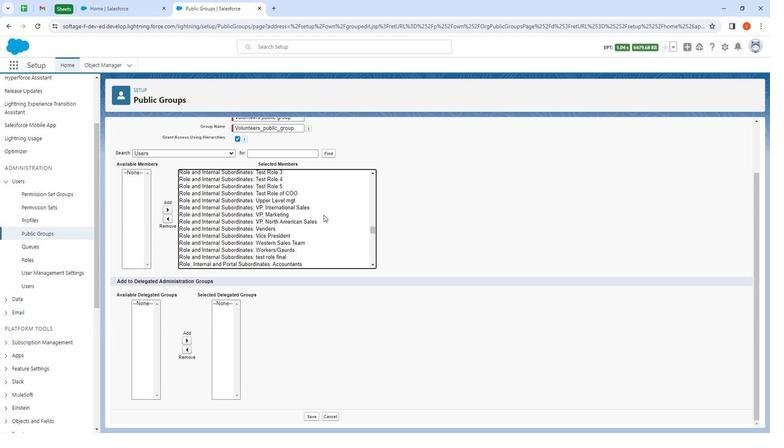 
Action: Mouse scrolled (348, 249) with delta (0, 0)
Screenshot: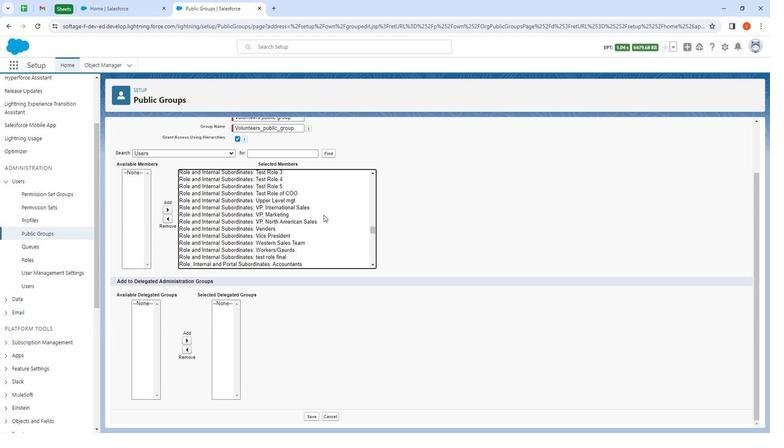 
Action: Mouse moved to (350, 250)
Screenshot: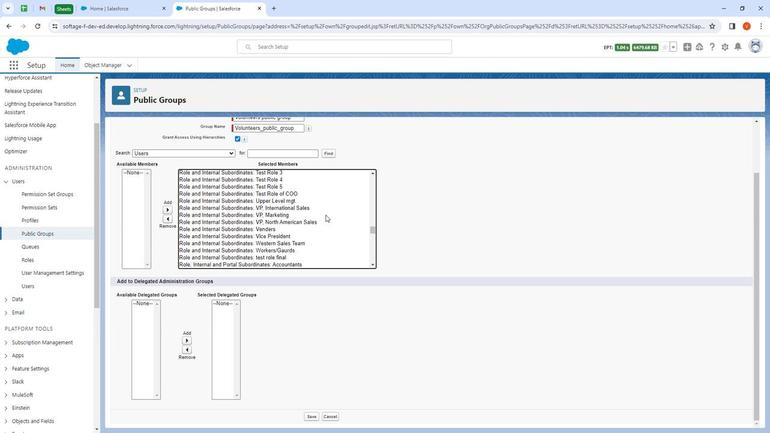 
Action: Mouse scrolled (350, 251) with delta (0, 0)
Screenshot: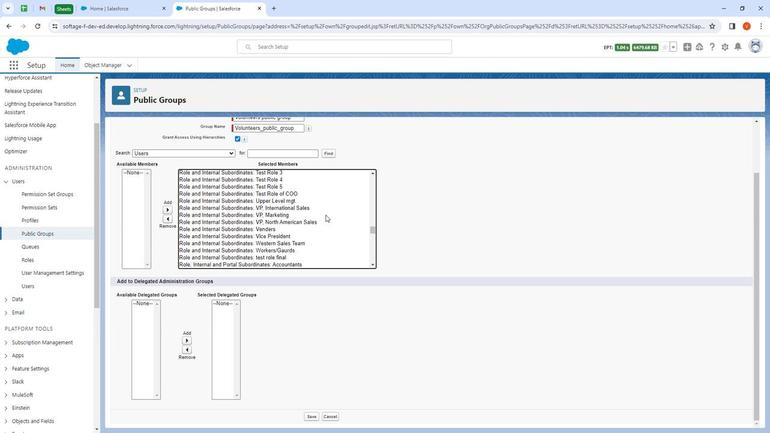 
Action: Mouse moved to (351, 252)
Screenshot: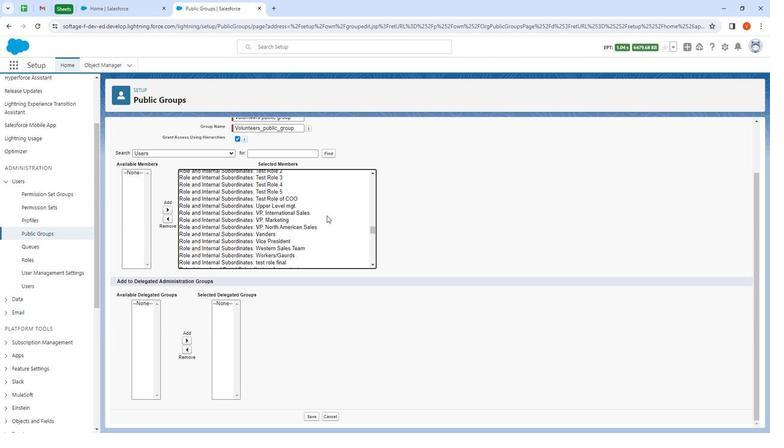 
Action: Mouse scrolled (351, 253) with delta (0, 0)
Screenshot: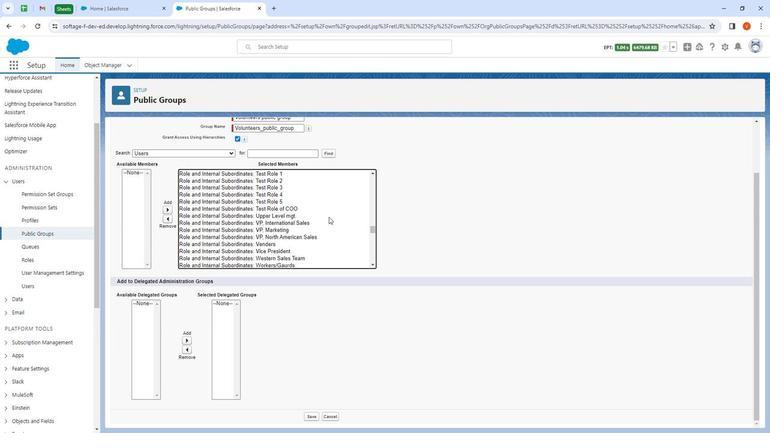
Action: Mouse moved to (336, 258)
Screenshot: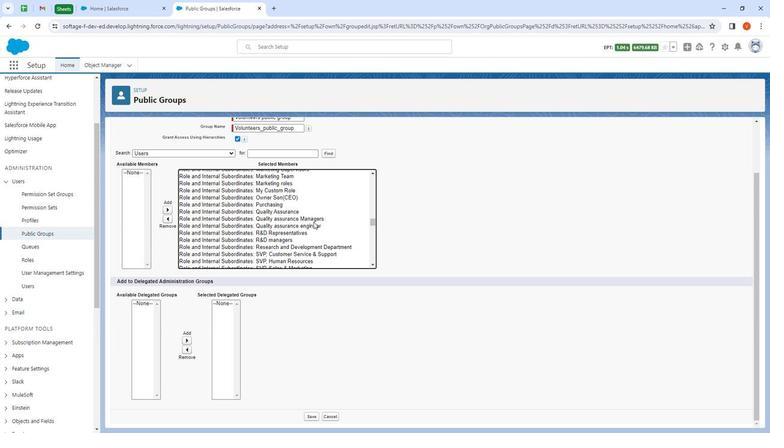 
Action: Mouse scrolled (336, 259) with delta (0, 0)
Screenshot: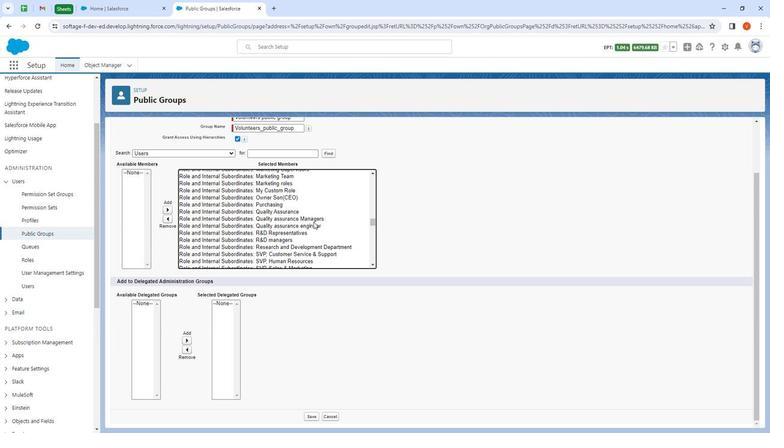 
Action: Mouse moved to (339, 260)
Screenshot: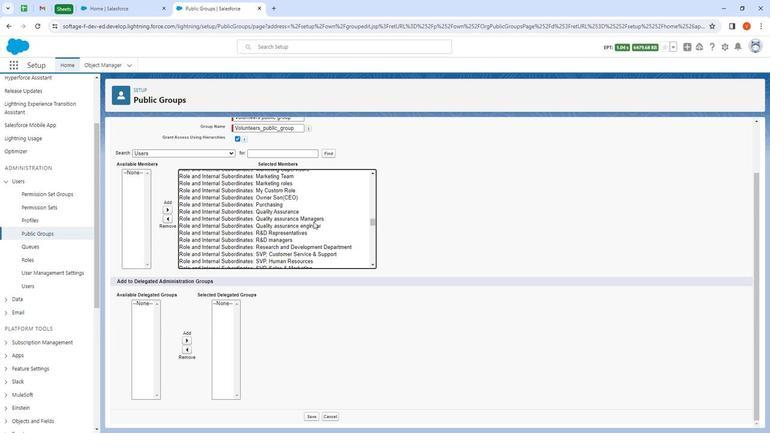 
Action: Mouse scrolled (339, 261) with delta (0, 0)
Screenshot: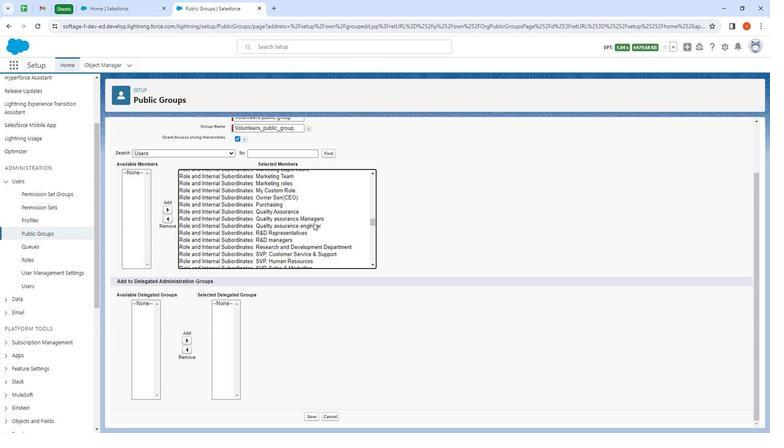 
Action: Mouse moved to (348, 262)
Screenshot: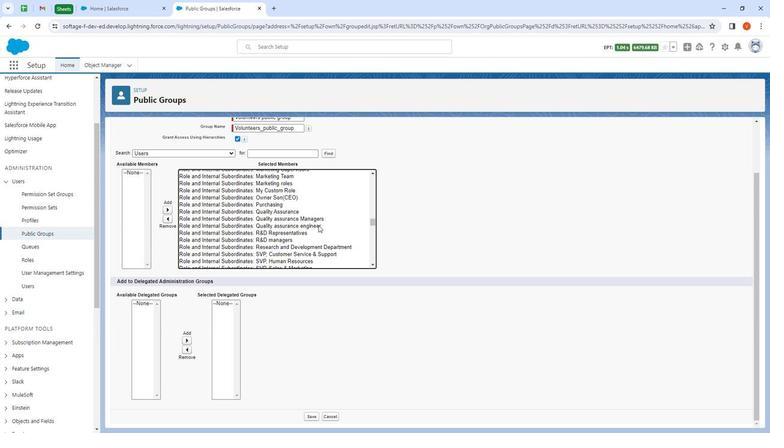
Action: Mouse scrolled (348, 263) with delta (0, 0)
Screenshot: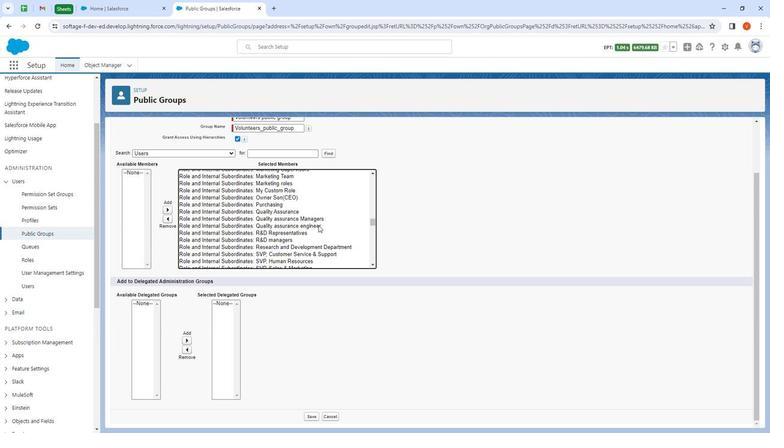 
Action: Mouse moved to (357, 262)
Screenshot: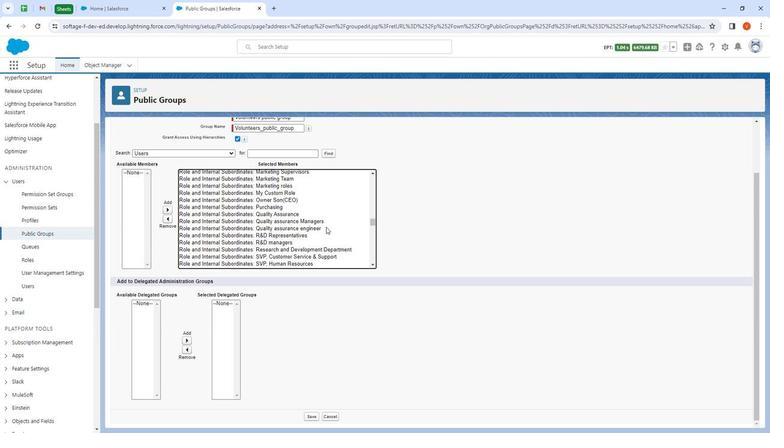
Action: Mouse scrolled (357, 263) with delta (0, 0)
Screenshot: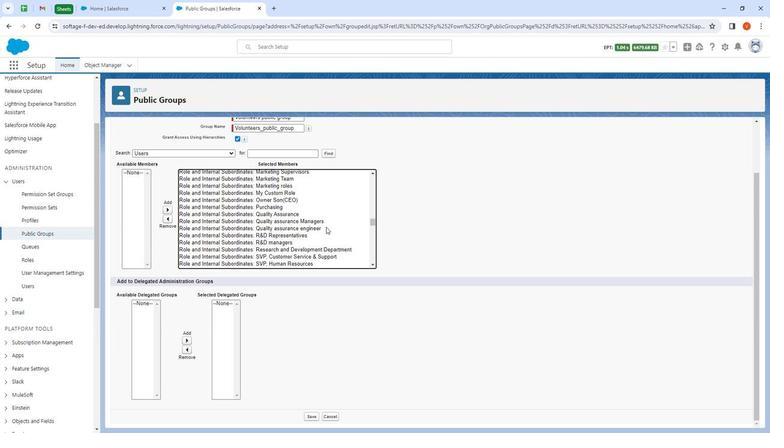 
Action: Mouse moved to (358, 262)
Screenshot: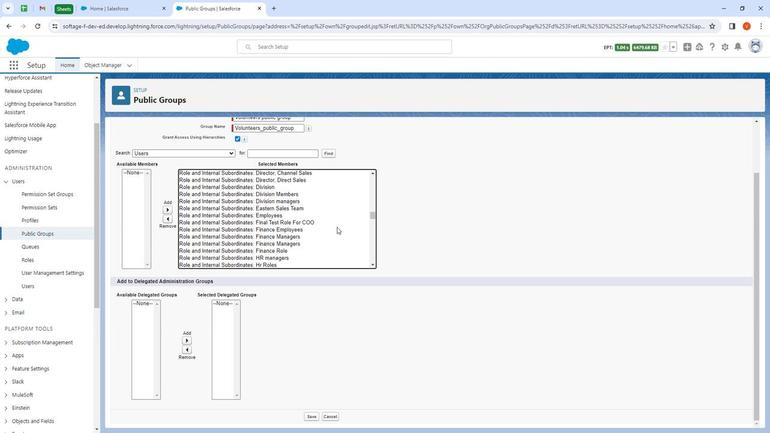 
Action: Mouse scrolled (358, 263) with delta (0, 0)
Screenshot: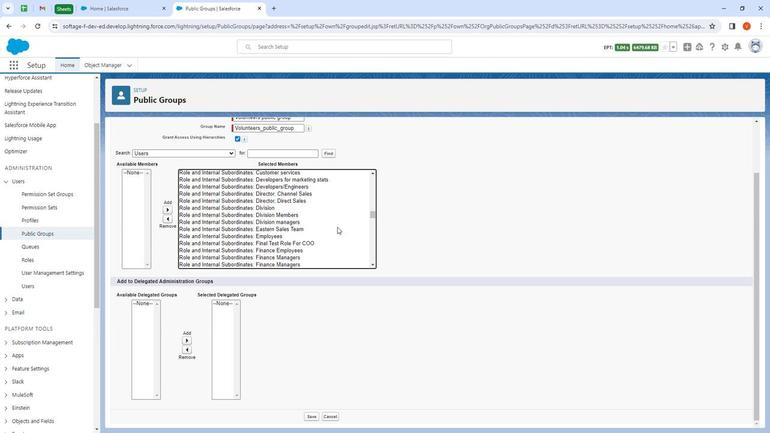 
Action: Mouse scrolled (358, 263) with delta (0, 0)
Screenshot: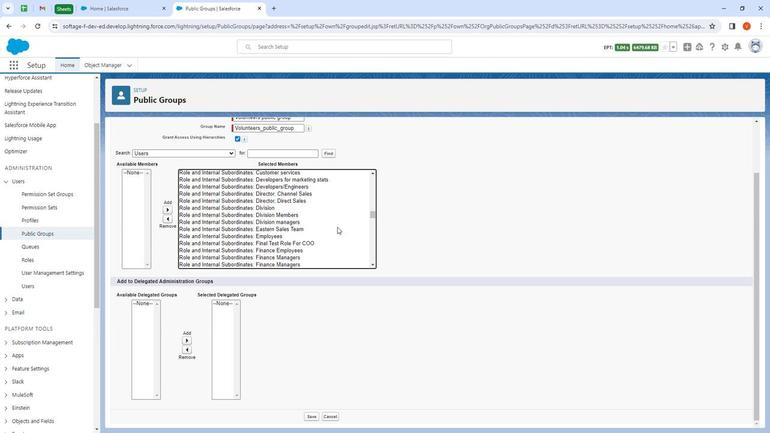 
Action: Mouse scrolled (358, 263) with delta (0, 0)
Screenshot: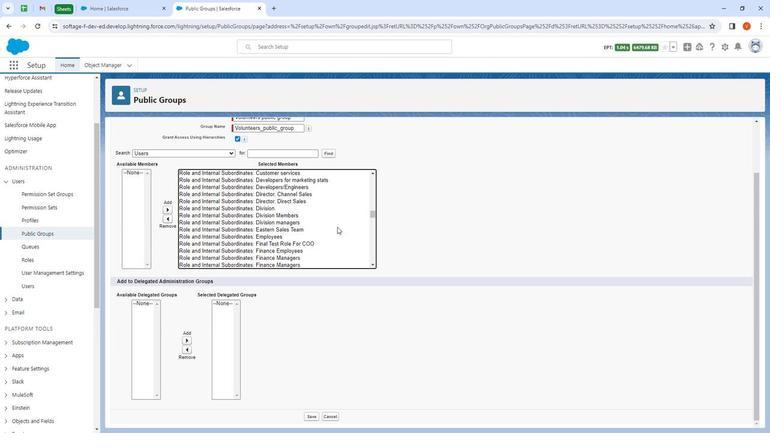 
Action: Mouse scrolled (358, 263) with delta (0, 0)
Screenshot: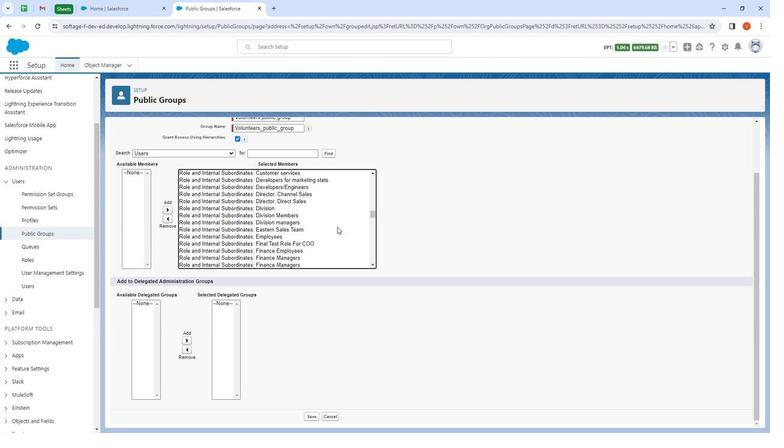 
Action: Mouse moved to (359, 265)
Screenshot: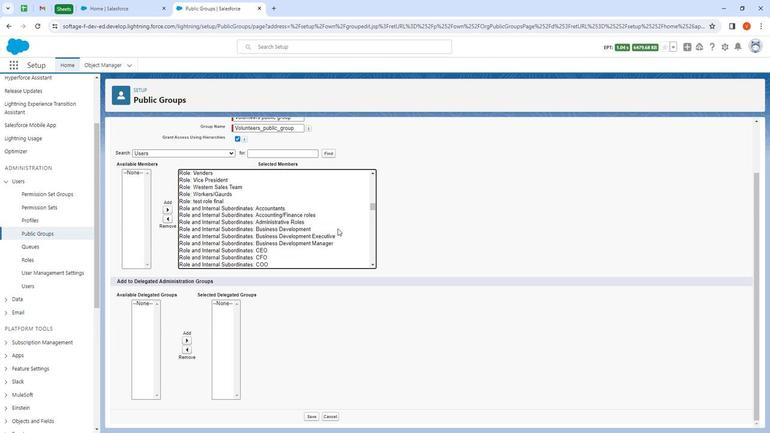 
Action: Mouse scrolled (359, 266) with delta (0, 0)
Screenshot: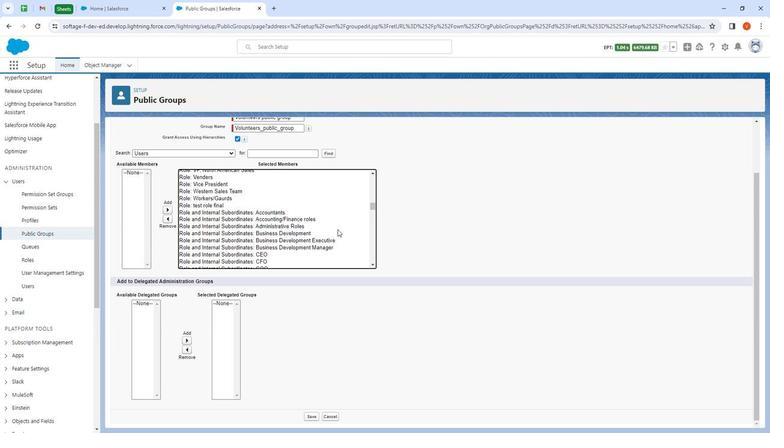 
Action: Mouse scrolled (359, 266) with delta (0, 0)
Screenshot: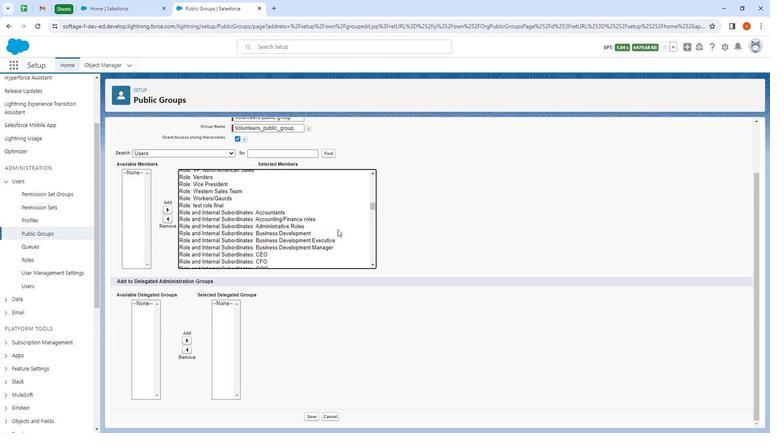 
Action: Mouse scrolled (359, 266) with delta (0, 0)
Screenshot: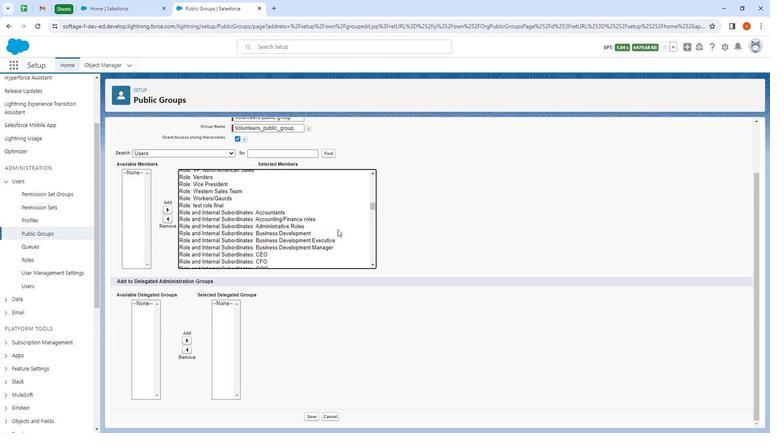 
Action: Mouse scrolled (359, 266) with delta (0, 0)
Screenshot: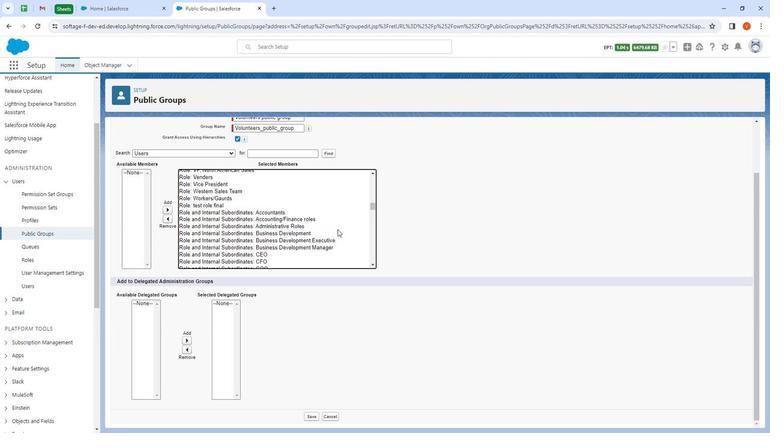 
Action: Mouse scrolled (359, 266) with delta (0, 0)
Screenshot: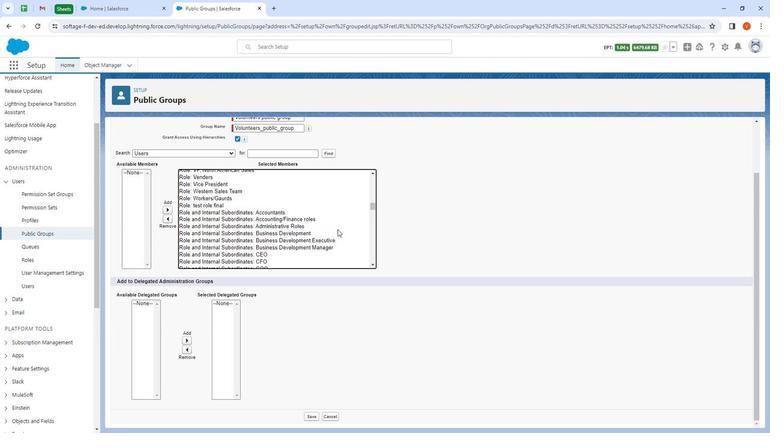 
Action: Mouse moved to (359, 267)
Screenshot: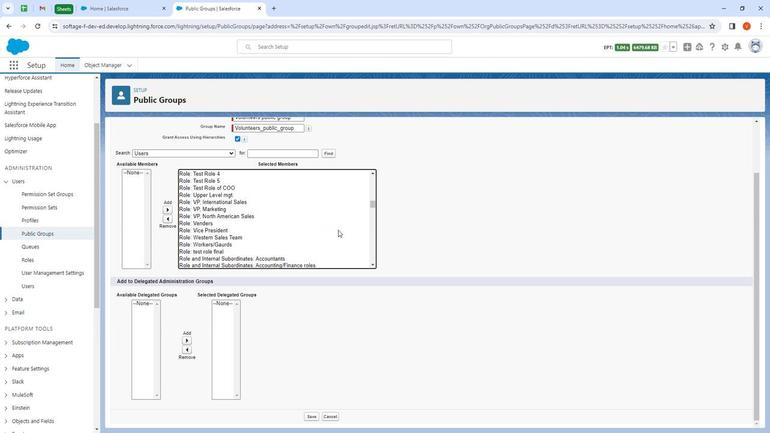 
Action: Mouse scrolled (359, 267) with delta (0, 0)
Screenshot: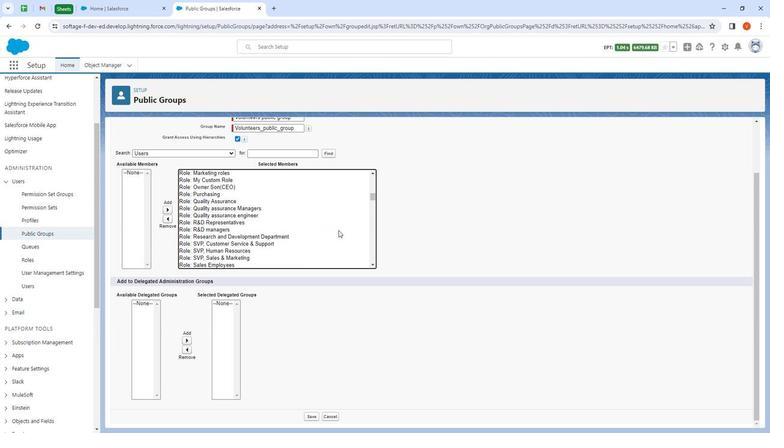 
Action: Mouse scrolled (359, 267) with delta (0, 0)
Screenshot: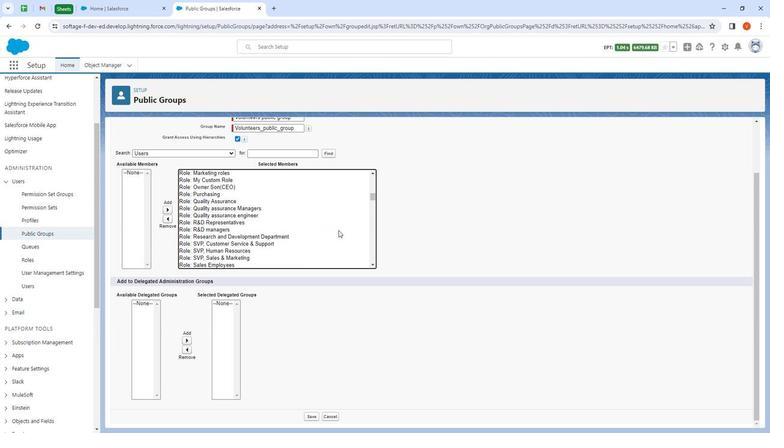 
Action: Mouse scrolled (359, 267) with delta (0, 0)
Screenshot: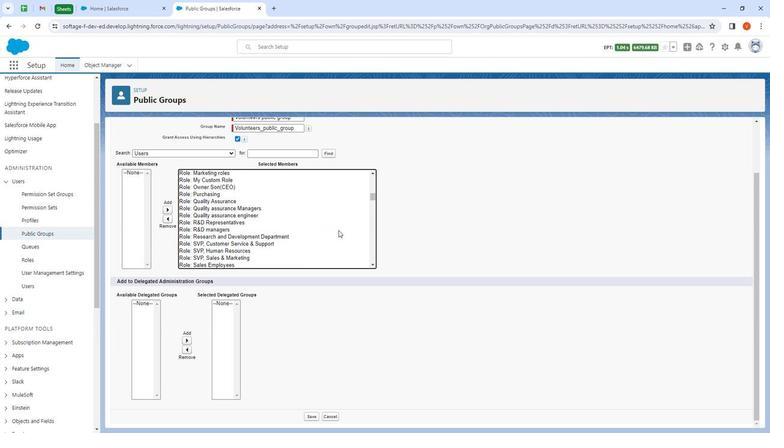 
Action: Mouse scrolled (359, 267) with delta (0, 0)
Screenshot: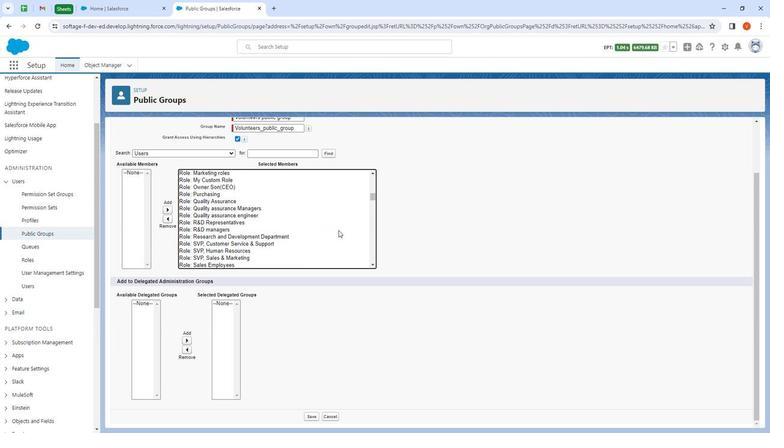 
Action: Mouse scrolled (359, 266) with delta (0, 0)
Screenshot: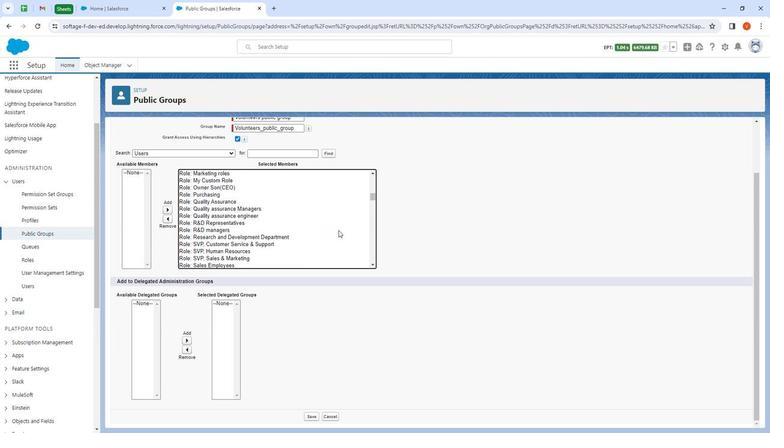
Action: Mouse scrolled (359, 267) with delta (0, 0)
Screenshot: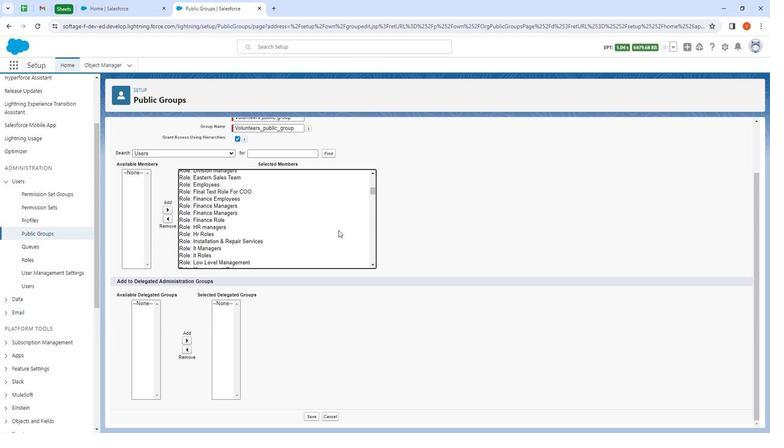 
Action: Mouse scrolled (359, 267) with delta (0, 0)
Screenshot: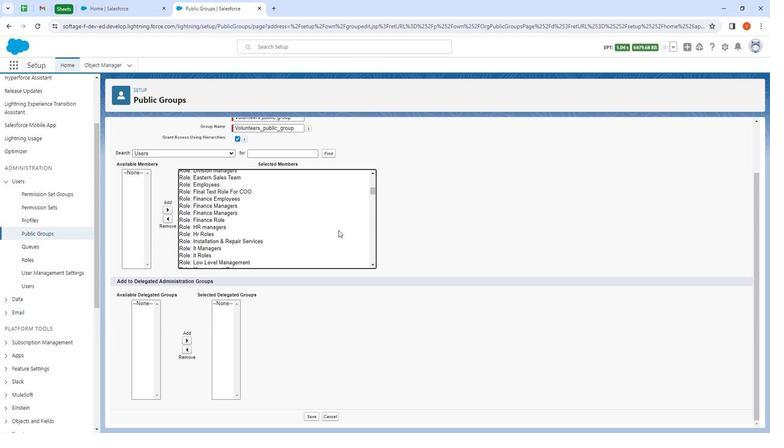 
Action: Mouse scrolled (359, 267) with delta (0, 0)
Screenshot: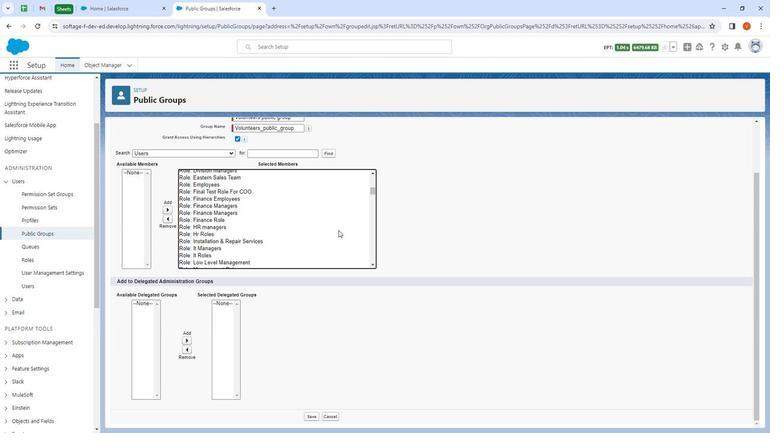 
Action: Mouse scrolled (359, 267) with delta (0, 0)
Screenshot: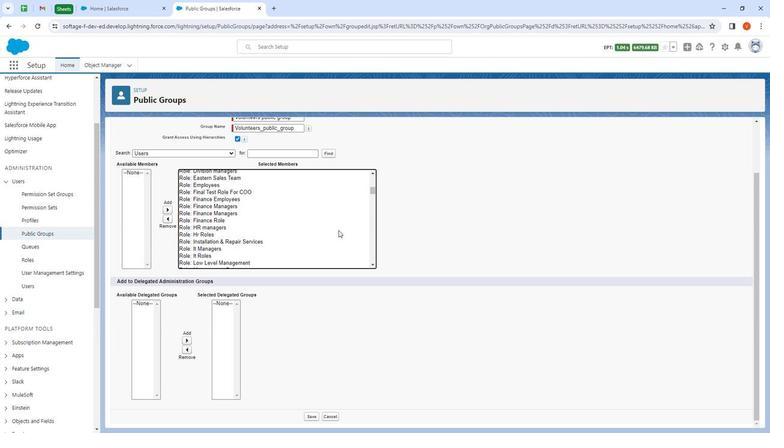 
Action: Mouse scrolled (359, 267) with delta (0, 0)
Screenshot: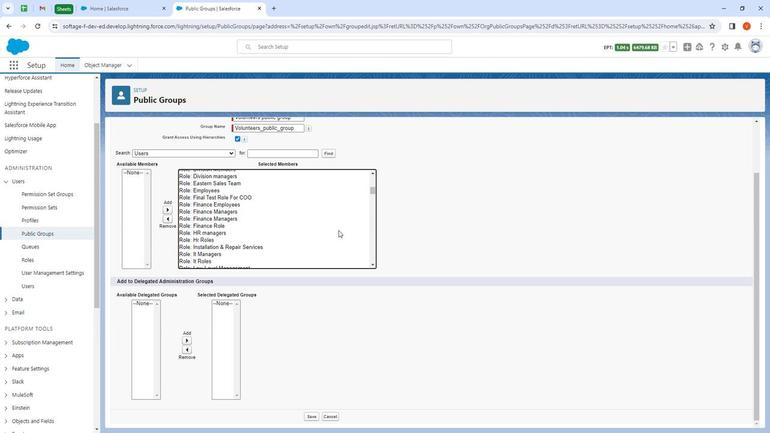
Action: Mouse moved to (360, 267)
Screenshot: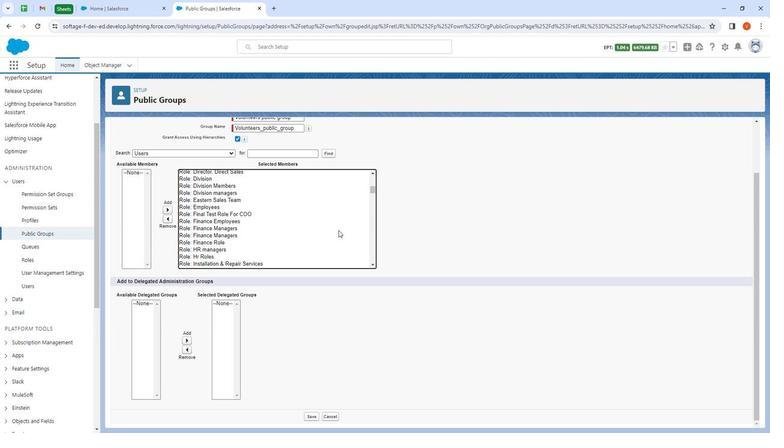 
Action: Mouse scrolled (360, 267) with delta (0, 0)
Screenshot: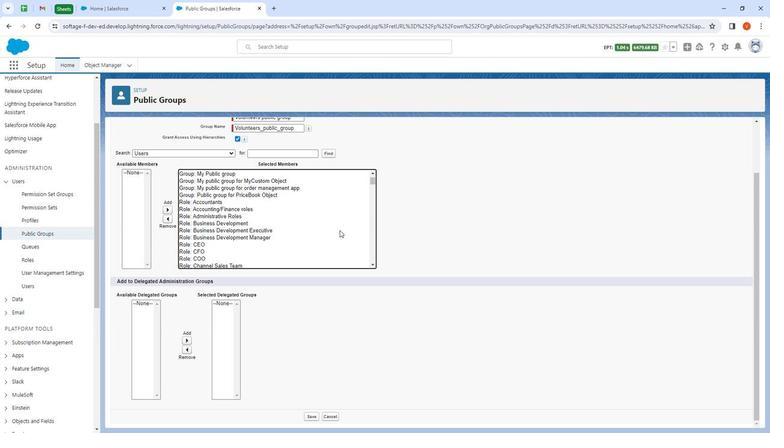 
Action: Mouse scrolled (360, 267) with delta (0, 0)
Screenshot: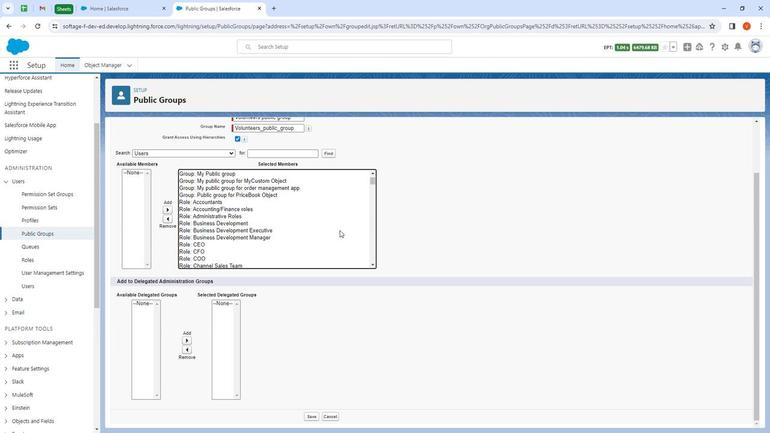 
Action: Mouse scrolled (360, 267) with delta (0, 0)
Screenshot: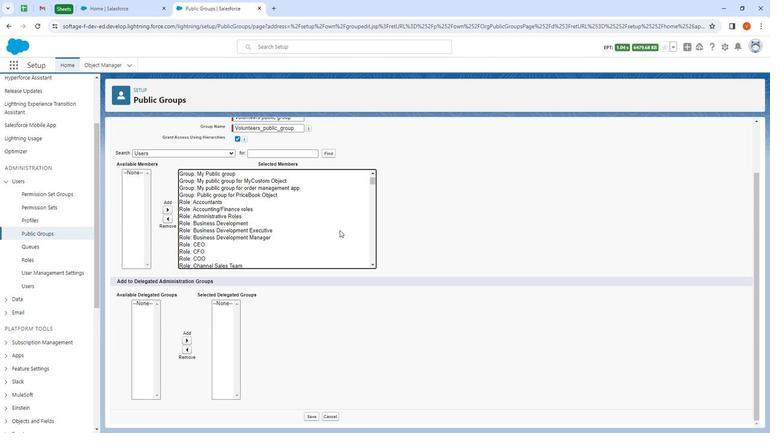 
Action: Mouse scrolled (360, 267) with delta (0, 0)
Screenshot: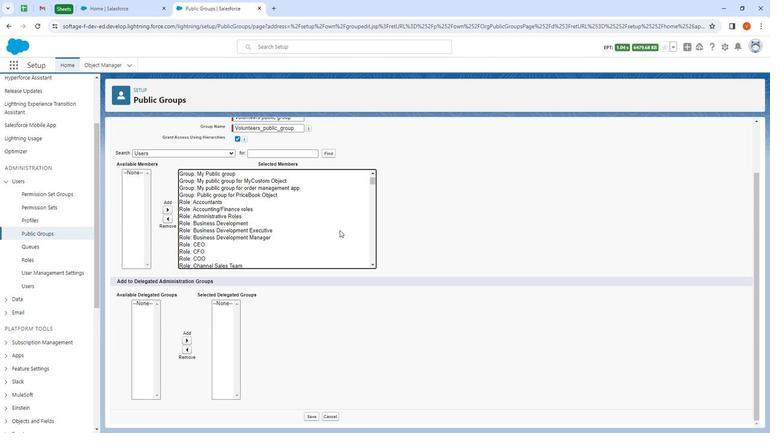 
Action: Mouse scrolled (360, 267) with delta (0, 0)
Screenshot: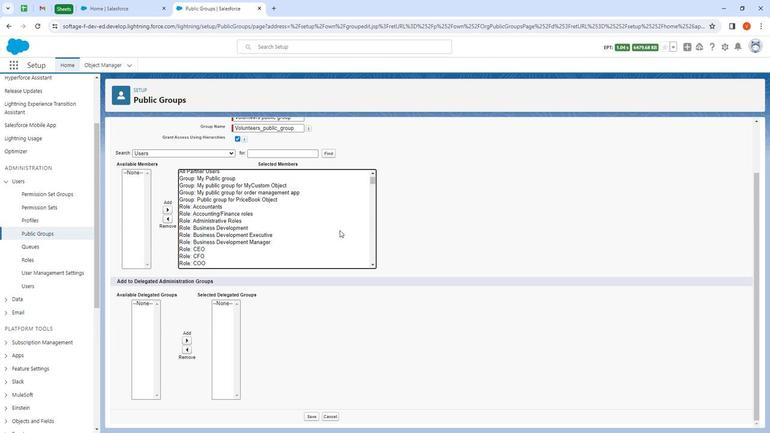 
Action: Mouse moved to (359, 262)
Screenshot: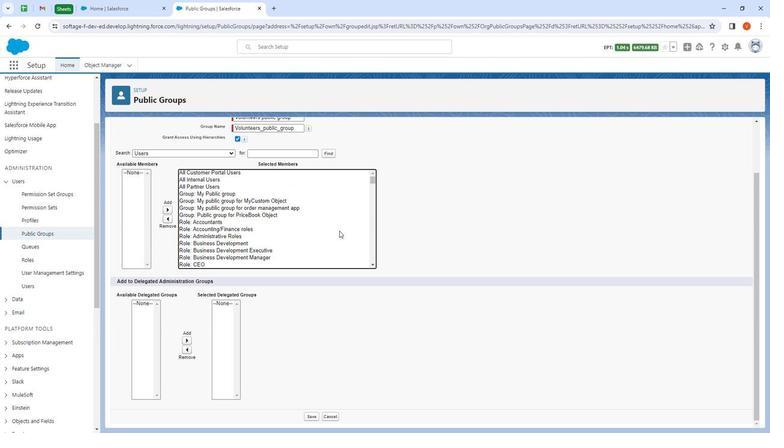 
Action: Mouse scrolled (359, 263) with delta (0, 0)
Screenshot: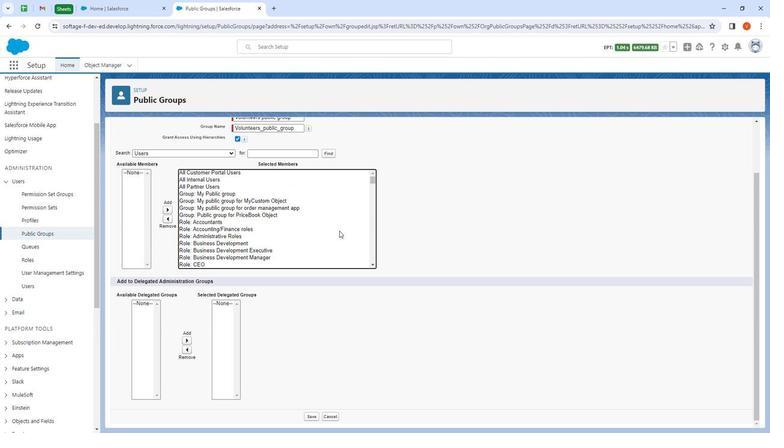 
Action: Mouse scrolled (359, 263) with delta (0, 0)
Screenshot: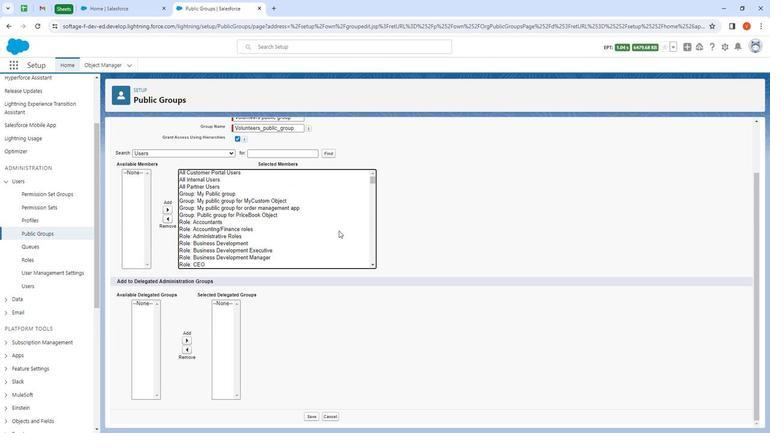 
Action: Mouse moved to (359, 262)
Screenshot: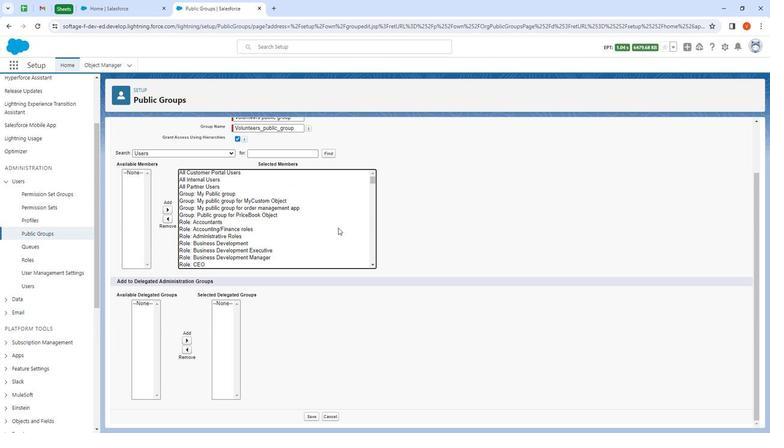 
Action: Mouse scrolled (359, 262) with delta (0, 0)
Screenshot: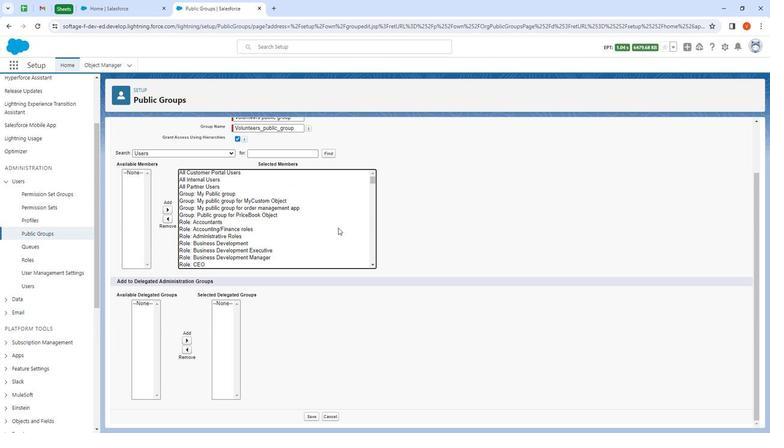 
Action: Mouse moved to (359, 261)
Screenshot: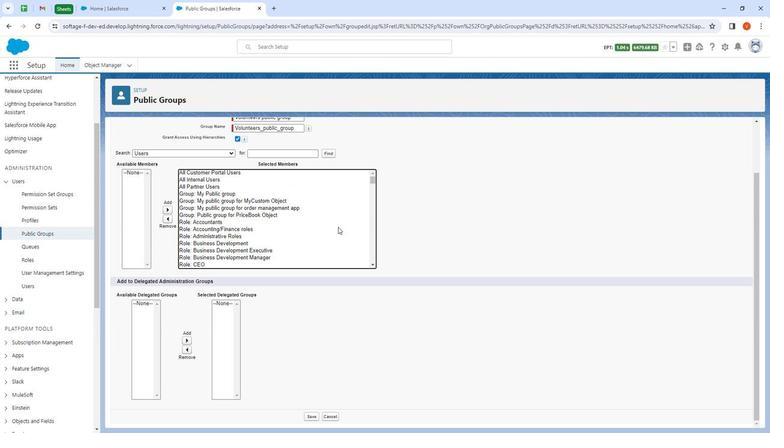 
Action: Mouse scrolled (359, 262) with delta (0, 0)
Screenshot: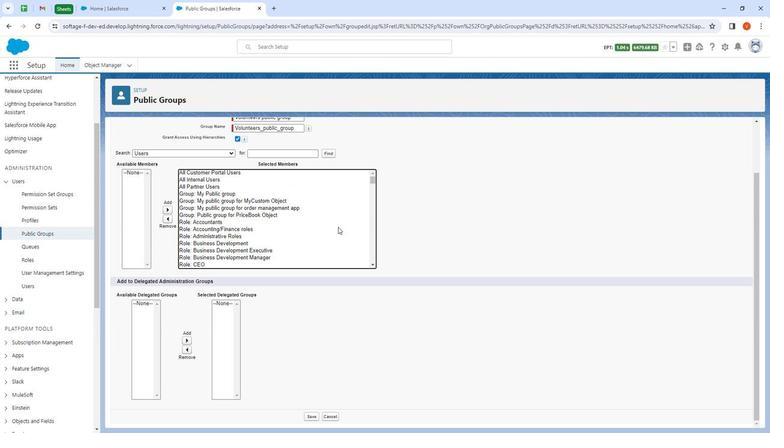 
Action: Mouse moved to (404, 249)
Screenshot: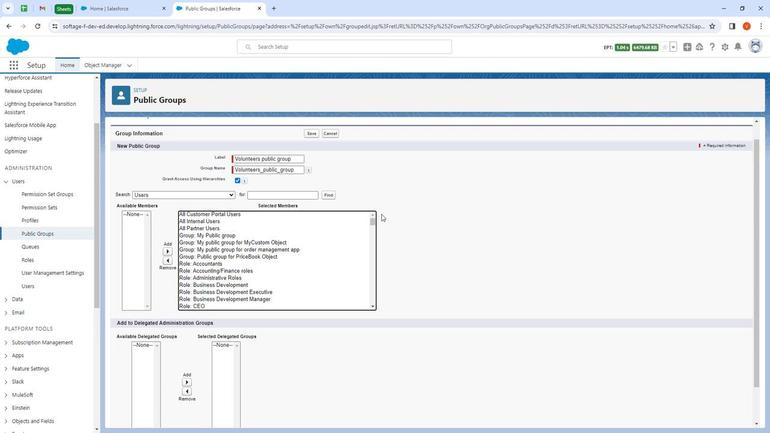 
Action: Mouse scrolled (404, 250) with delta (0, 0)
Screenshot: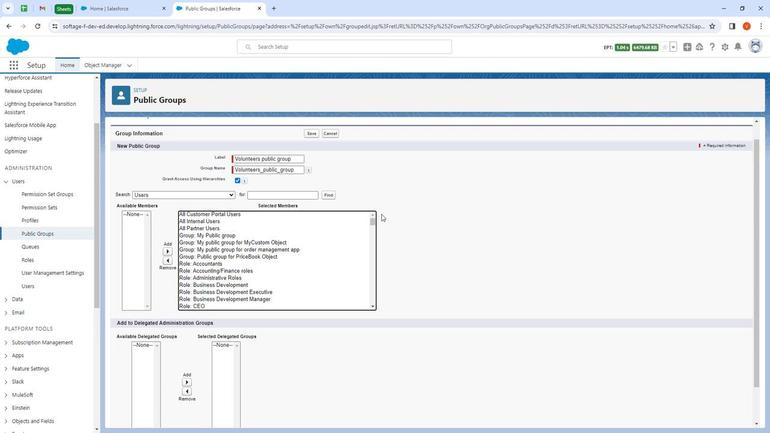 
Action: Mouse moved to (418, 259)
Screenshot: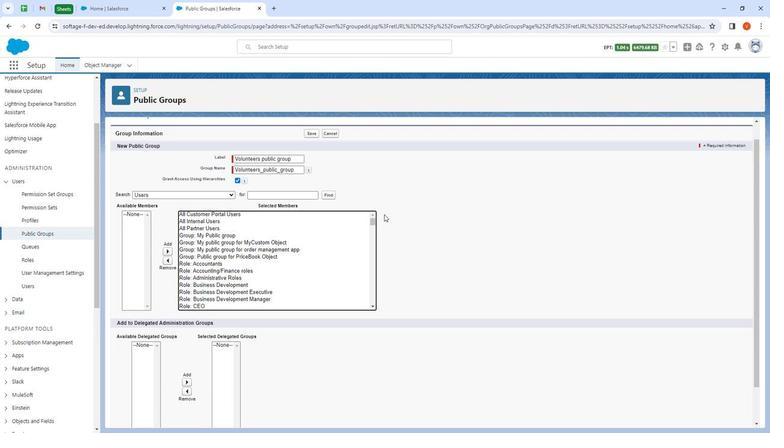 
Action: Mouse scrolled (418, 259) with delta (0, 0)
Screenshot: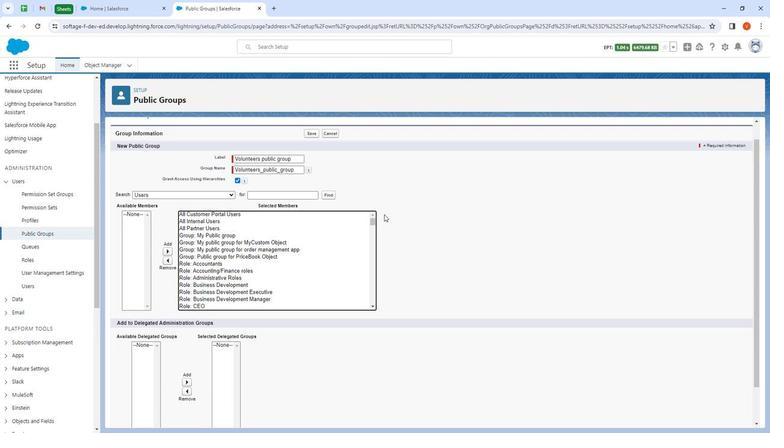 
Action: Mouse moved to (426, 263)
Screenshot: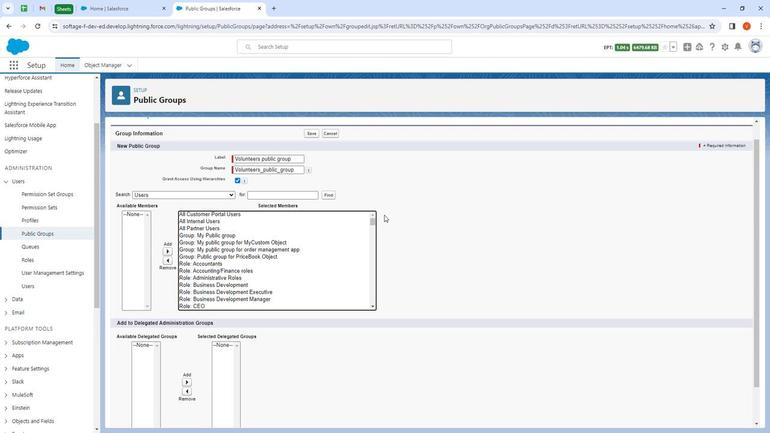 
Action: Mouse scrolled (426, 264) with delta (0, 0)
Screenshot: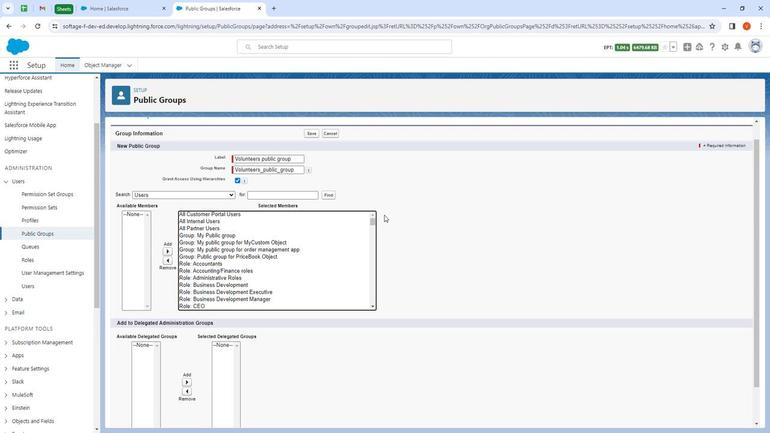 
Action: Mouse moved to (430, 267)
Screenshot: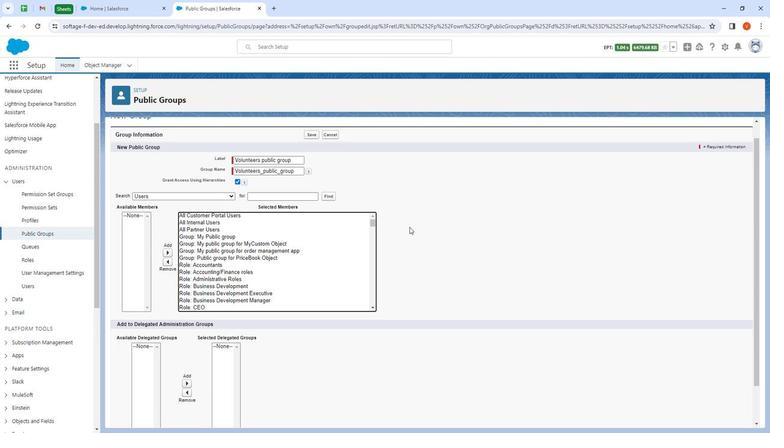 
Action: Mouse scrolled (430, 268) with delta (0, 0)
Screenshot: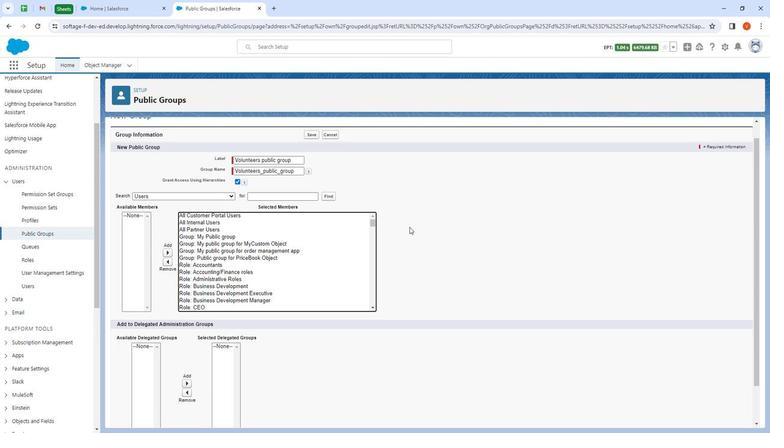 
Action: Mouse moved to (432, 274)
